 Task: Look for space in Yasenevo, Russia from 4th August, 2023 to 8th August, 2023 for 1 adult in price range Rs.10000 to Rs.15000. Place can be private room with 1  bedroom having 1 bed and 1 bathroom. Property type can be flatguest house, hotel. Amenities needed are: wifi. Booking option can be shelf check-in. Required host language is English.
Action: Mouse moved to (89, 149)
Screenshot: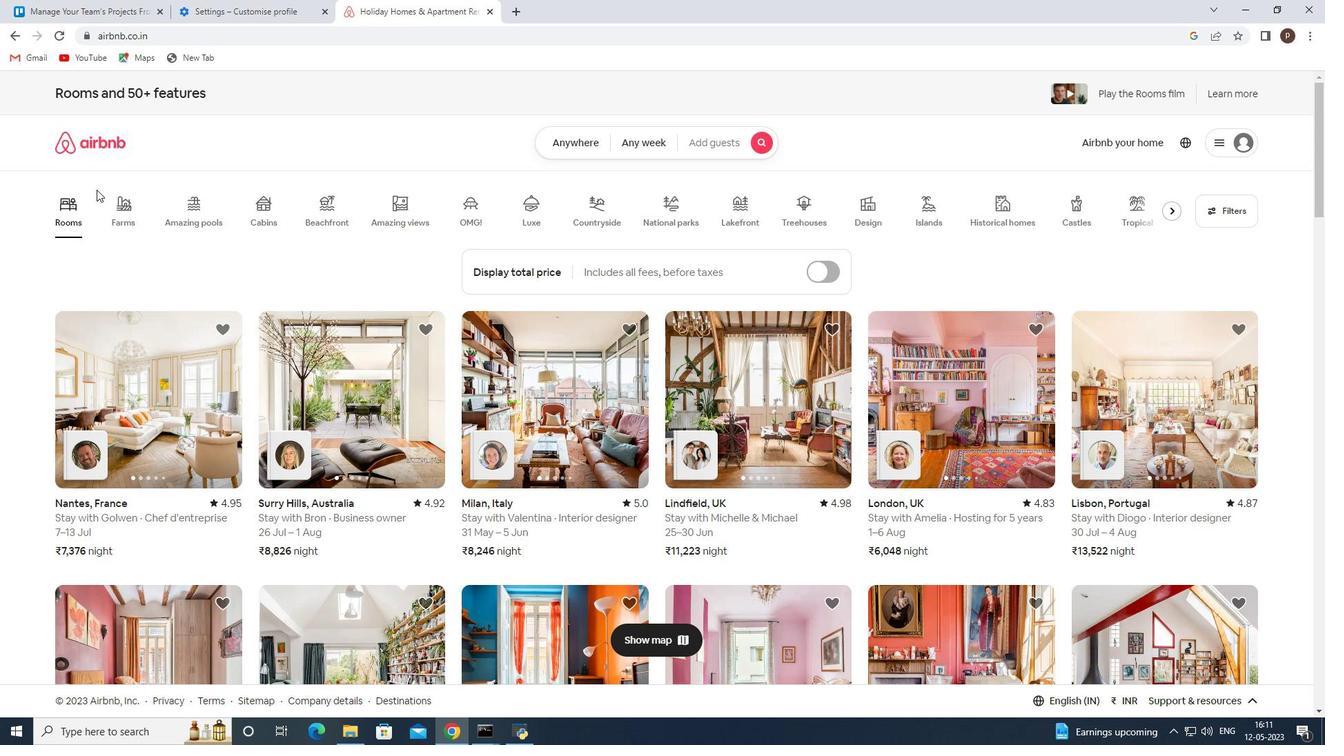 
Action: Mouse pressed left at (89, 149)
Screenshot: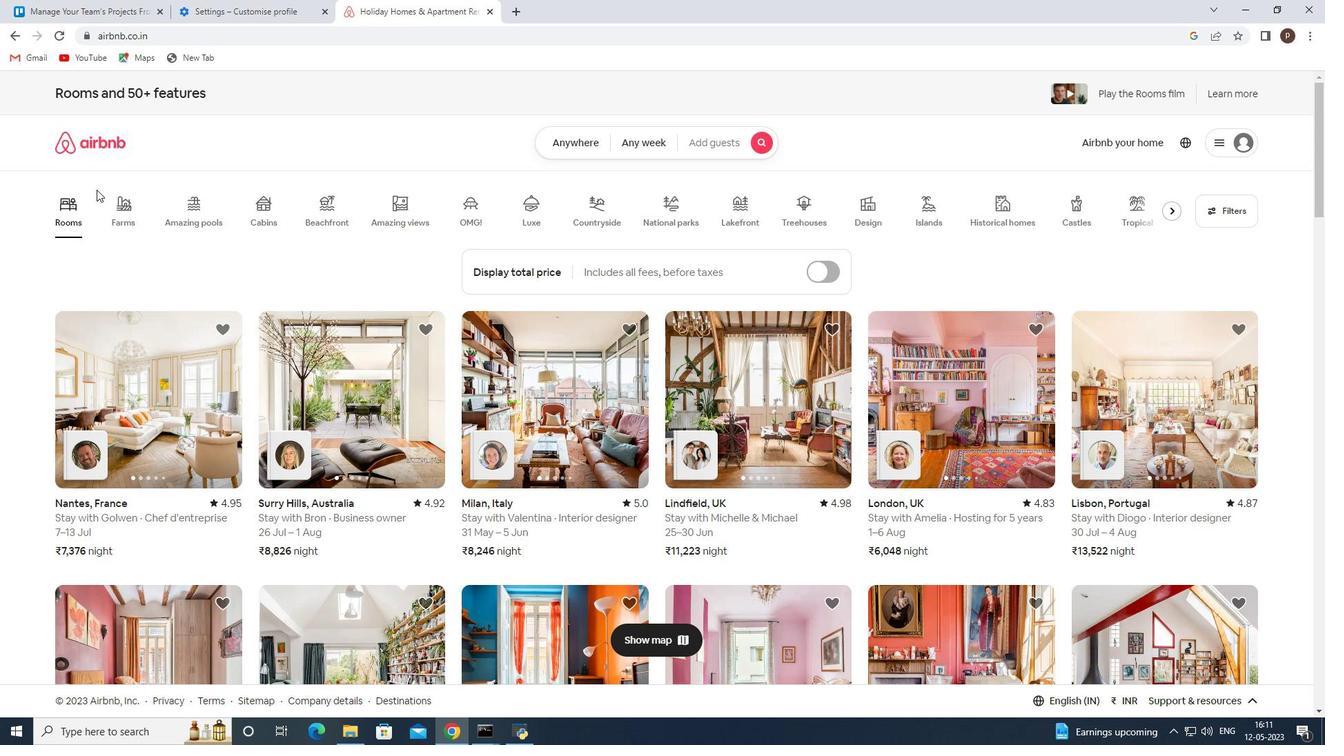 
Action: Mouse moved to (592, 140)
Screenshot: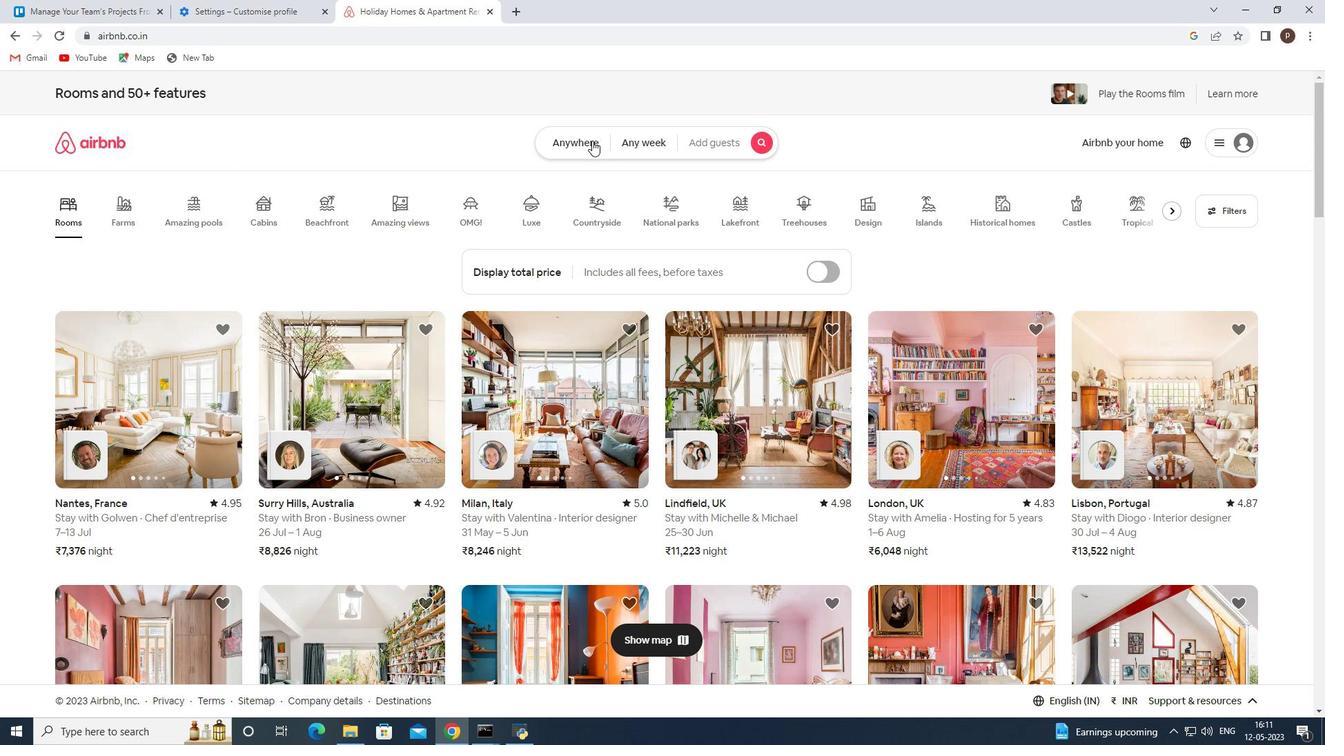 
Action: Mouse pressed left at (592, 140)
Screenshot: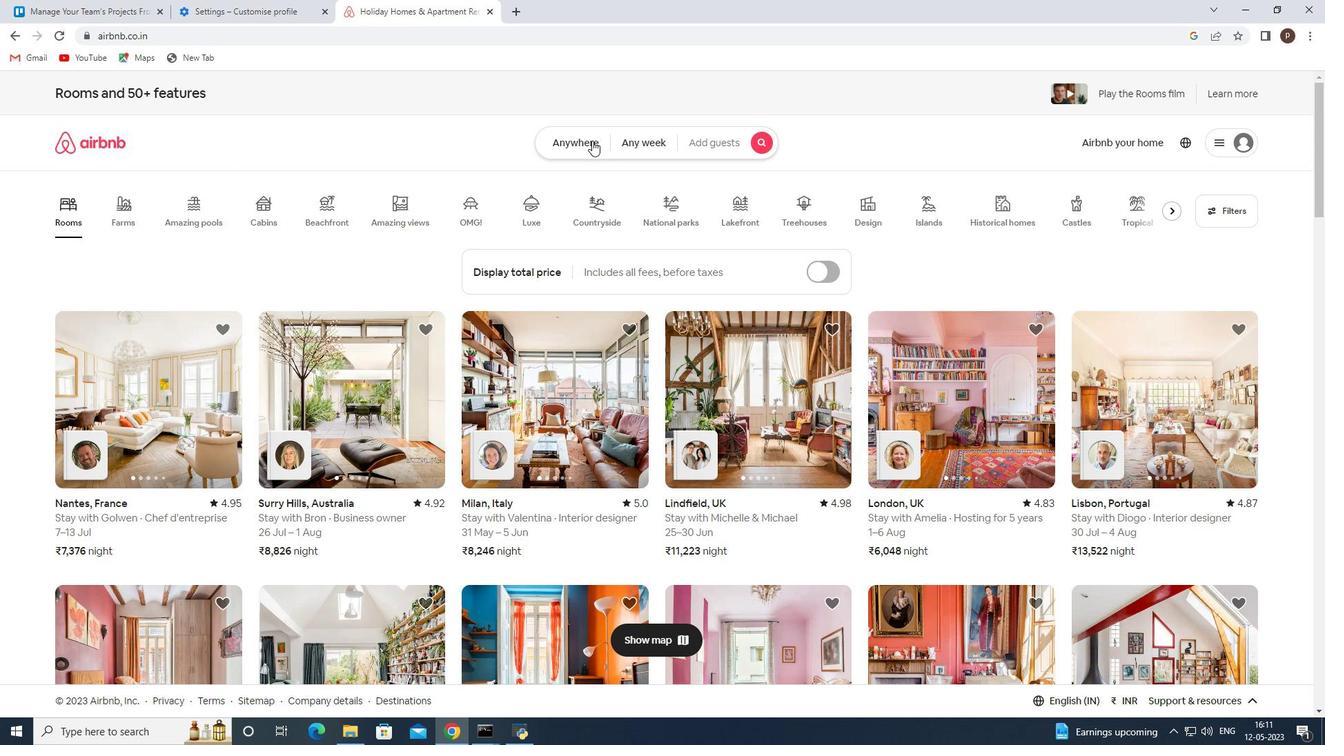 
Action: Mouse moved to (401, 198)
Screenshot: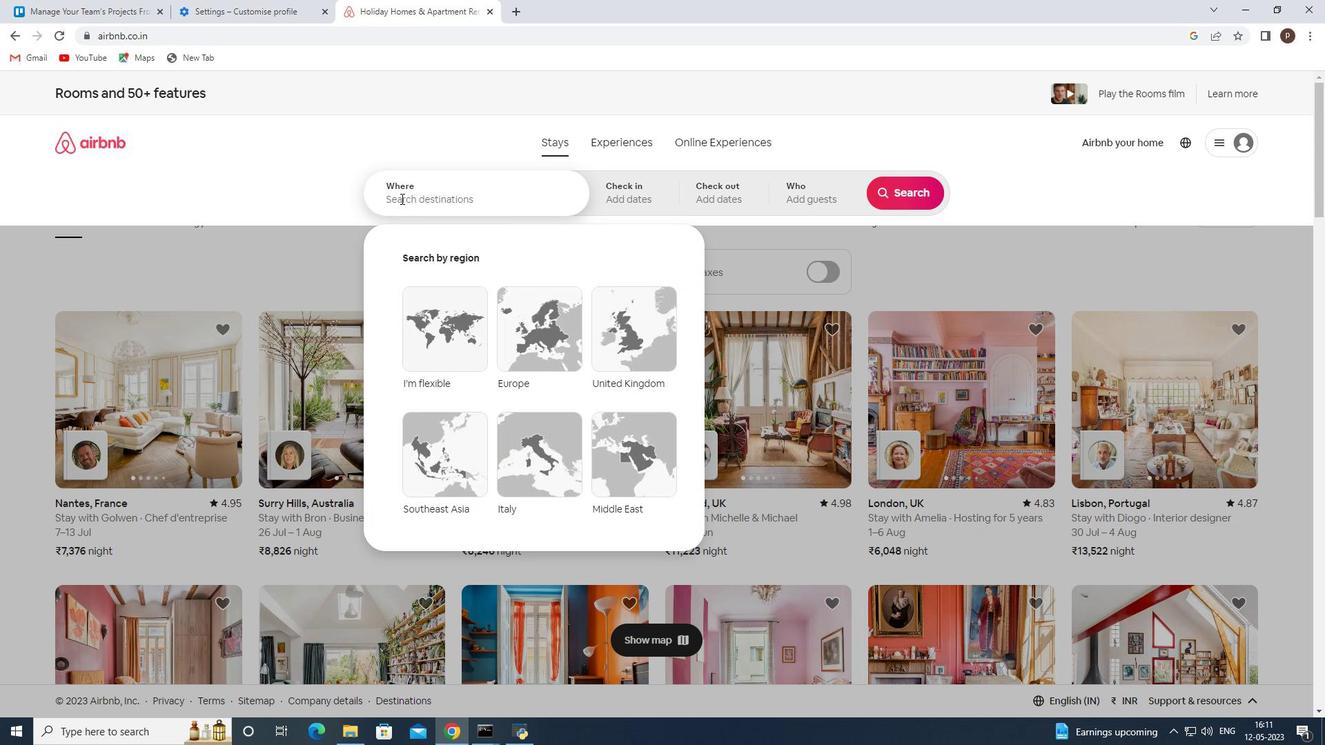 
Action: Mouse pressed left at (401, 198)
Screenshot: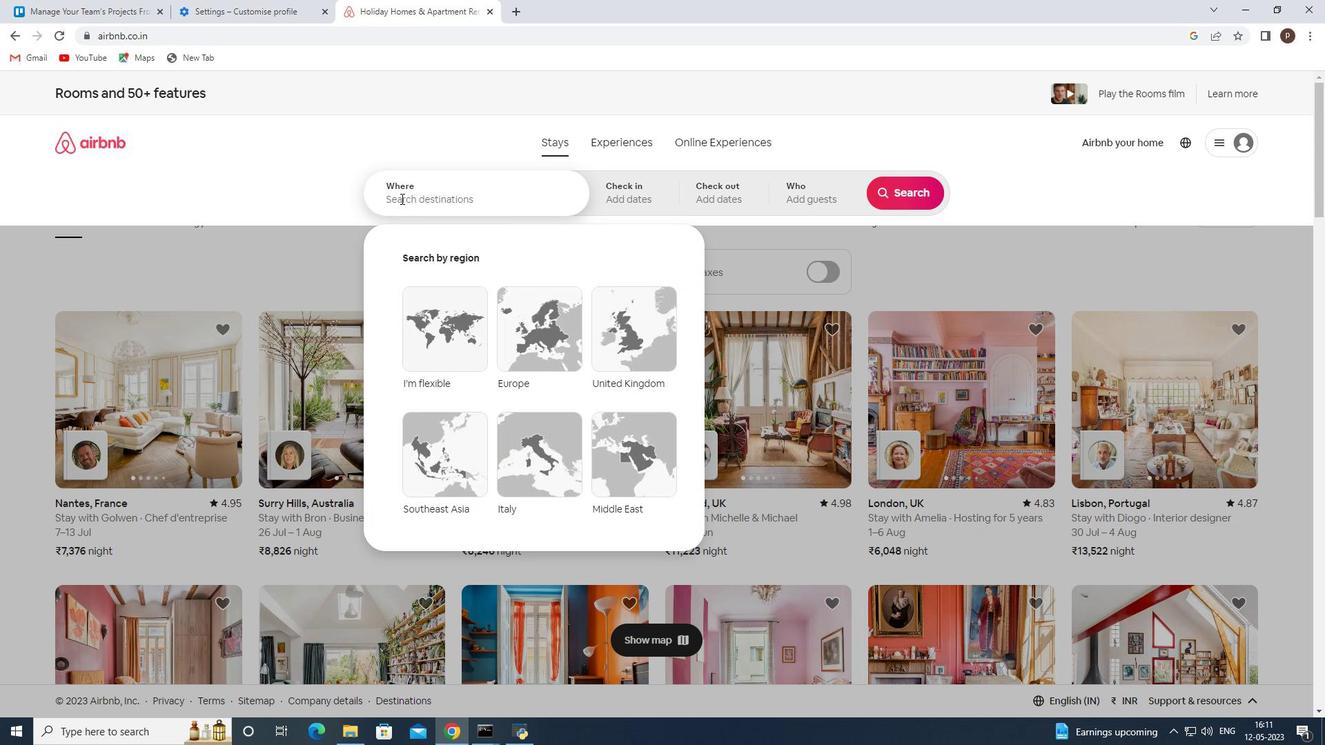 
Action: Key pressed <Key.caps_lock>Y<Key.caps_lock>asenevo,<Key.space><Key.caps_lock>R<Key.caps_lock>ussia<Key.space><Key.enter>
Screenshot: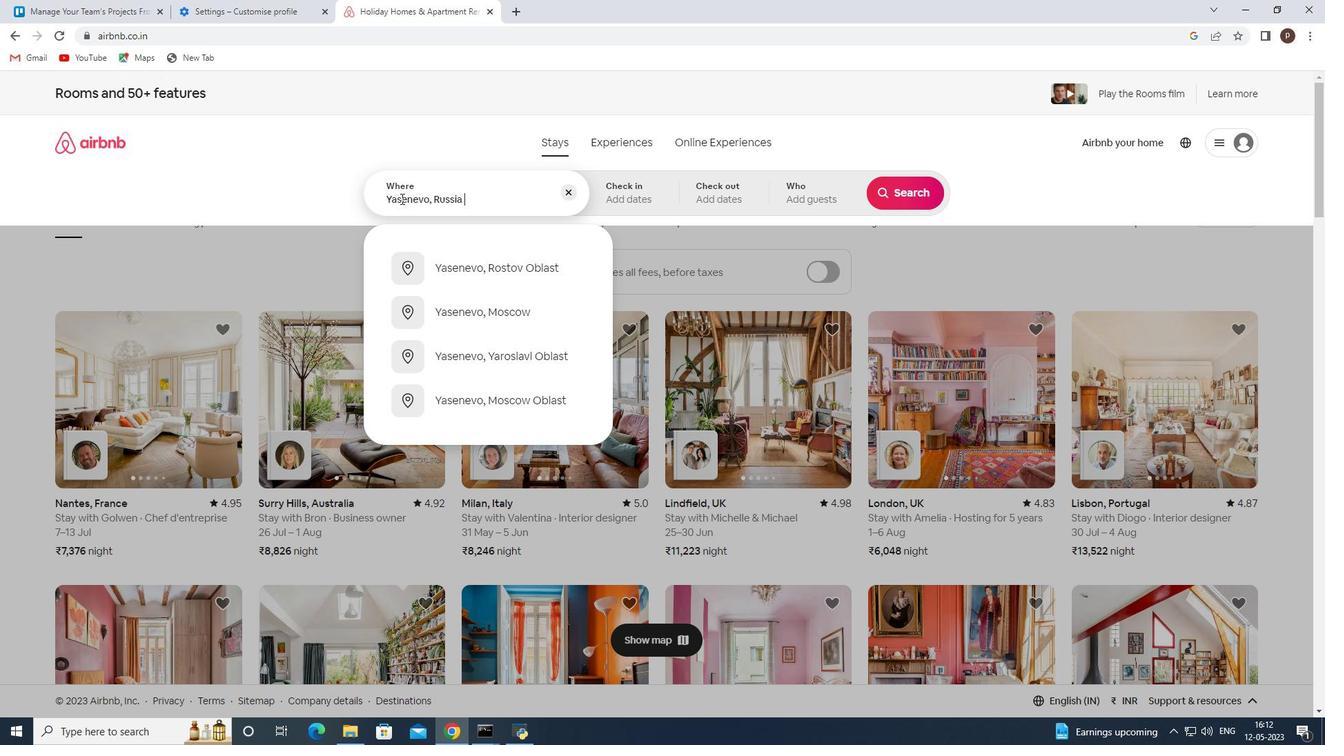 
Action: Mouse moved to (902, 295)
Screenshot: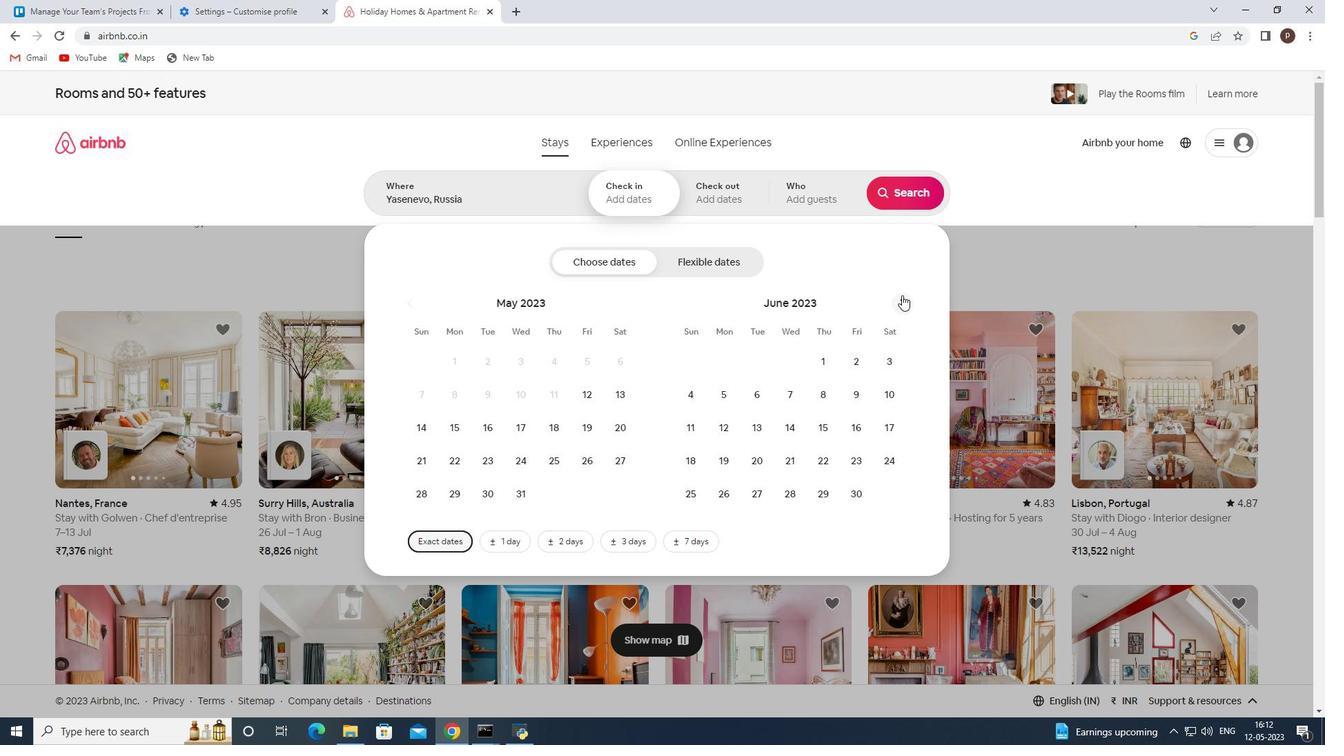 
Action: Mouse pressed left at (902, 295)
Screenshot: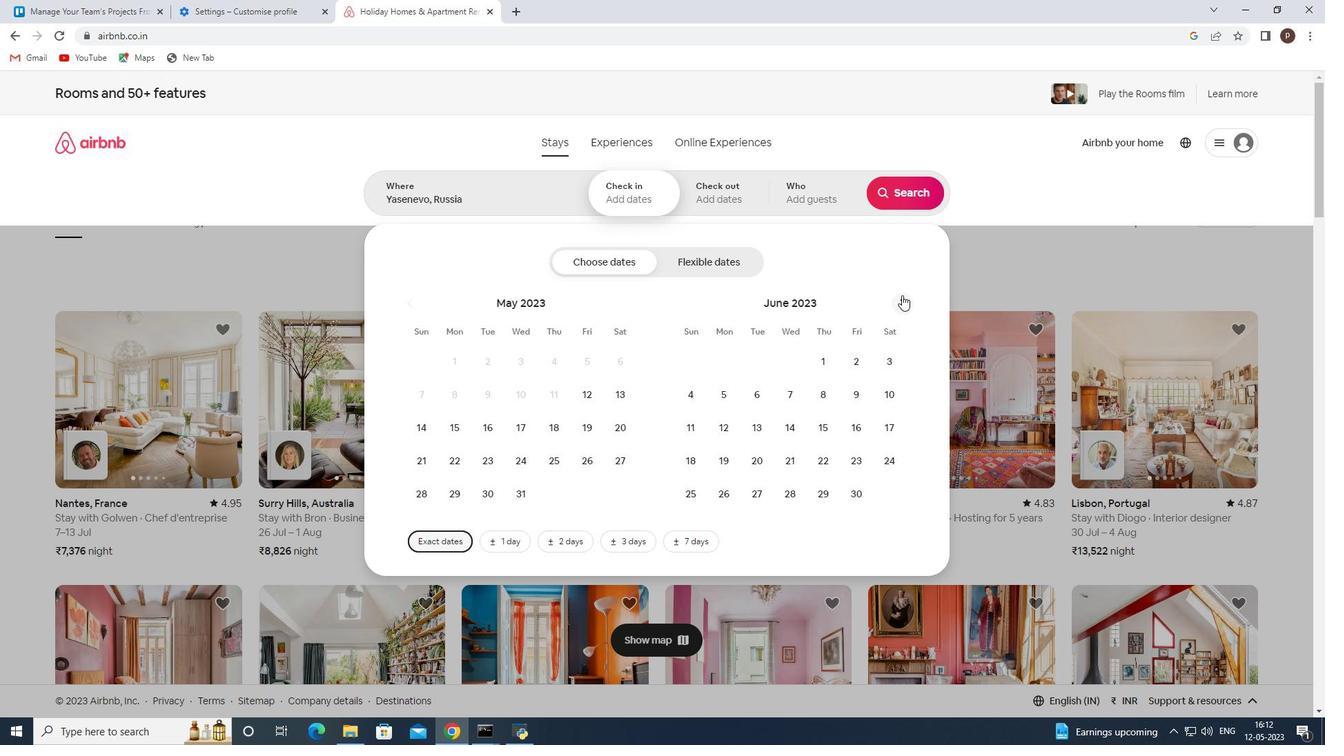 
Action: Mouse pressed left at (902, 295)
Screenshot: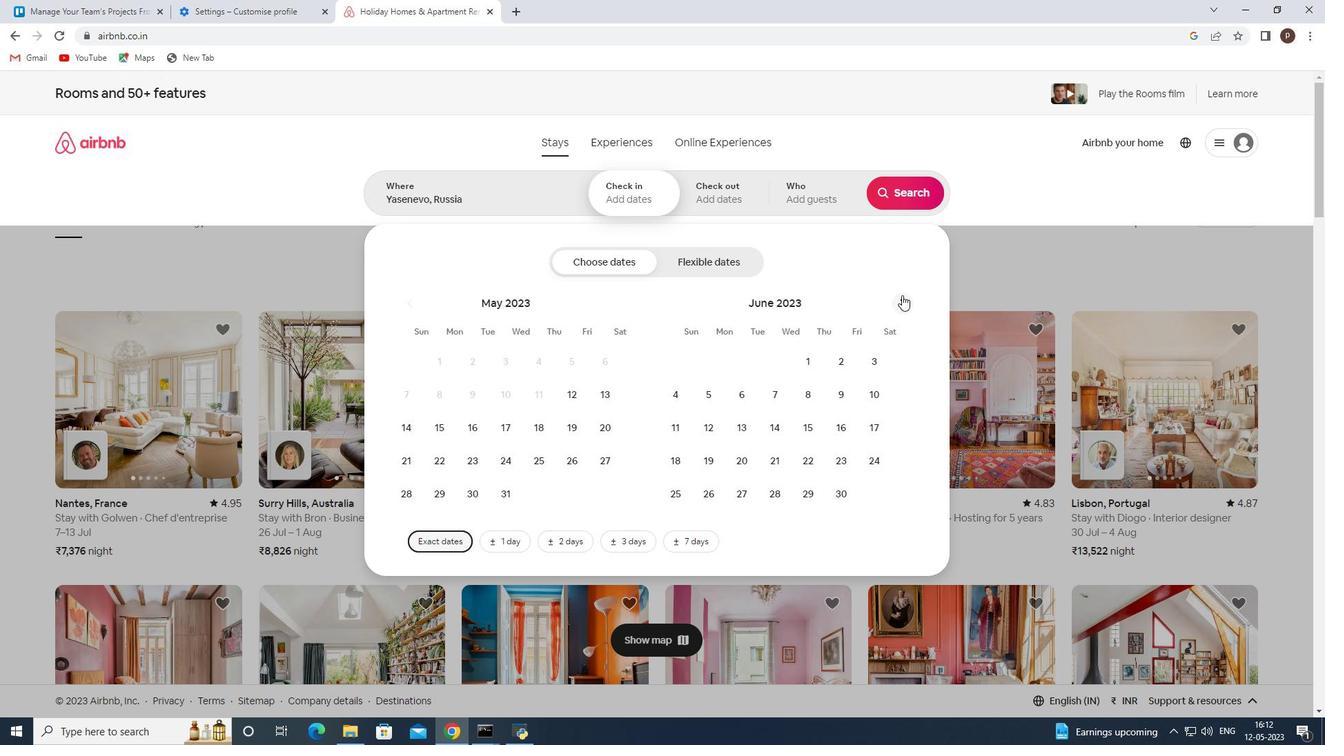
Action: Mouse pressed left at (902, 295)
Screenshot: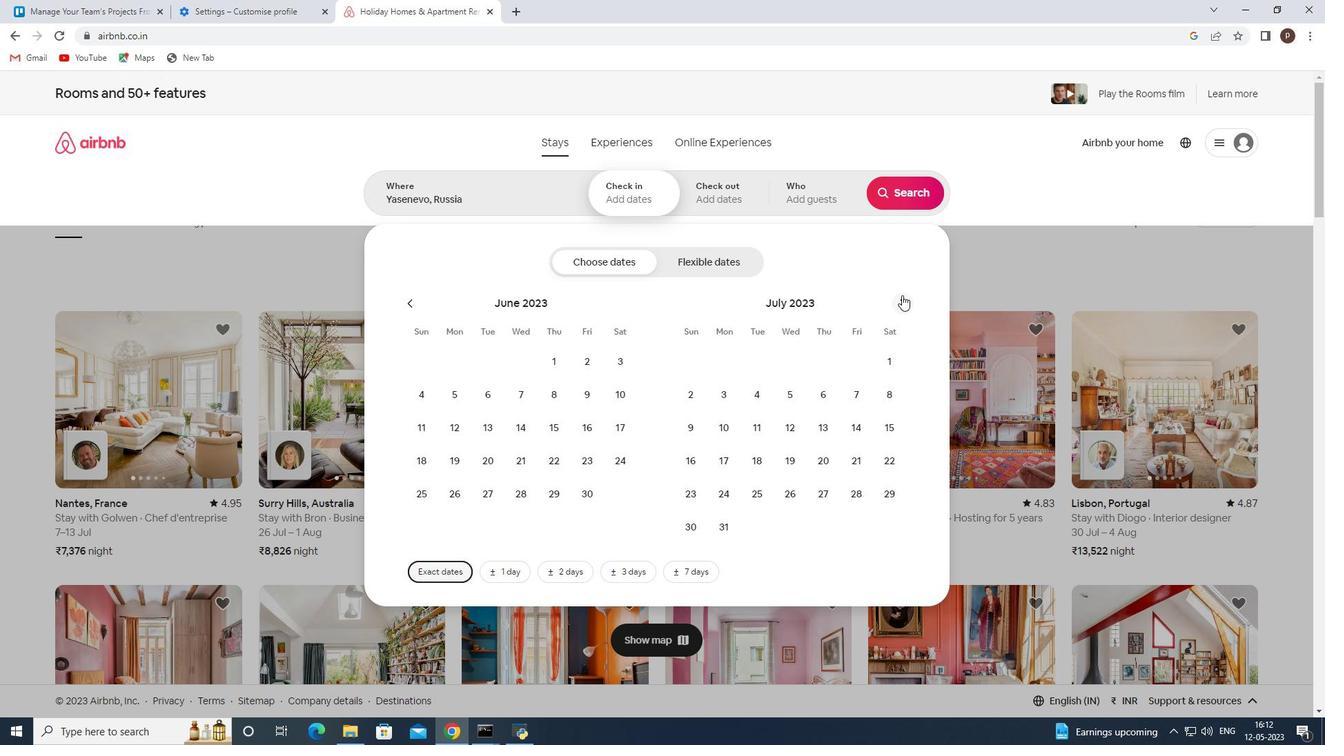 
Action: Mouse moved to (864, 360)
Screenshot: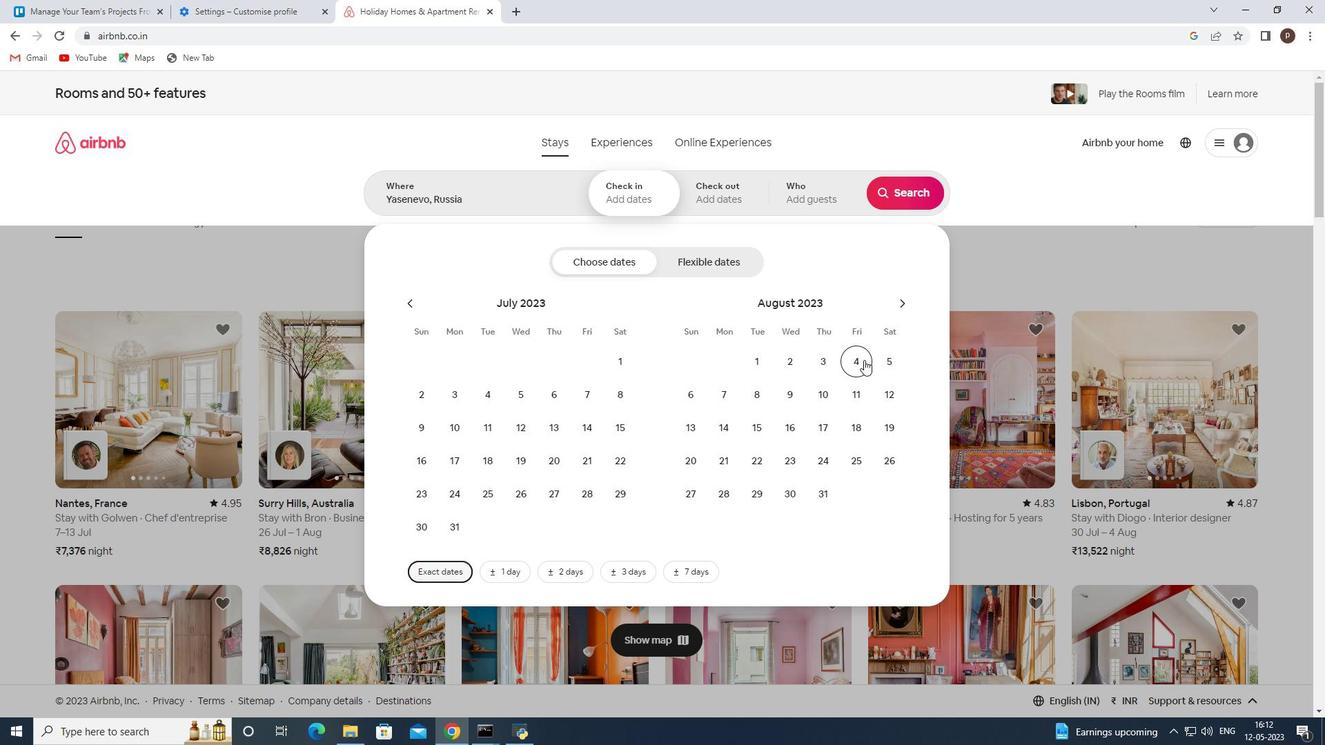 
Action: Mouse pressed left at (864, 360)
Screenshot: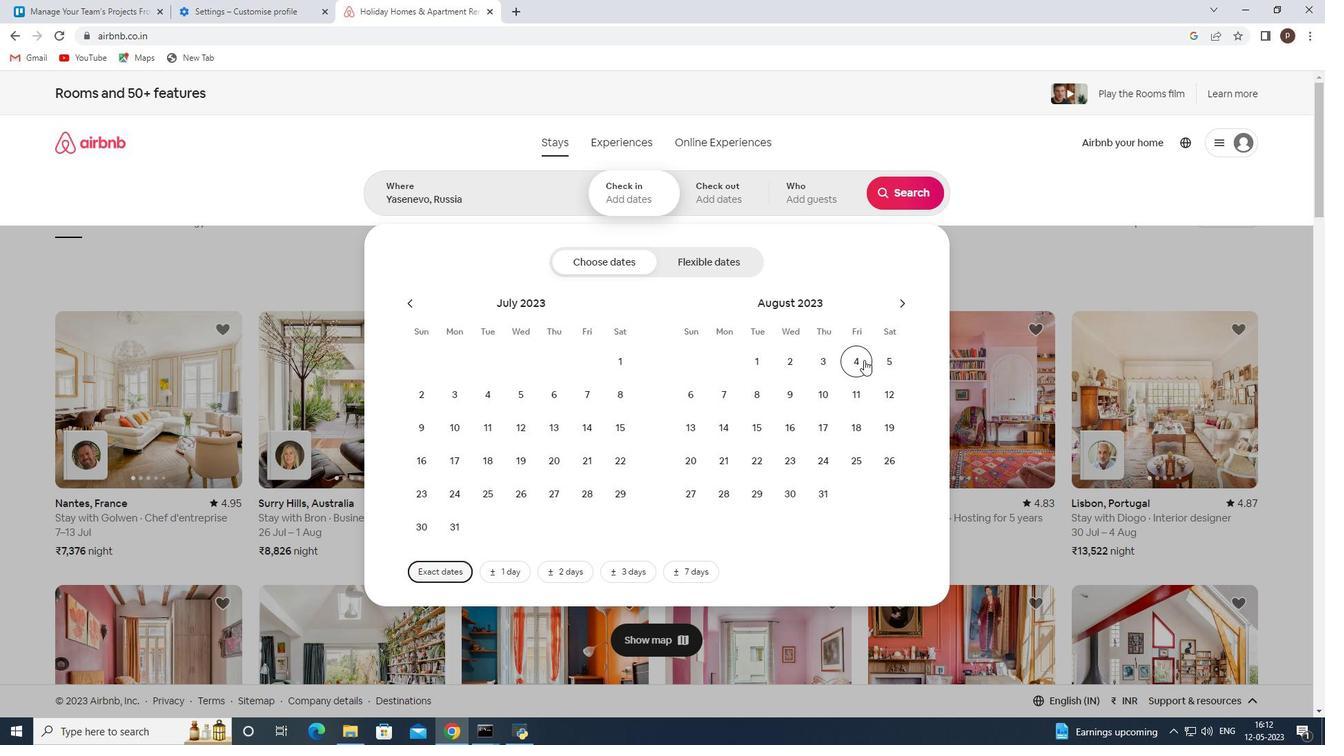 
Action: Mouse moved to (759, 392)
Screenshot: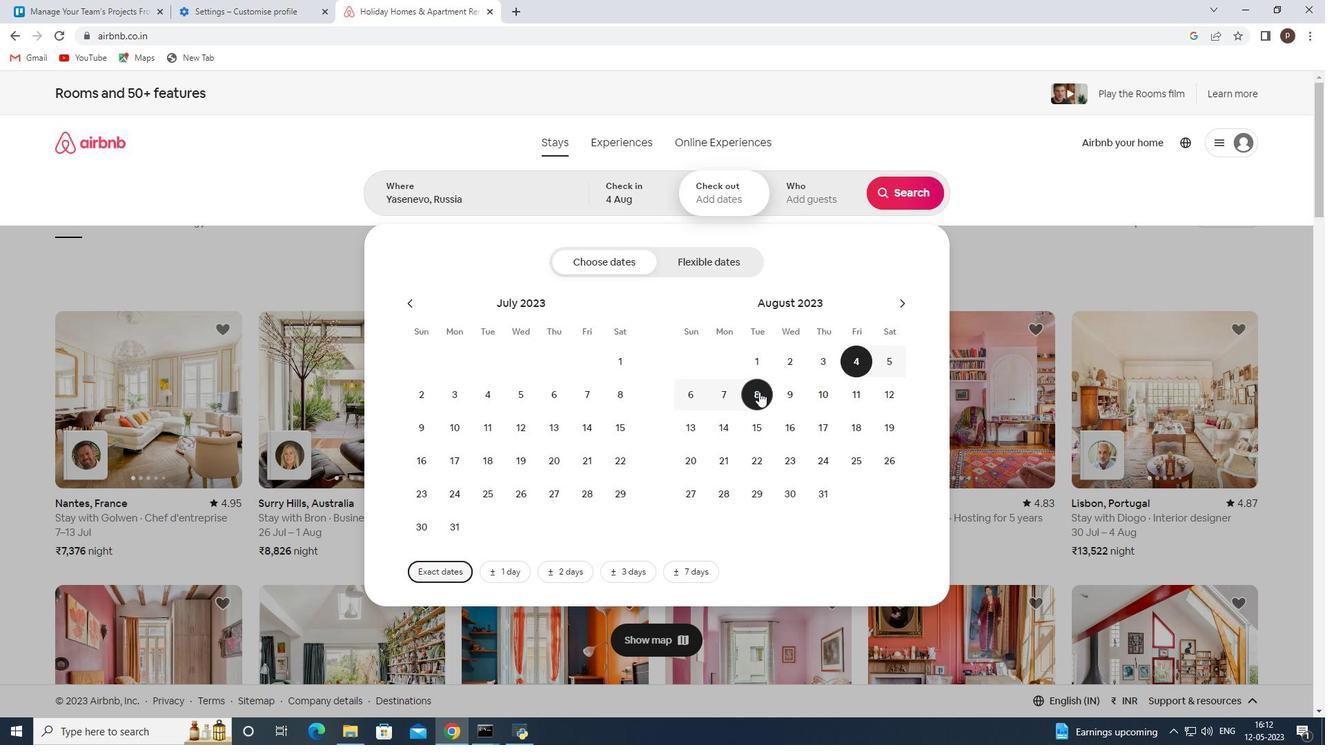 
Action: Mouse pressed left at (759, 392)
Screenshot: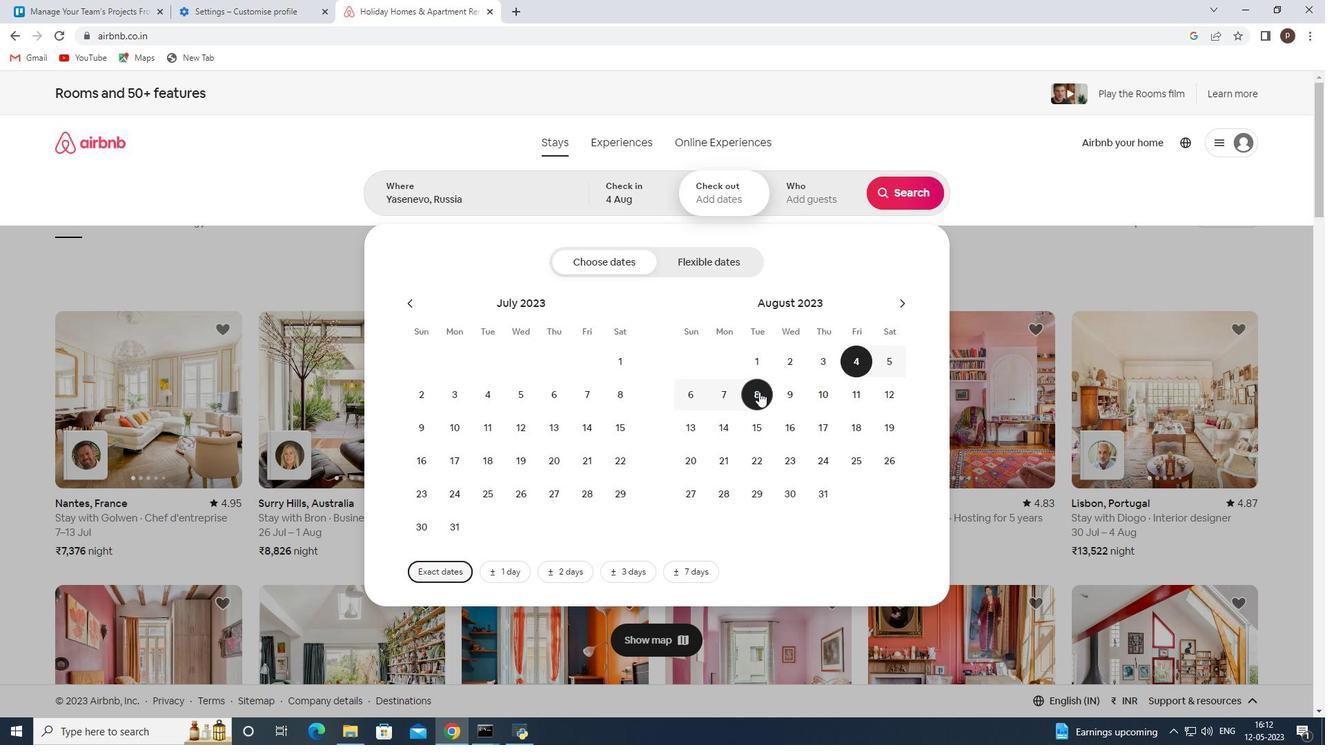 
Action: Mouse moved to (807, 194)
Screenshot: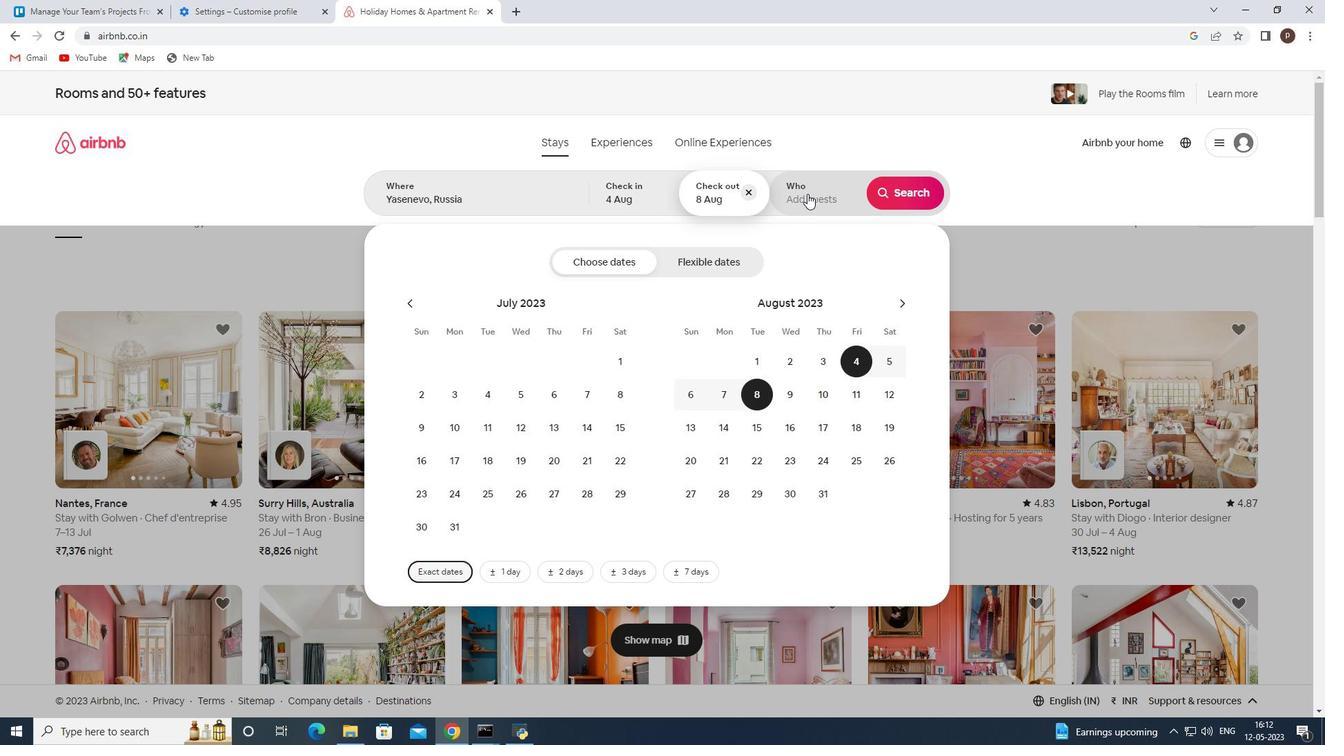 
Action: Mouse pressed left at (807, 194)
Screenshot: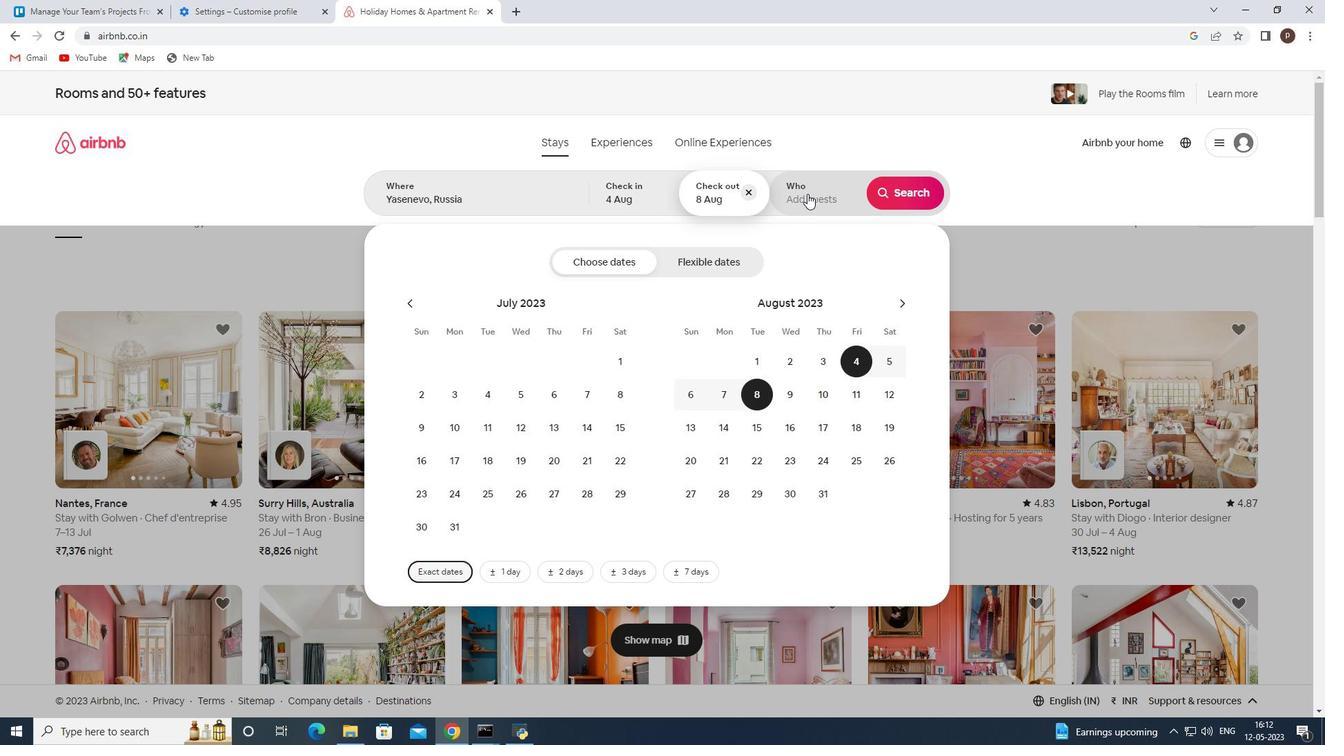 
Action: Mouse moved to (907, 261)
Screenshot: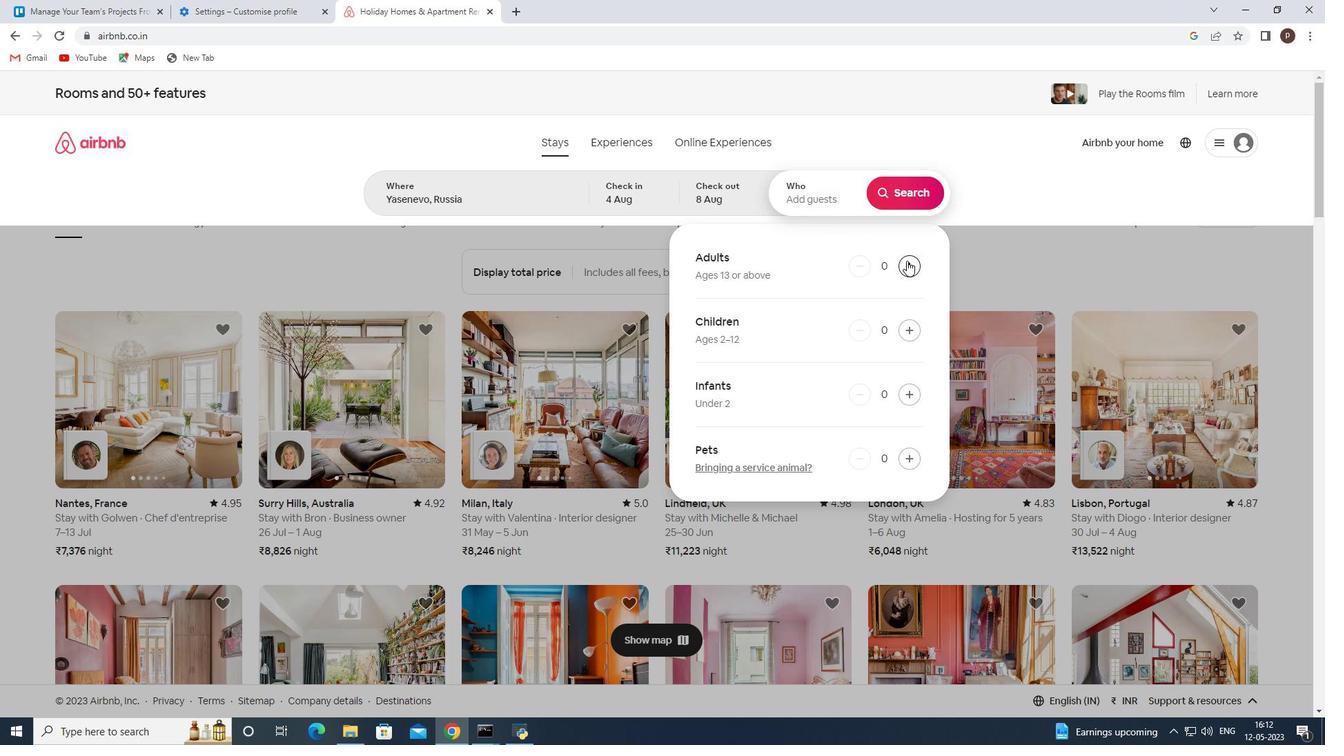 
Action: Mouse pressed left at (907, 261)
Screenshot: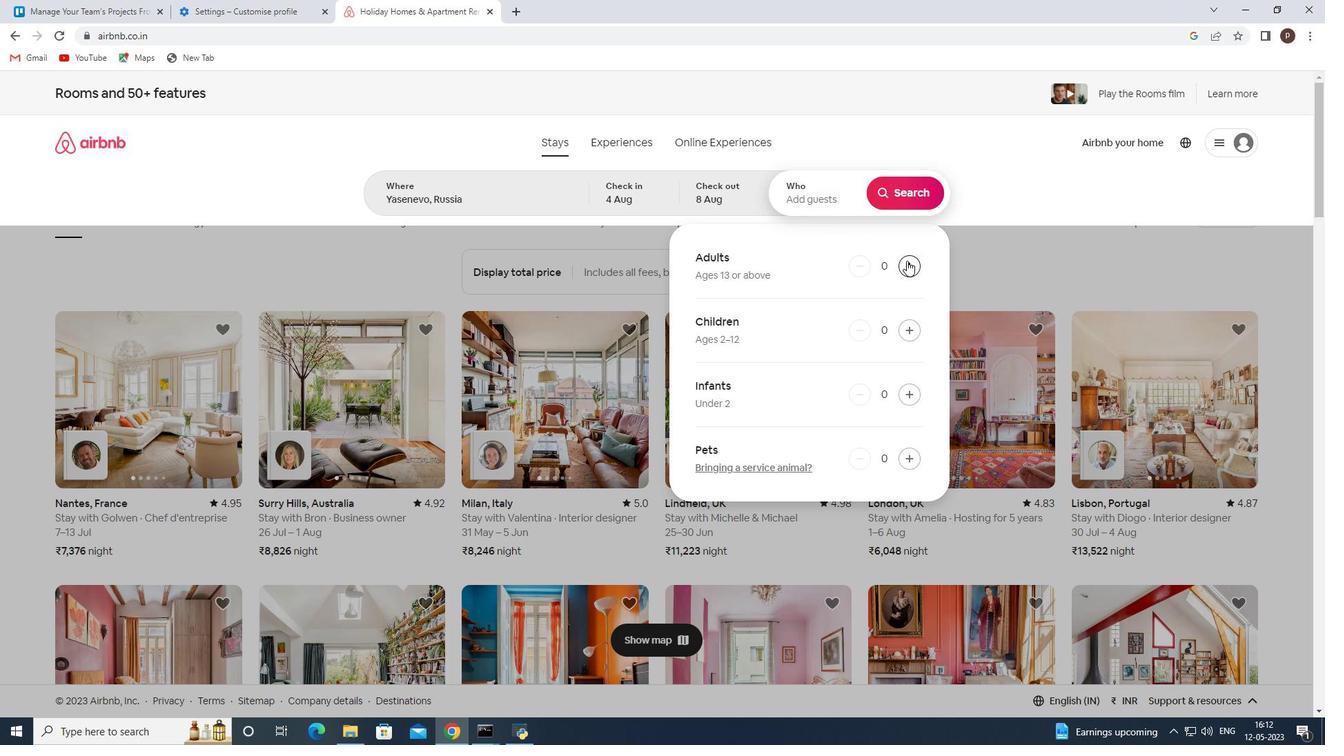 
Action: Mouse moved to (903, 186)
Screenshot: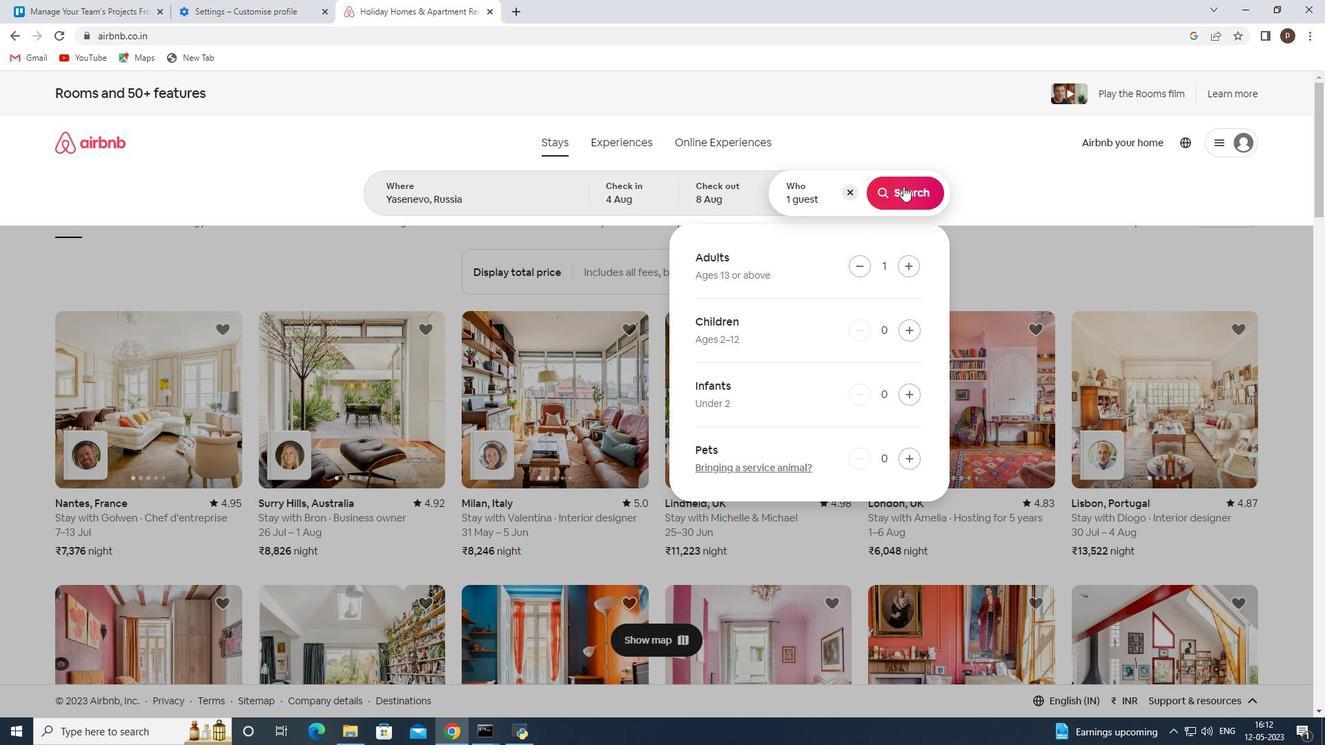 
Action: Mouse pressed left at (903, 186)
Screenshot: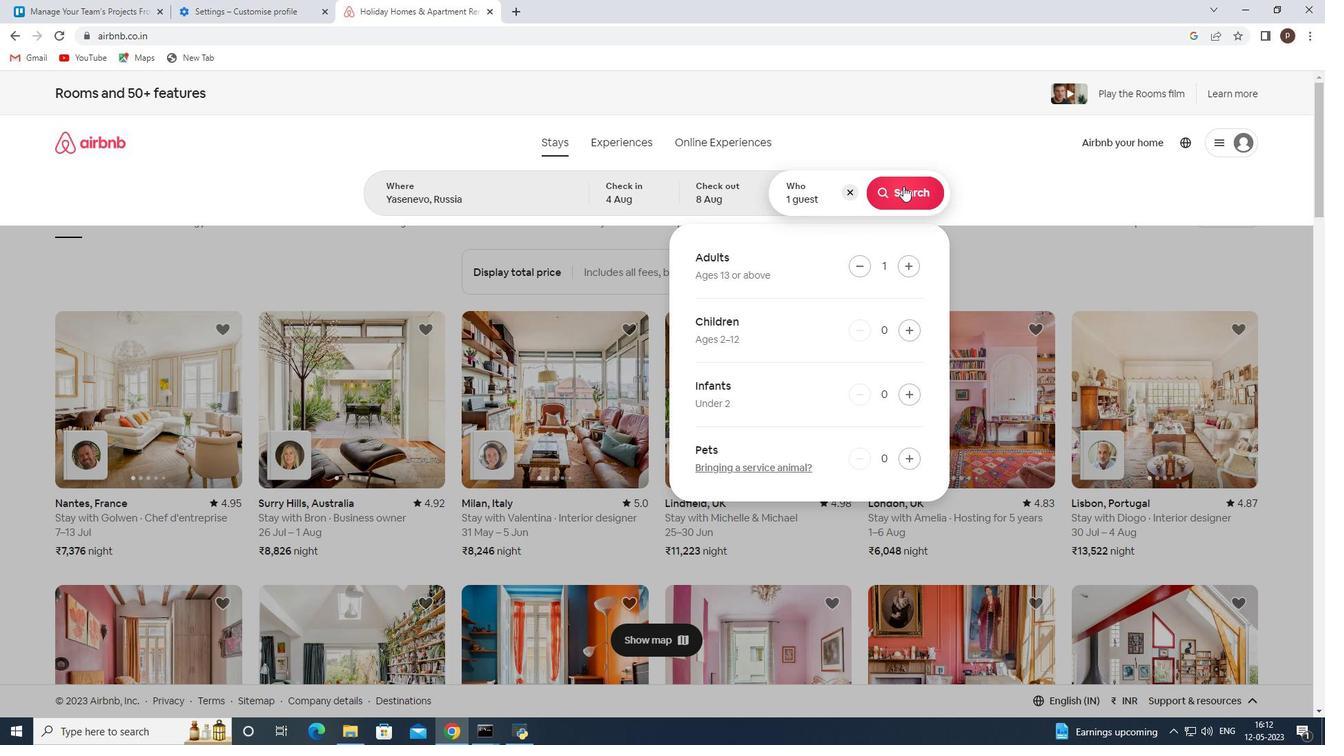 
Action: Mouse moved to (1242, 151)
Screenshot: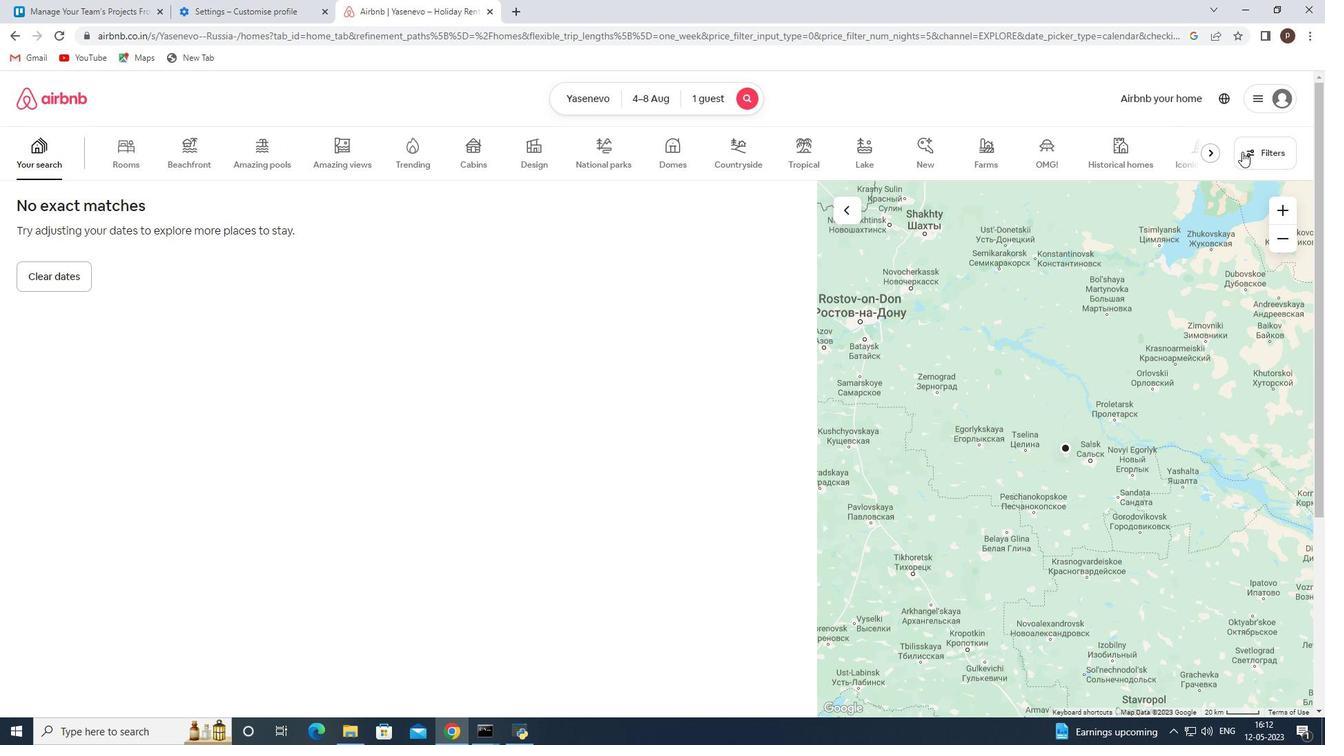 
Action: Mouse pressed left at (1242, 151)
Screenshot: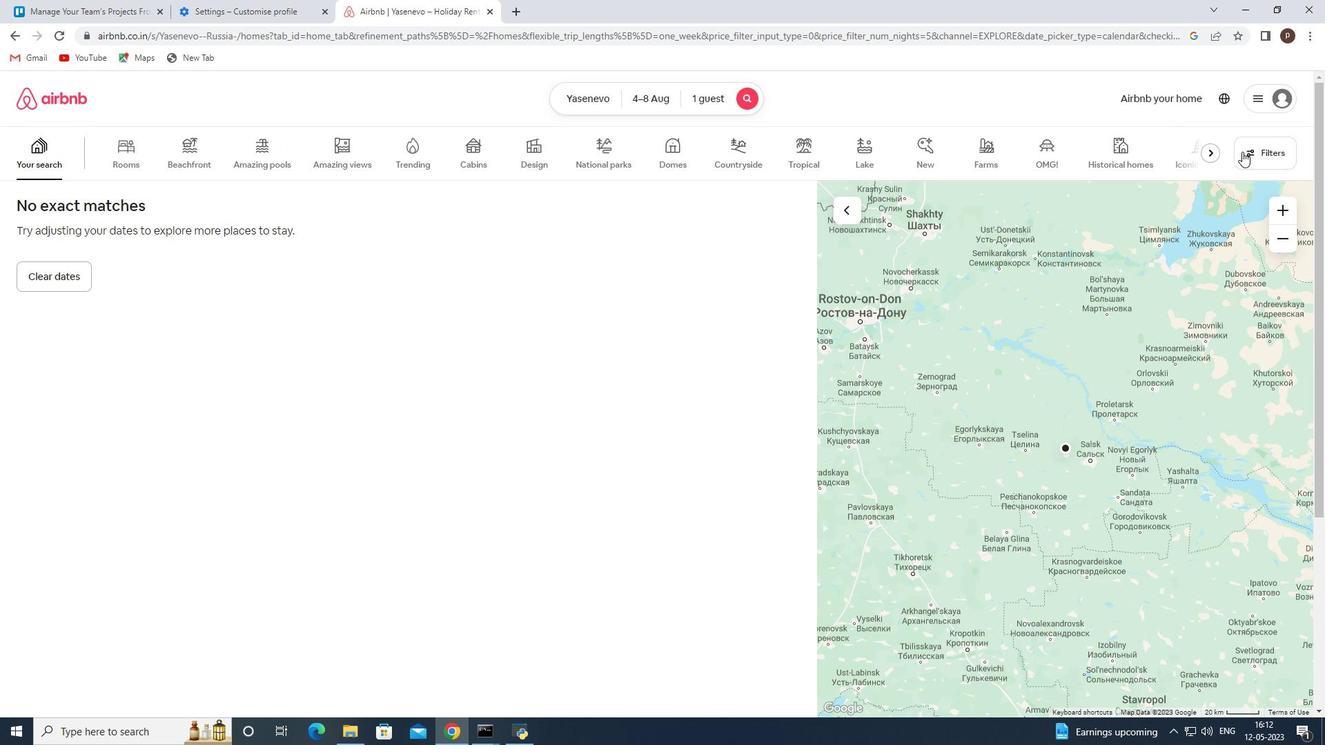 
Action: Mouse moved to (456, 493)
Screenshot: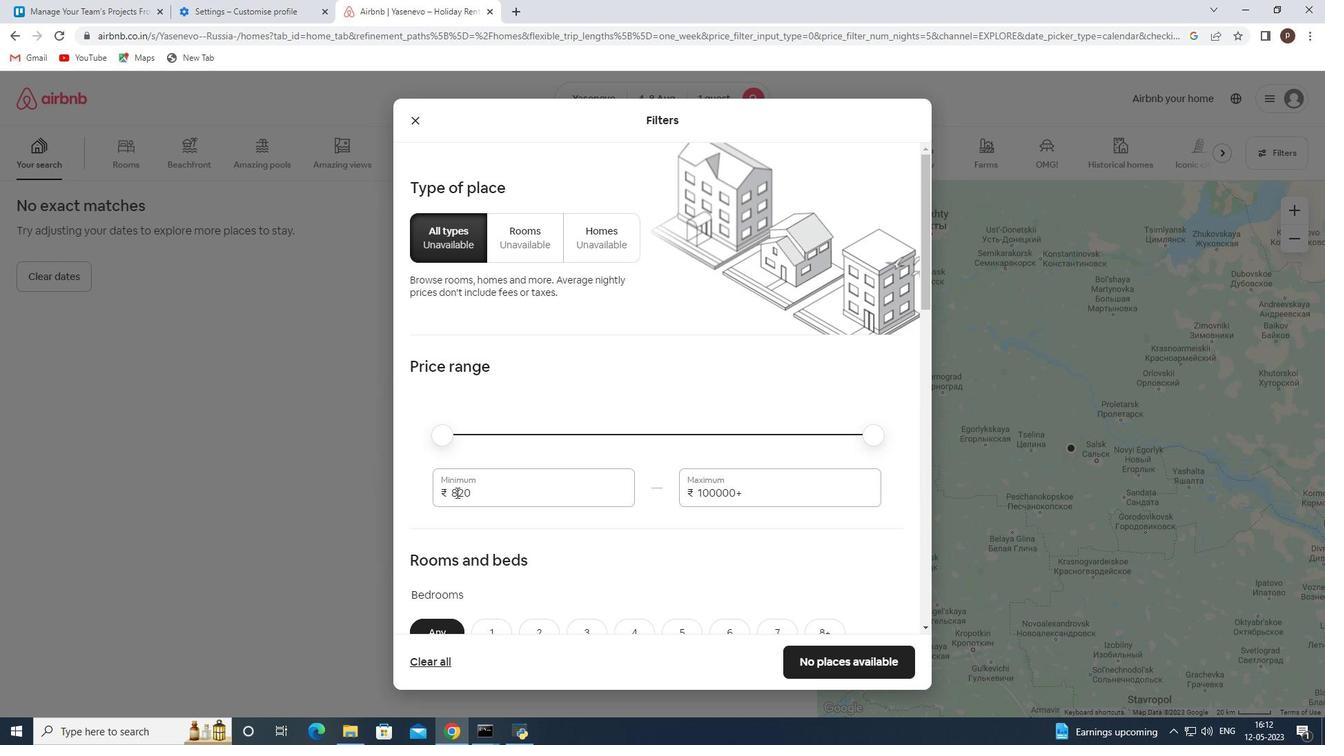 
Action: Mouse pressed left at (456, 493)
Screenshot: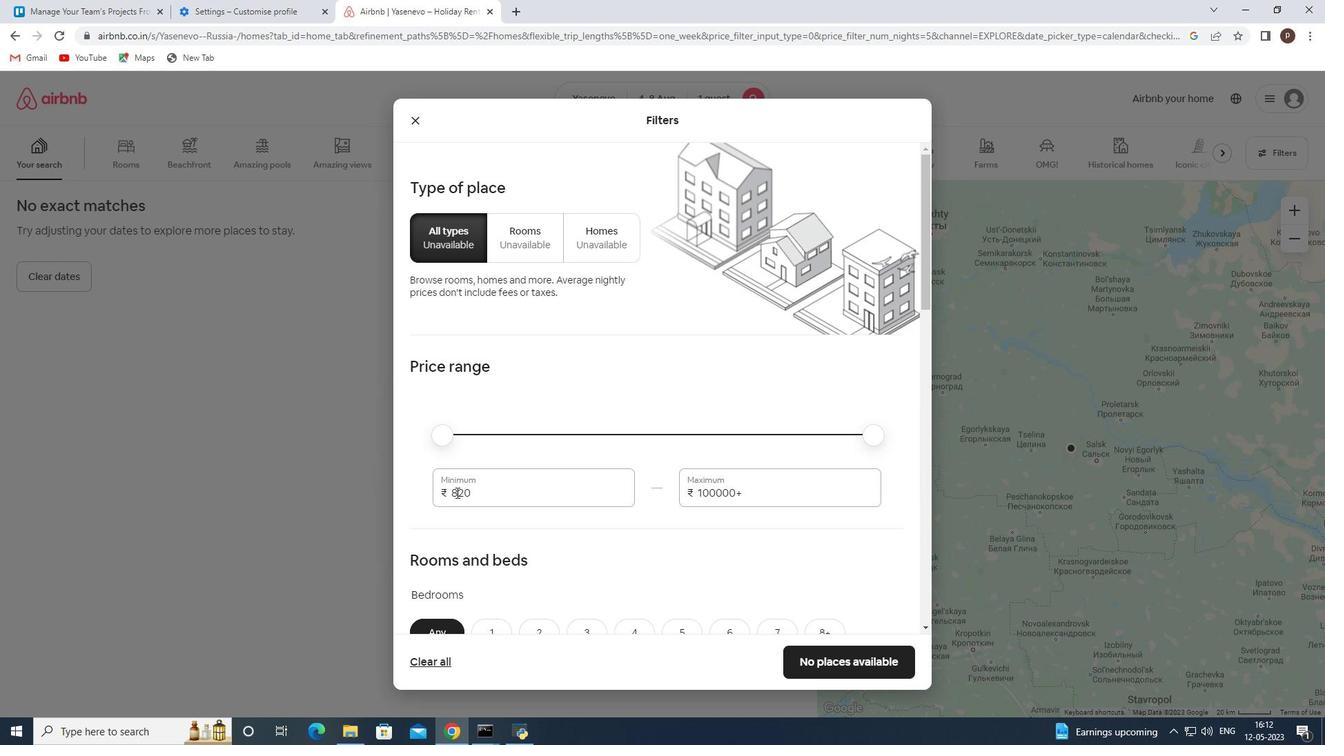 
Action: Mouse pressed left at (456, 493)
Screenshot: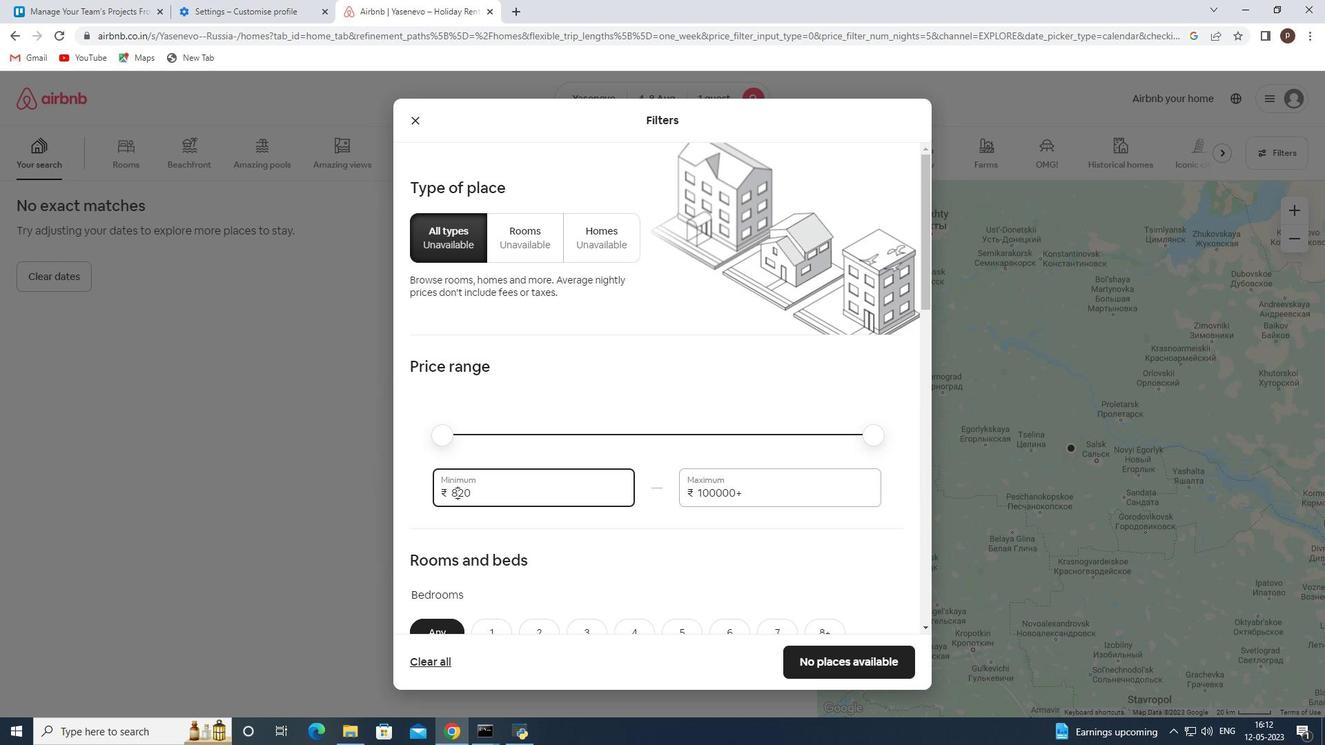 
Action: Key pressed 10000<Key.tab>15000
Screenshot: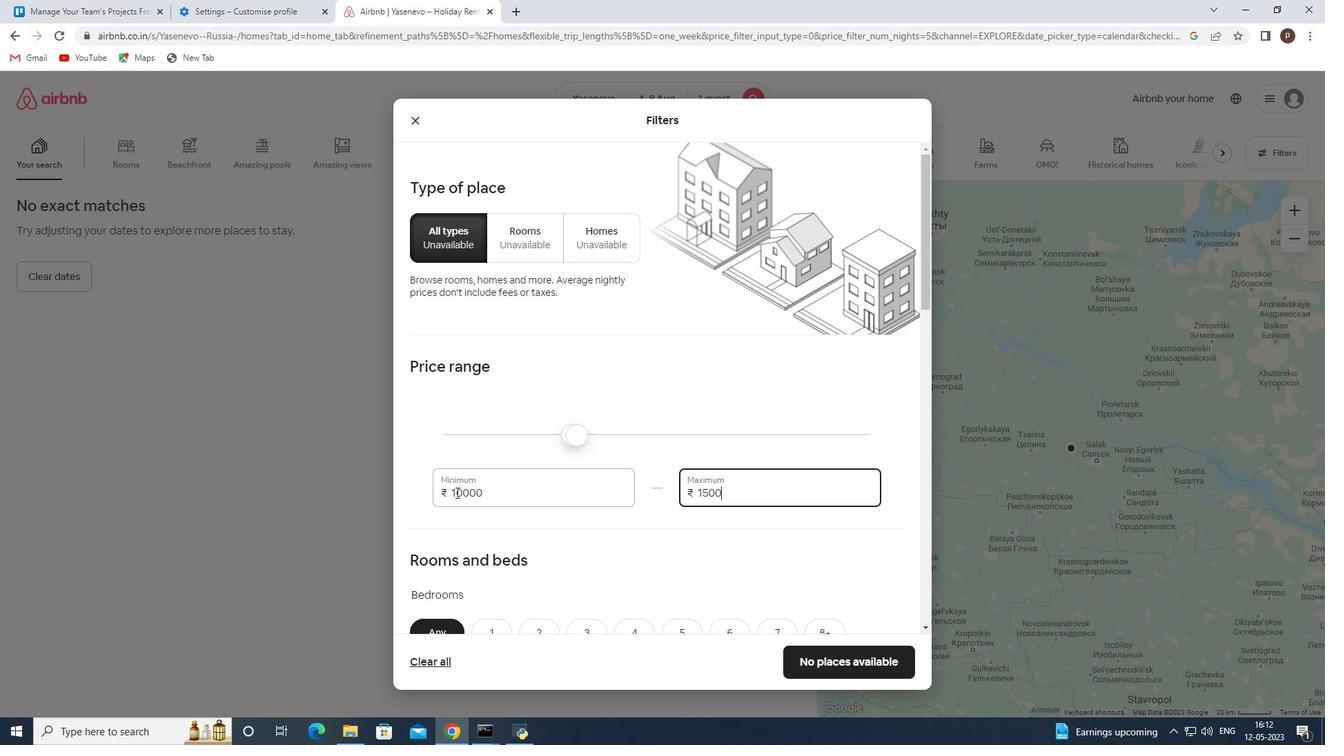 
Action: Mouse moved to (500, 513)
Screenshot: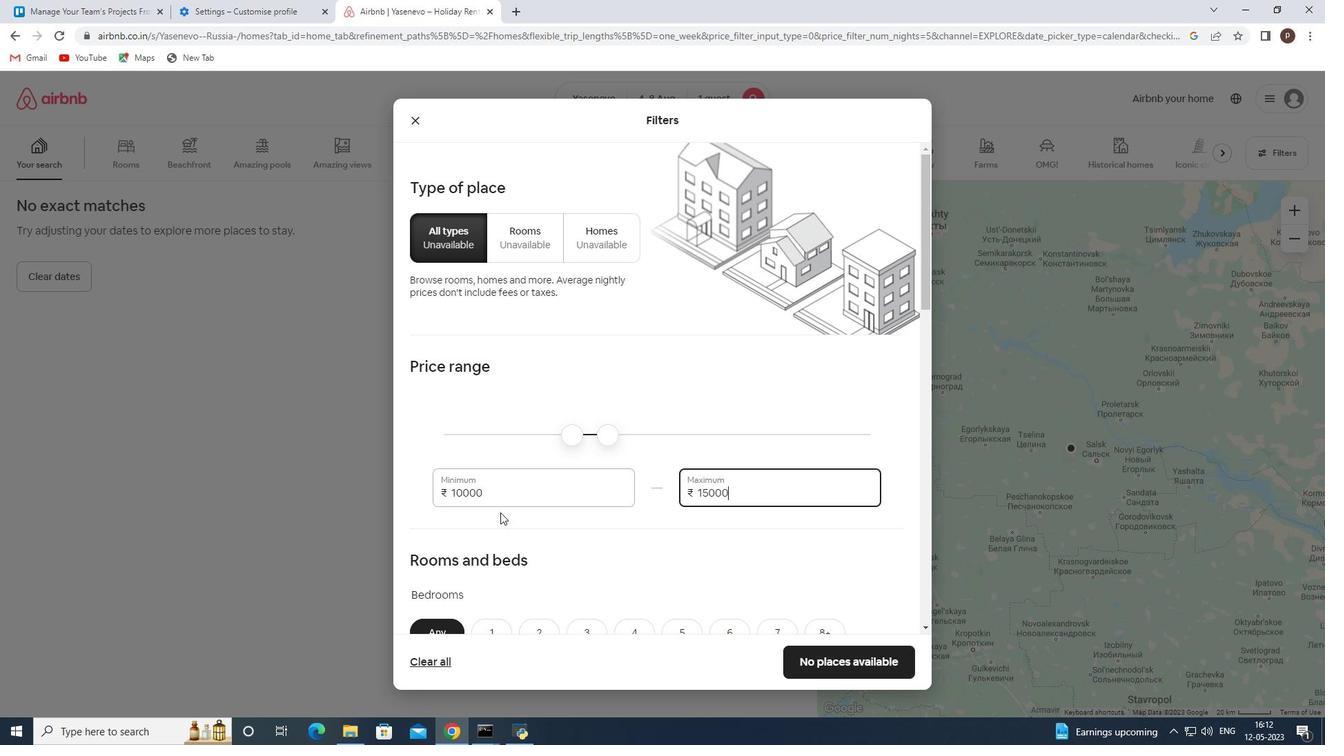 
Action: Mouse scrolled (500, 512) with delta (0, 0)
Screenshot: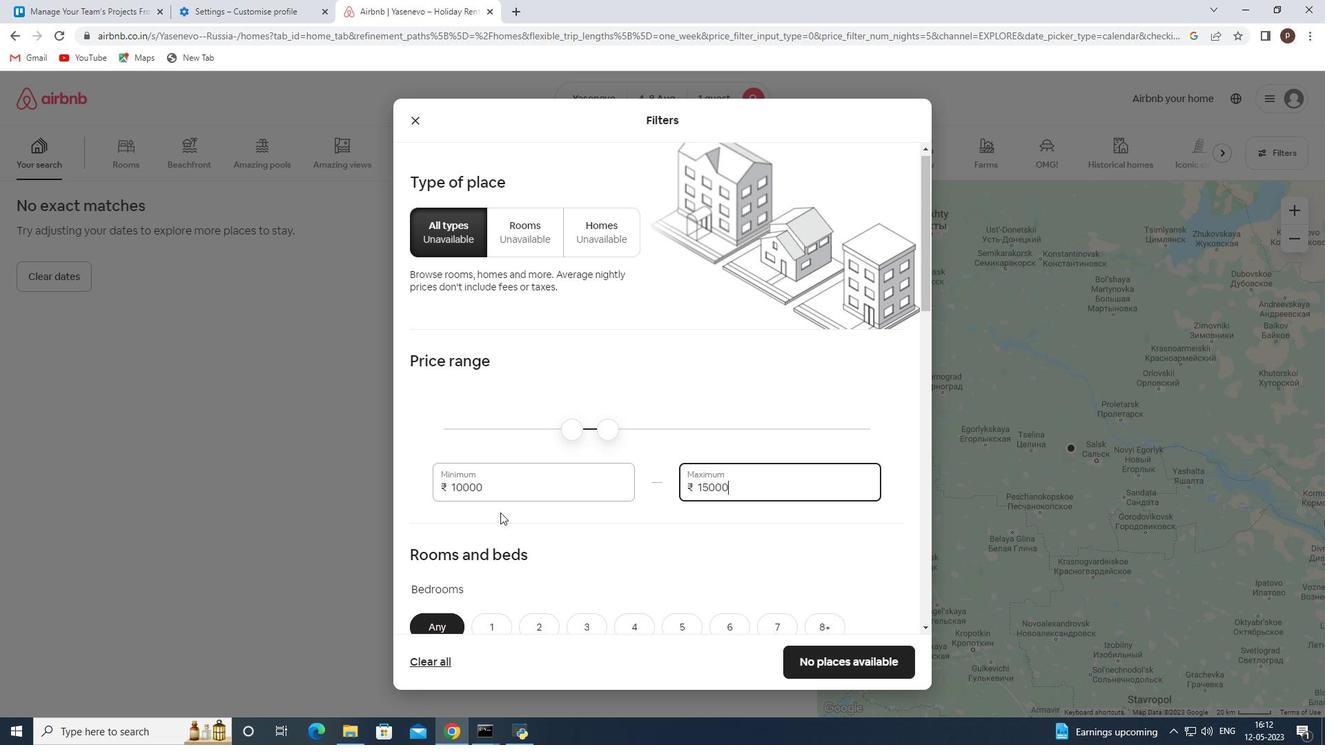 
Action: Mouse scrolled (500, 512) with delta (0, 0)
Screenshot: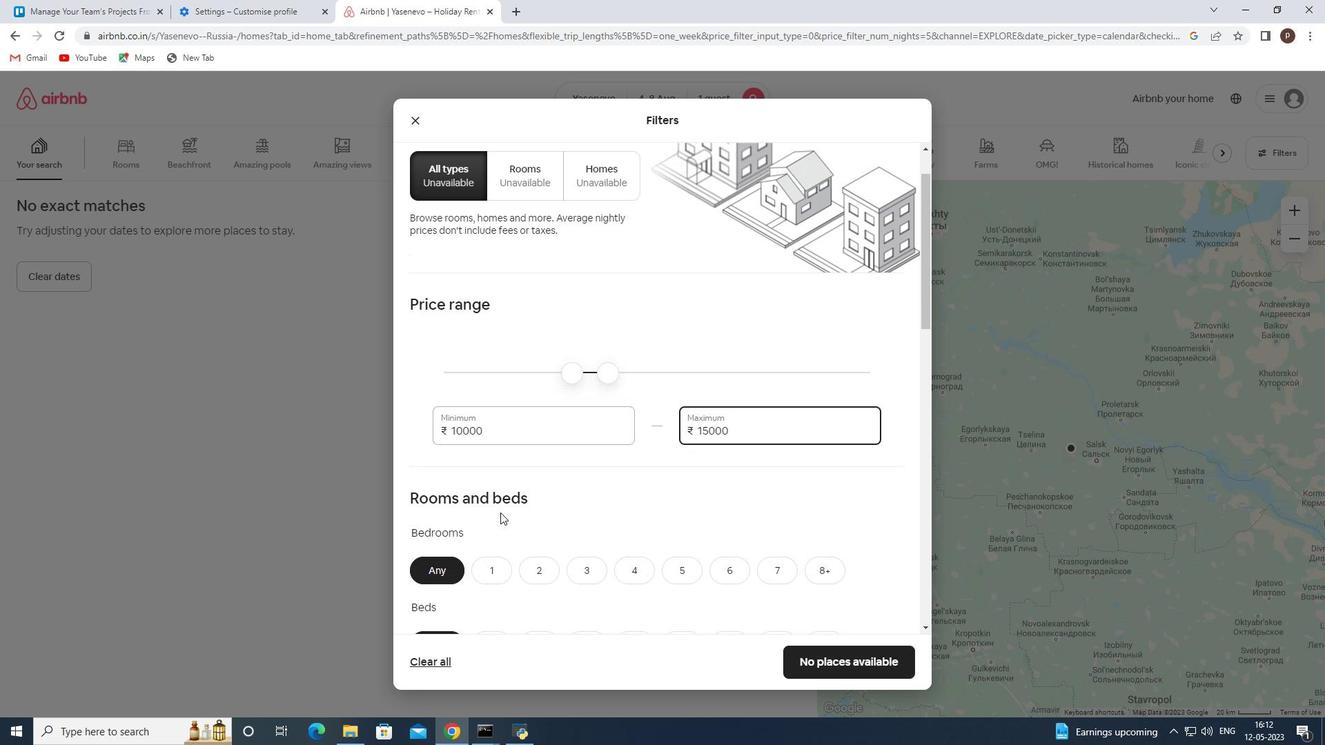 
Action: Mouse moved to (501, 481)
Screenshot: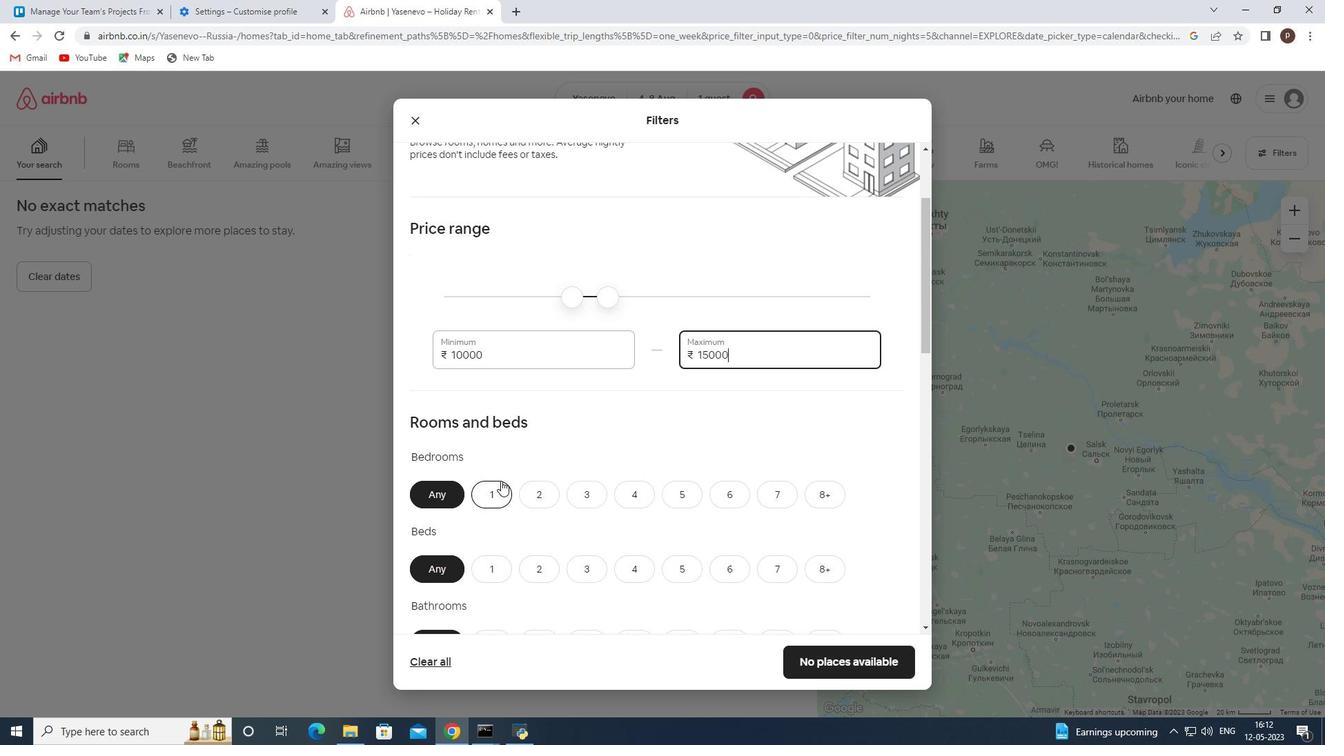 
Action: Mouse pressed left at (501, 481)
Screenshot: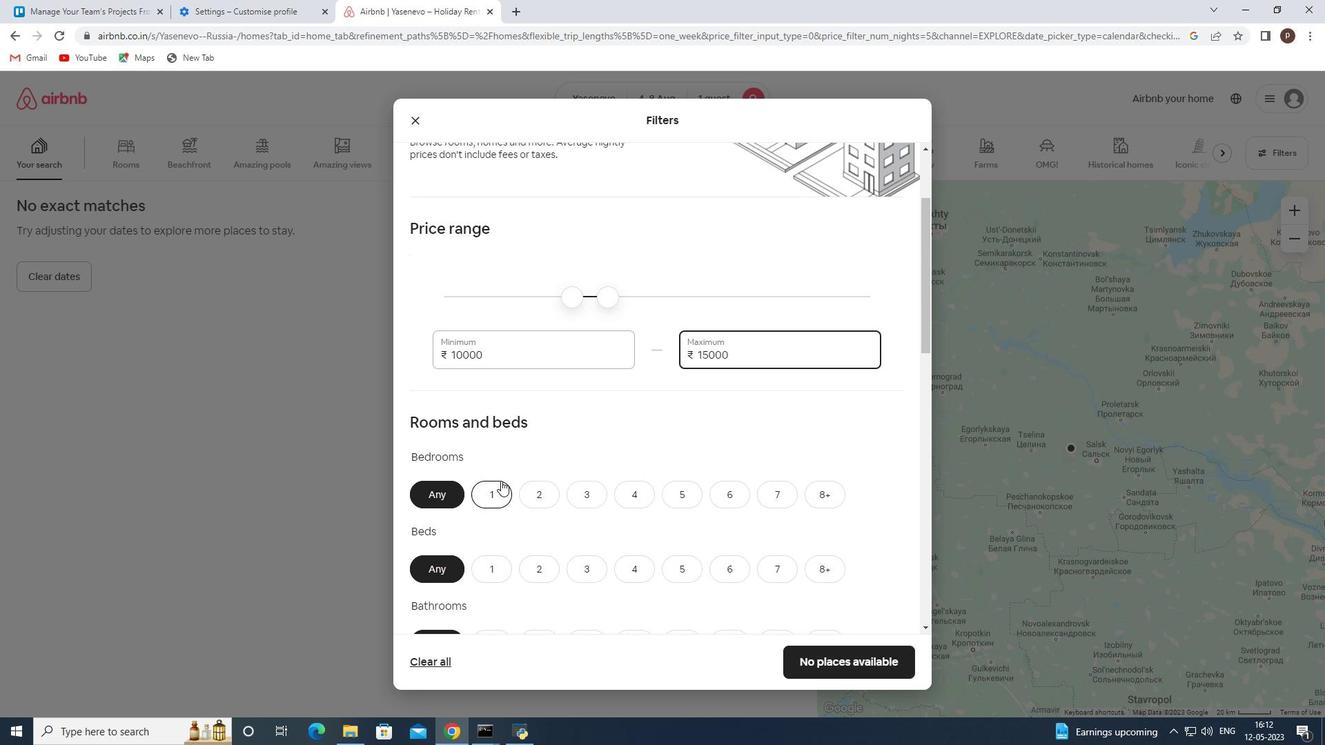 
Action: Mouse scrolled (501, 480) with delta (0, 0)
Screenshot: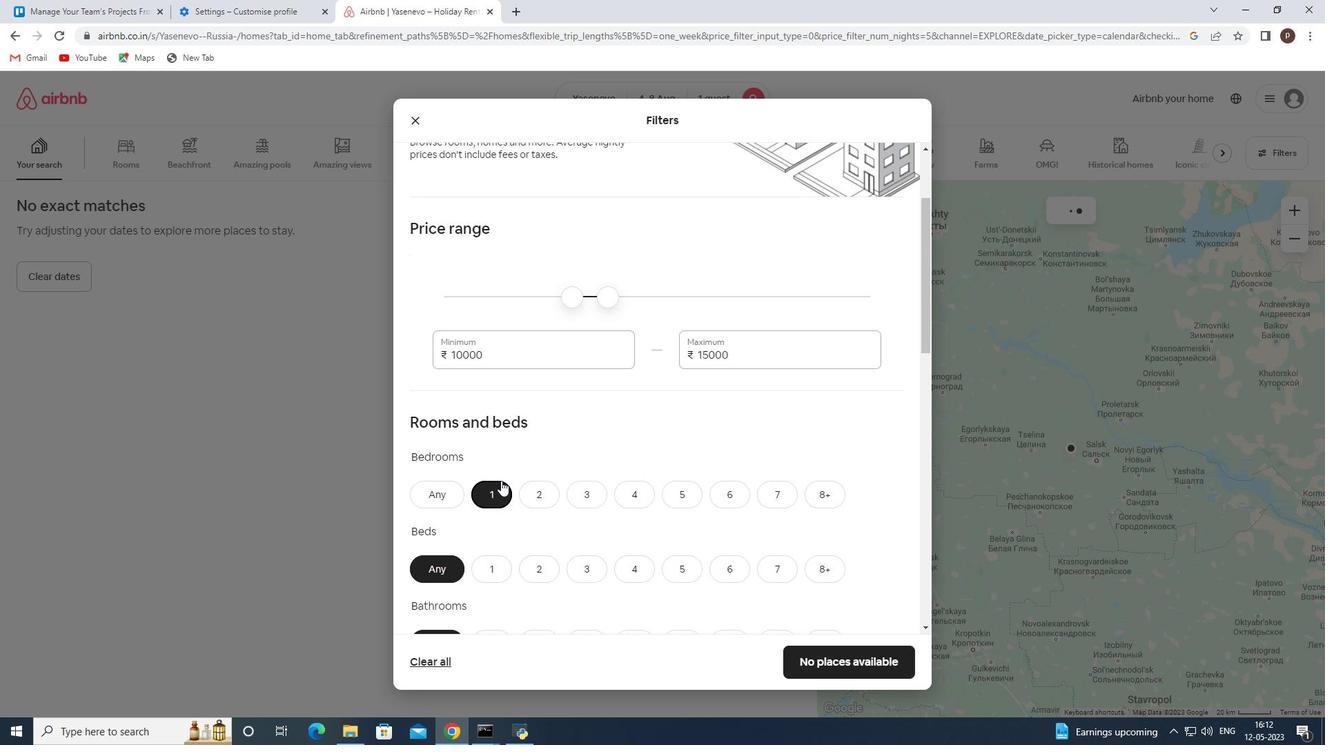 
Action: Mouse moved to (490, 489)
Screenshot: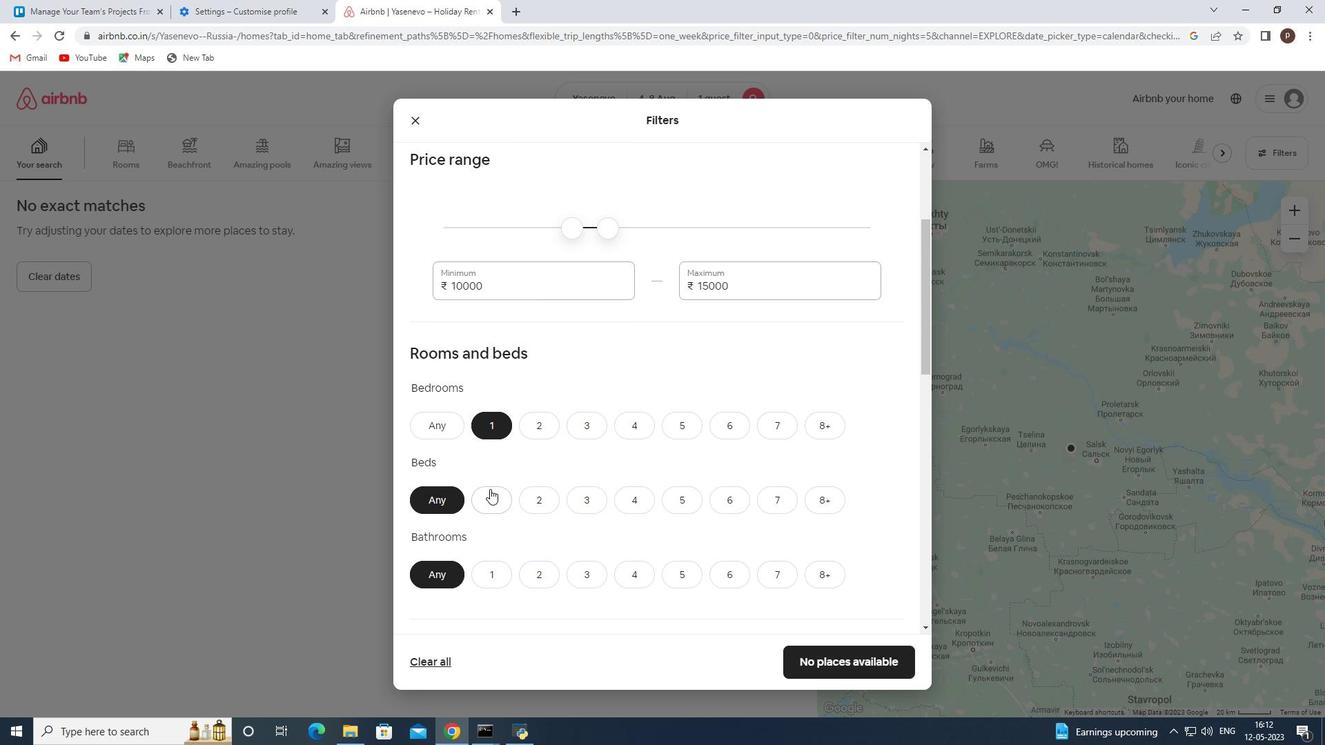 
Action: Mouse pressed left at (490, 489)
Screenshot: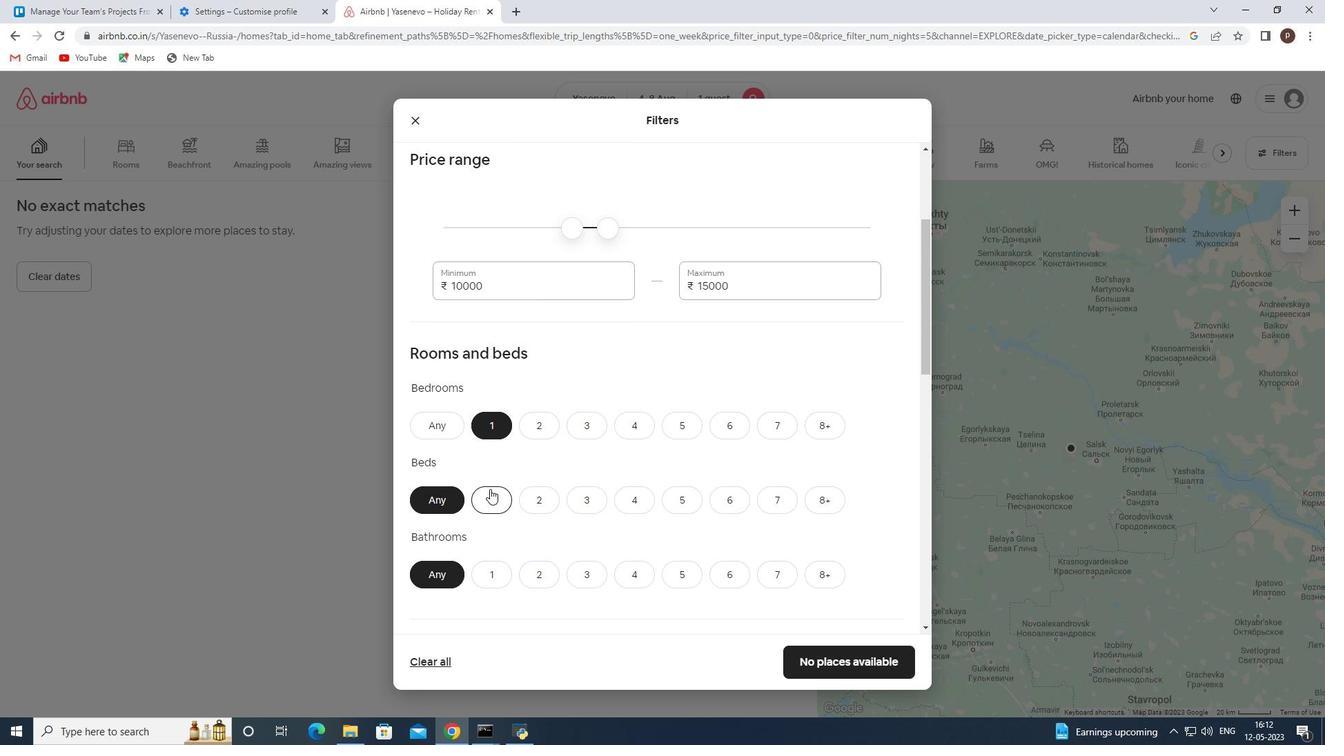
Action: Mouse moved to (486, 569)
Screenshot: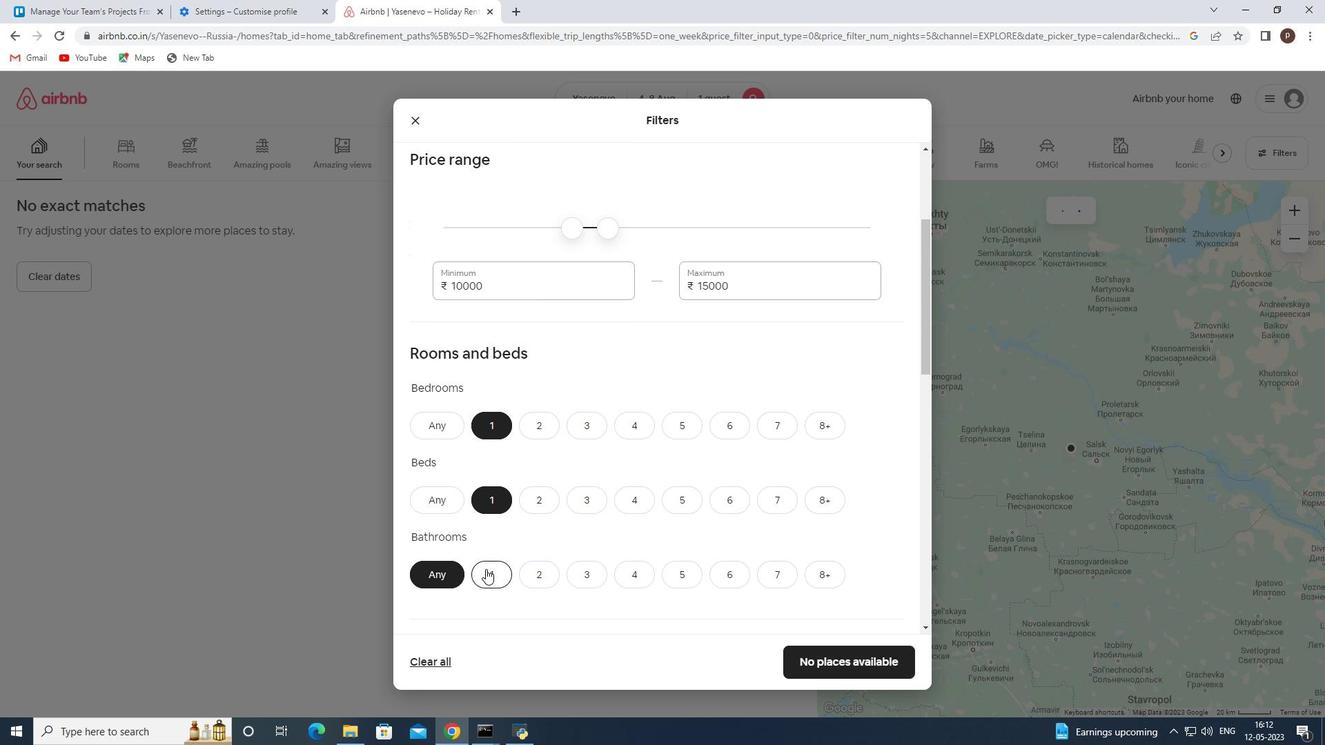 
Action: Mouse pressed left at (486, 569)
Screenshot: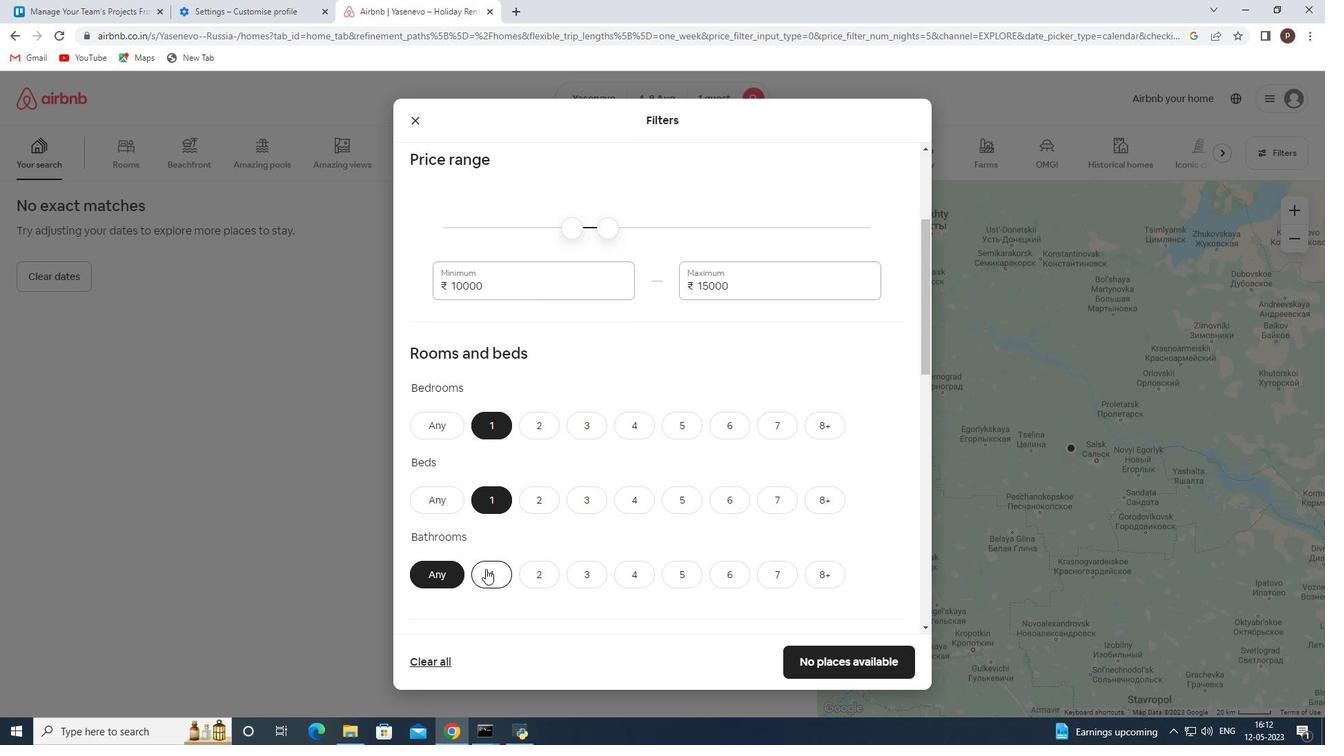 
Action: Mouse moved to (490, 564)
Screenshot: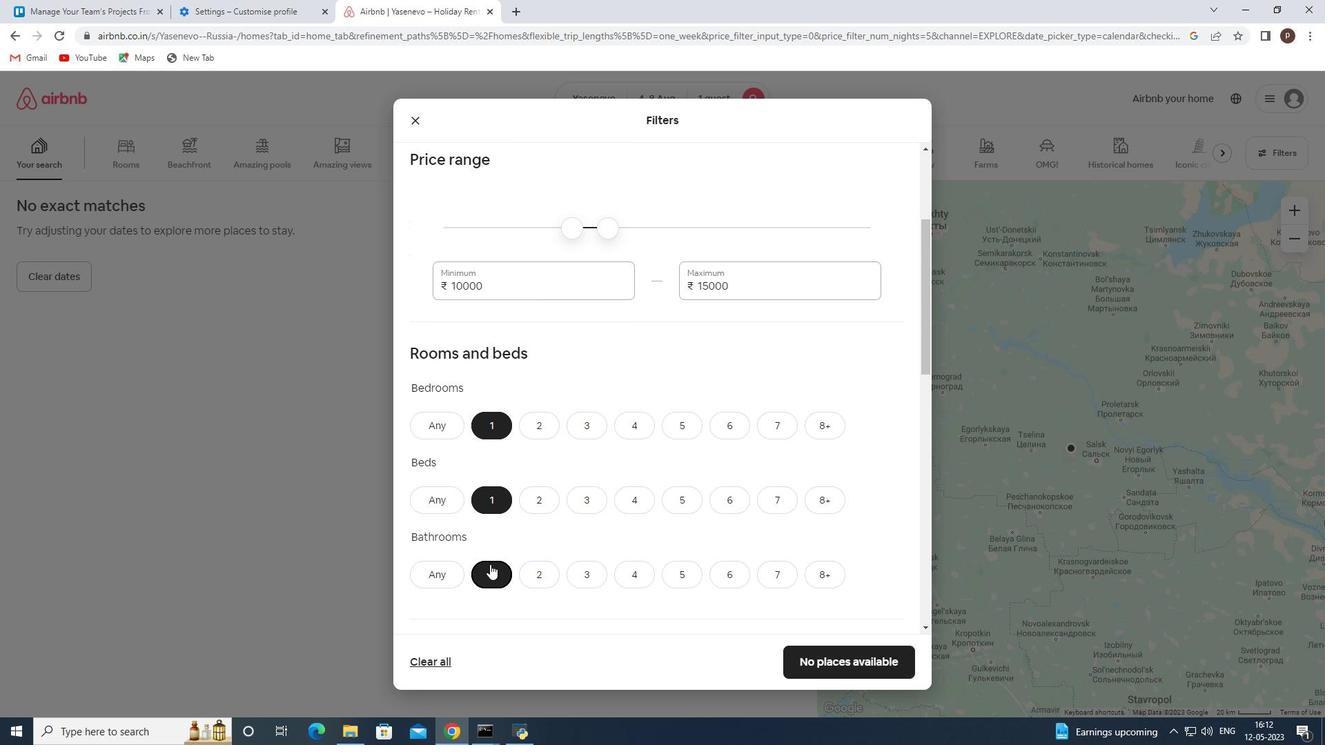 
Action: Mouse scrolled (490, 564) with delta (0, 0)
Screenshot: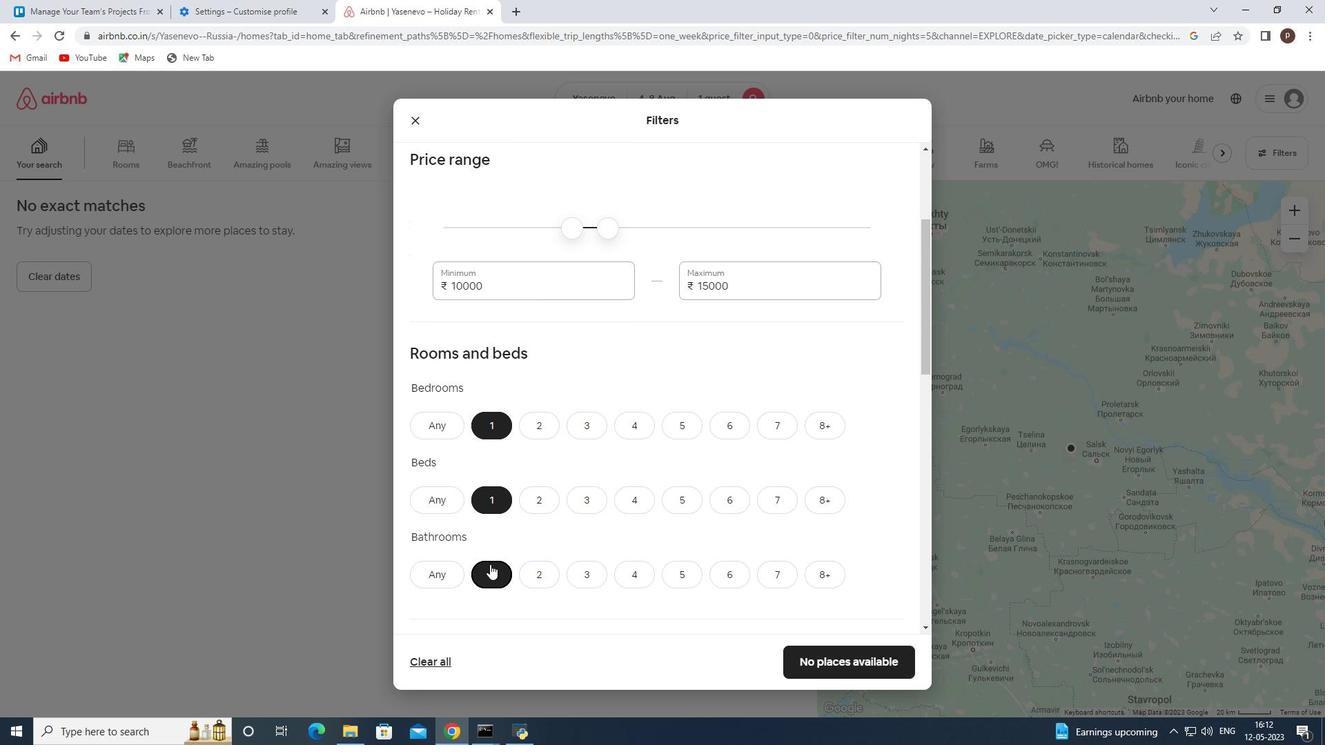 
Action: Mouse scrolled (490, 564) with delta (0, 0)
Screenshot: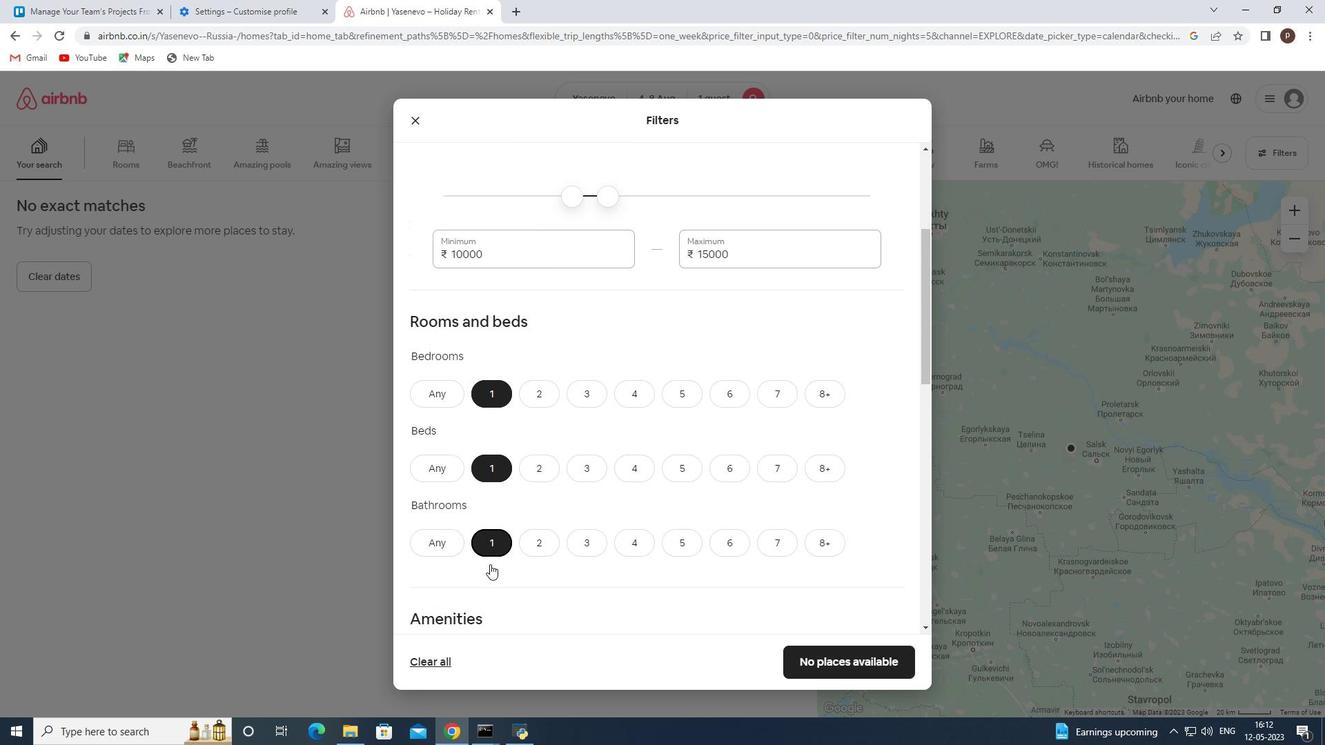 
Action: Mouse scrolled (490, 564) with delta (0, 0)
Screenshot: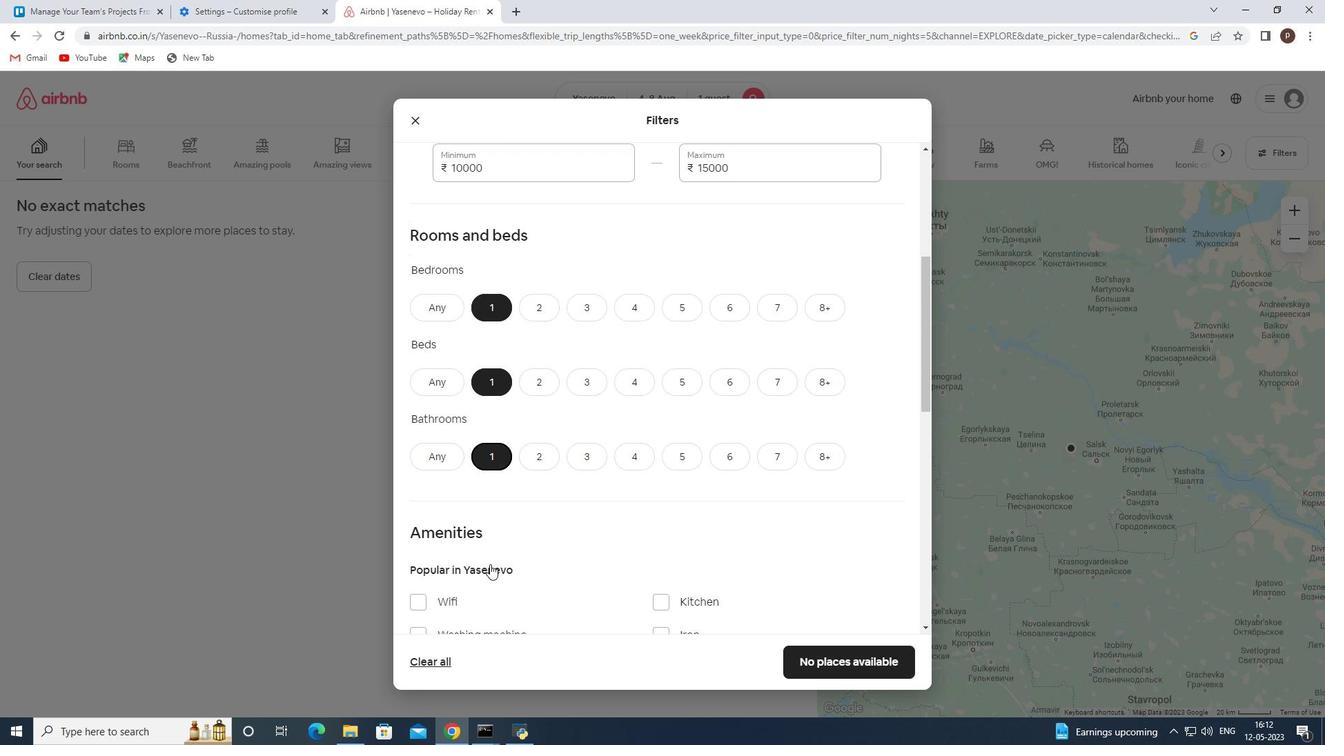 
Action: Mouse moved to (421, 517)
Screenshot: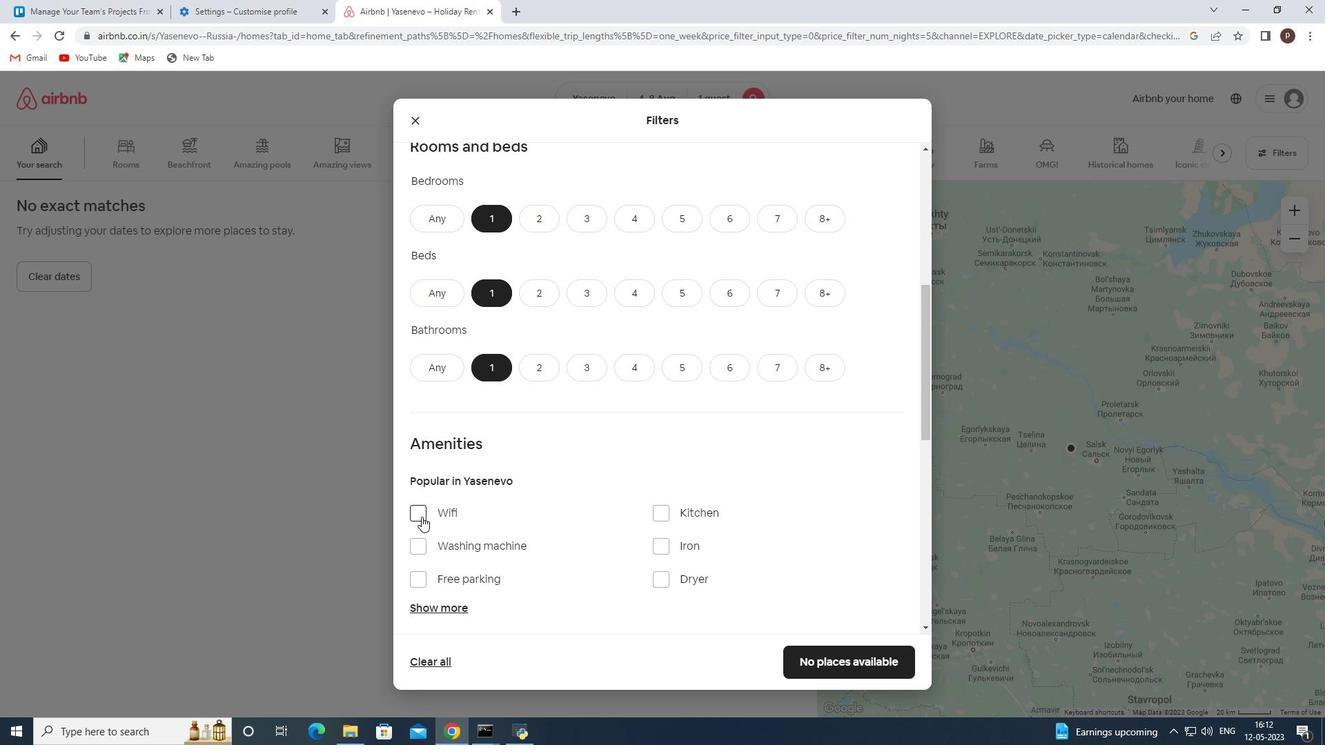 
Action: Mouse pressed left at (421, 517)
Screenshot: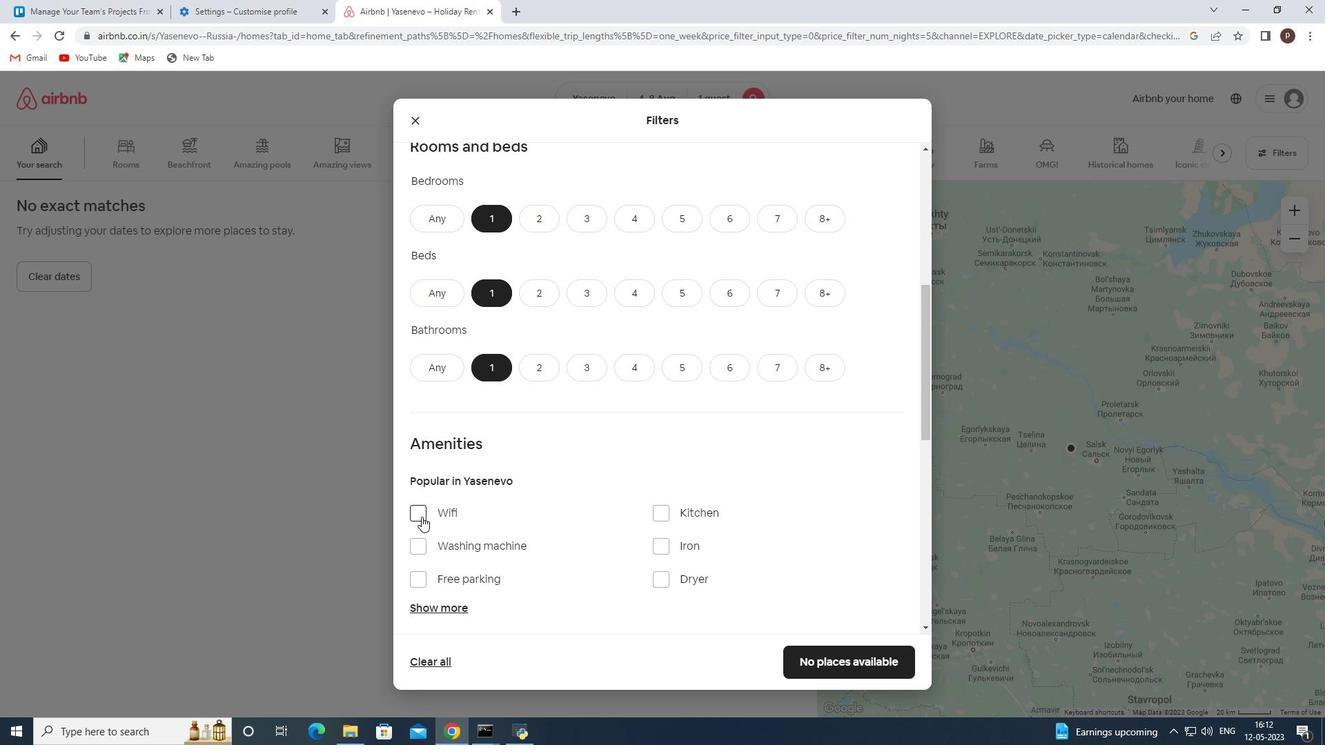 
Action: Mouse moved to (497, 521)
Screenshot: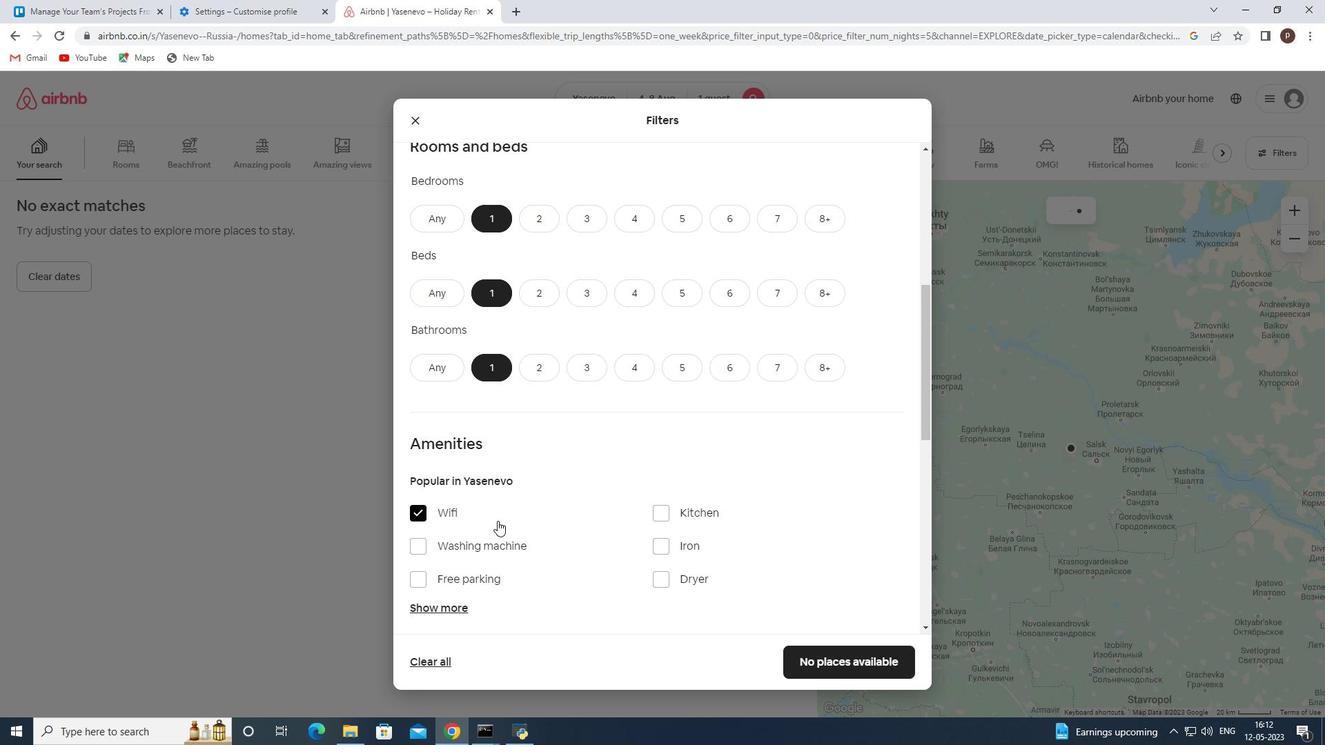 
Action: Mouse scrolled (497, 520) with delta (0, 0)
Screenshot: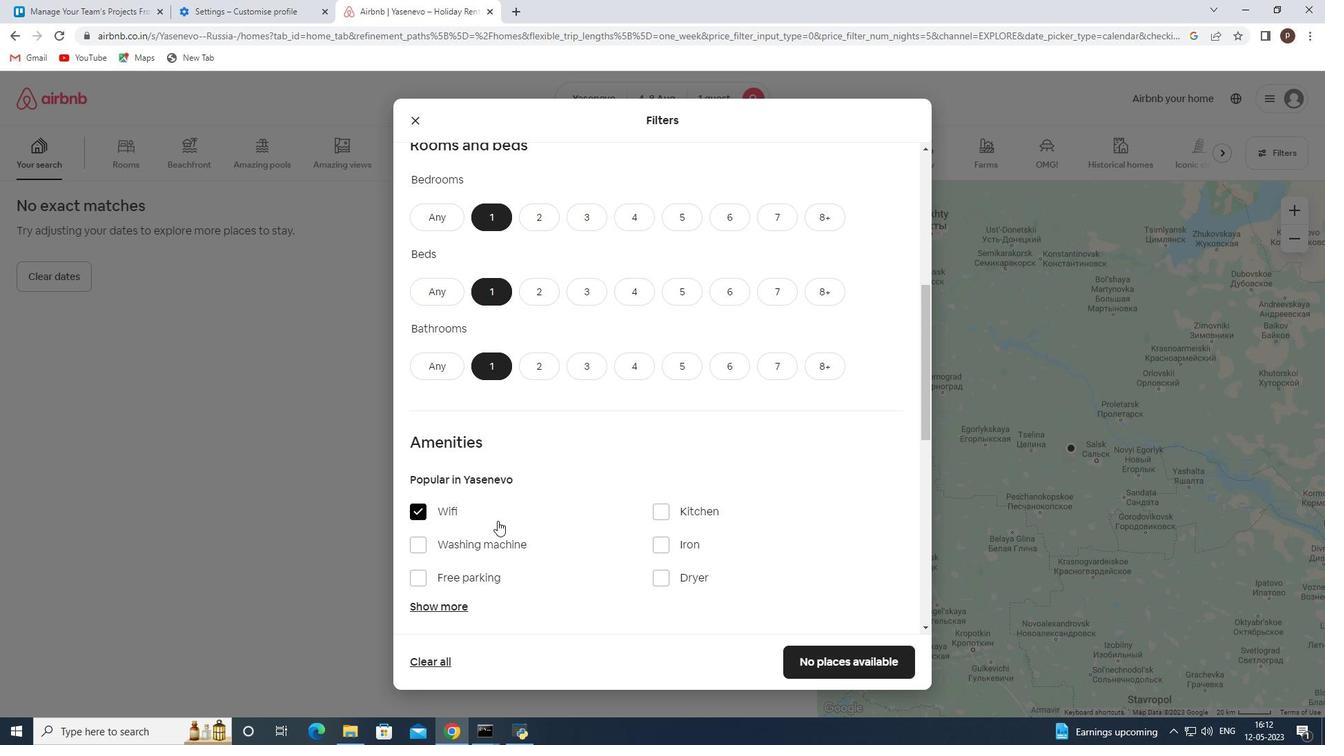
Action: Mouse scrolled (497, 520) with delta (0, 0)
Screenshot: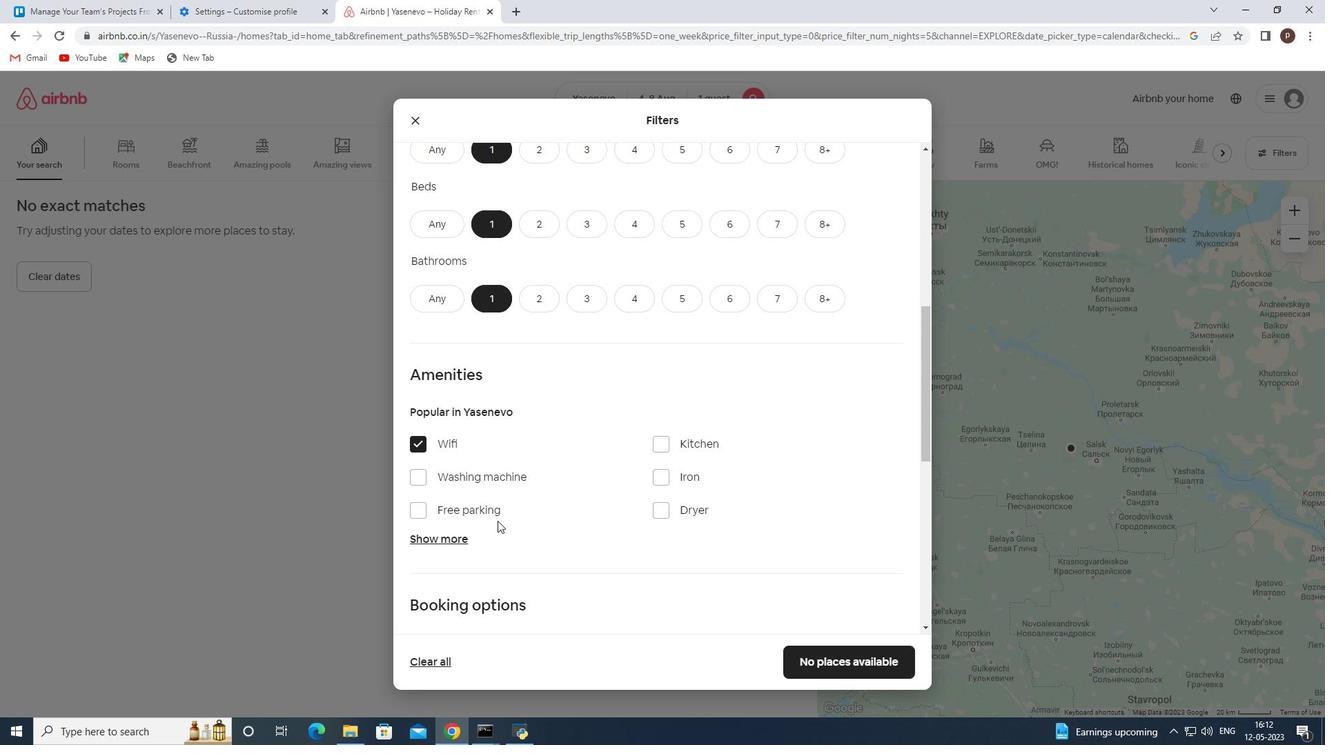 
Action: Mouse moved to (519, 519)
Screenshot: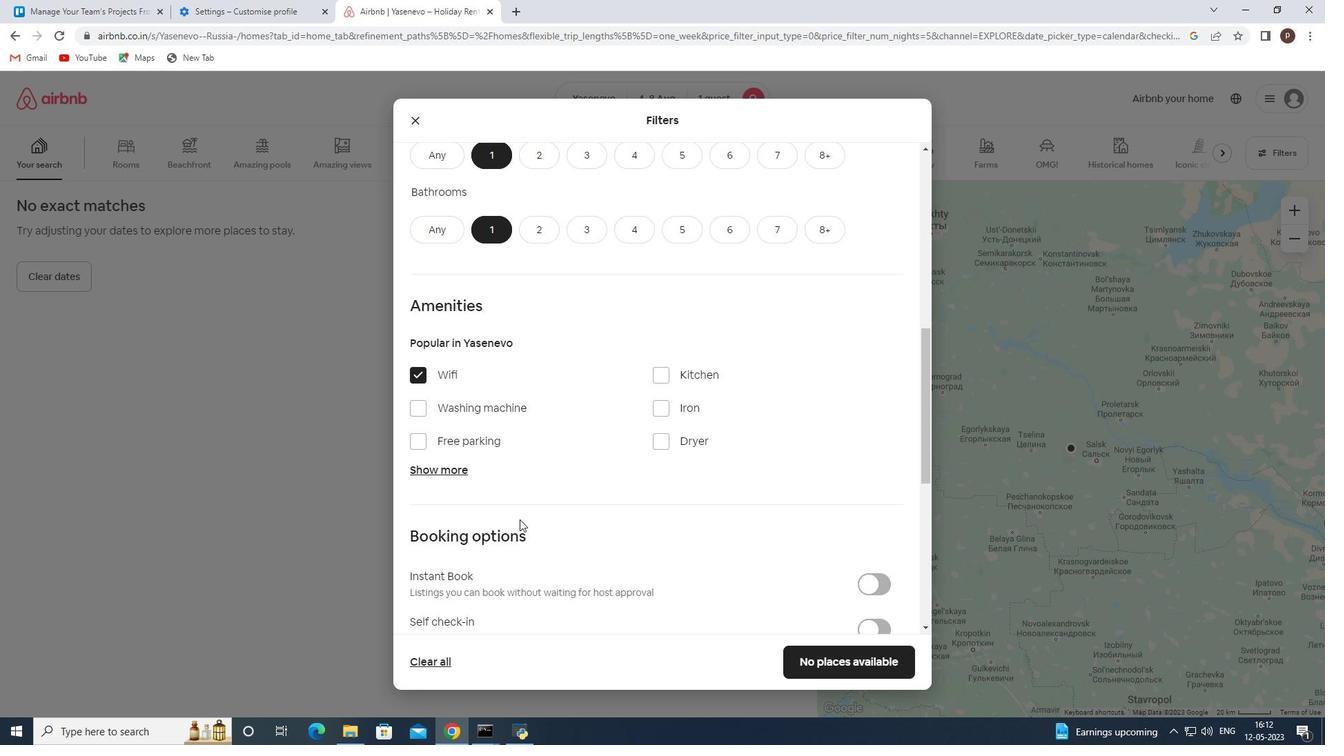 
Action: Mouse scrolled (519, 519) with delta (0, 0)
Screenshot: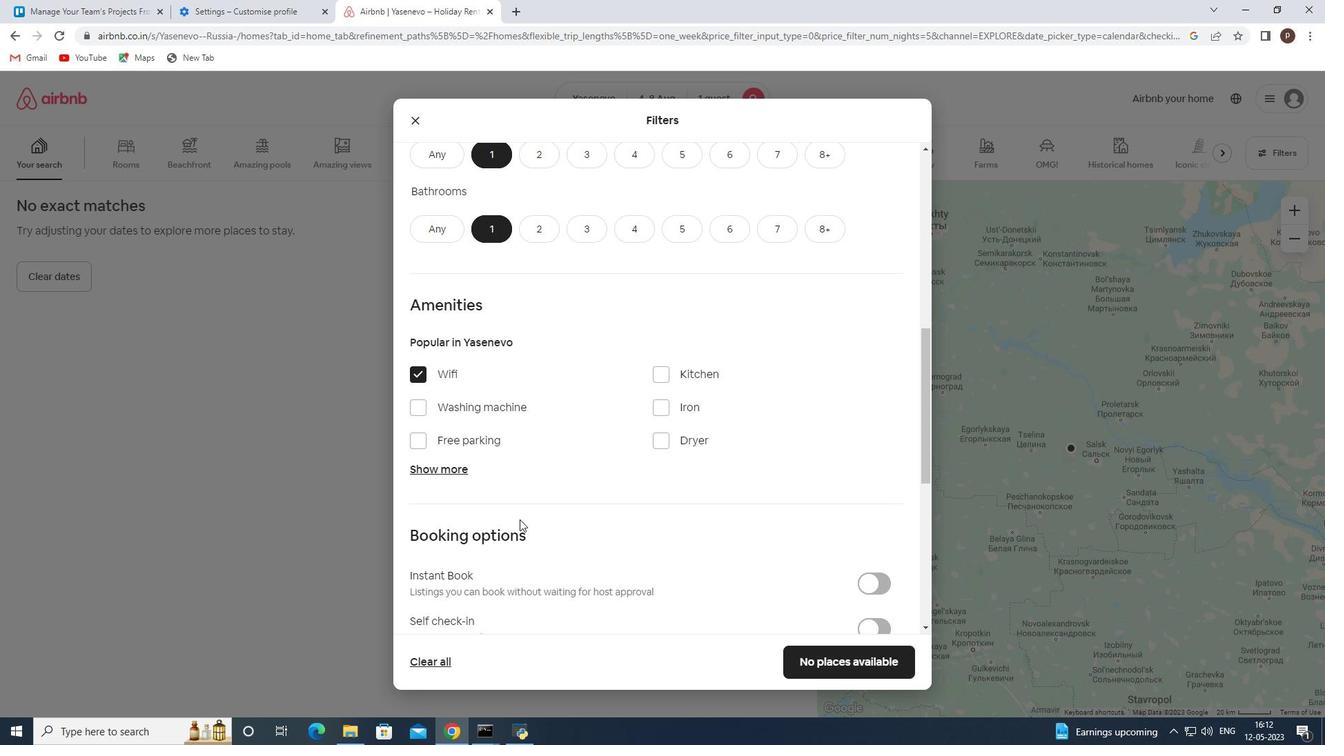 
Action: Mouse scrolled (519, 519) with delta (0, 0)
Screenshot: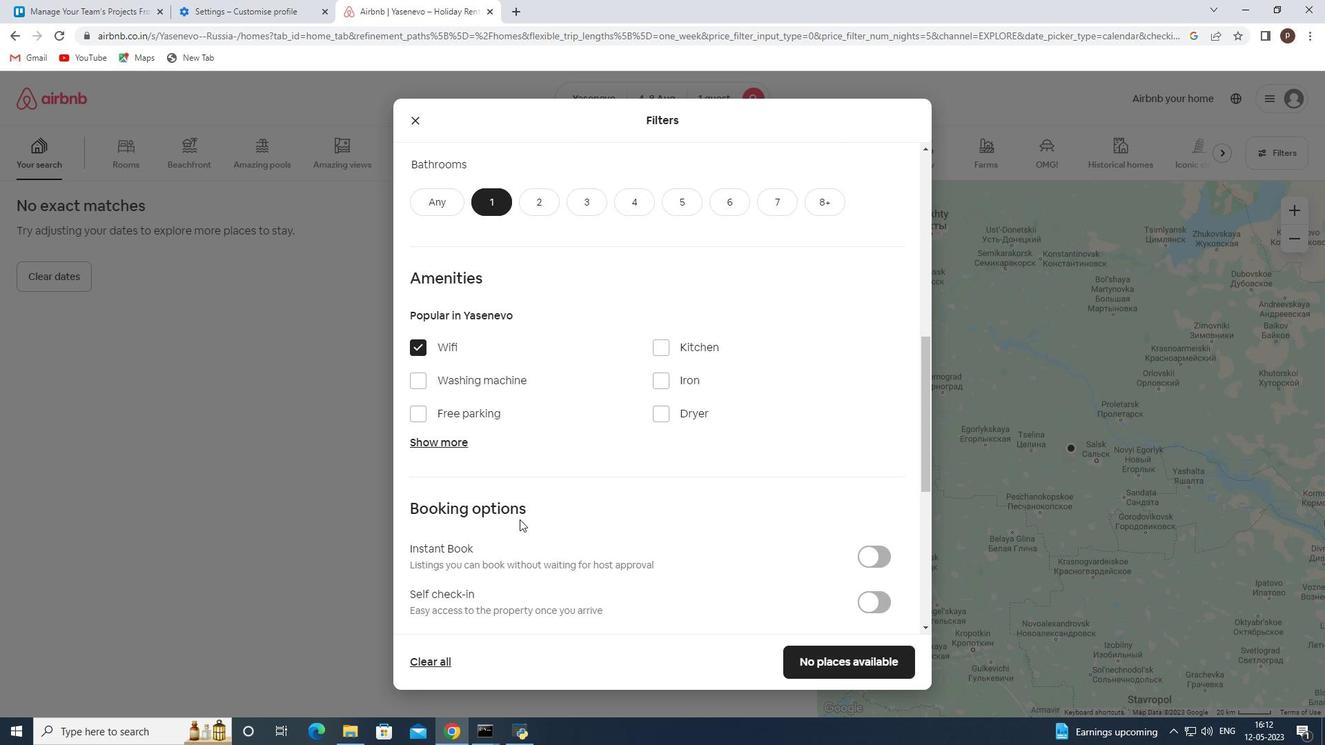 
Action: Mouse moved to (876, 488)
Screenshot: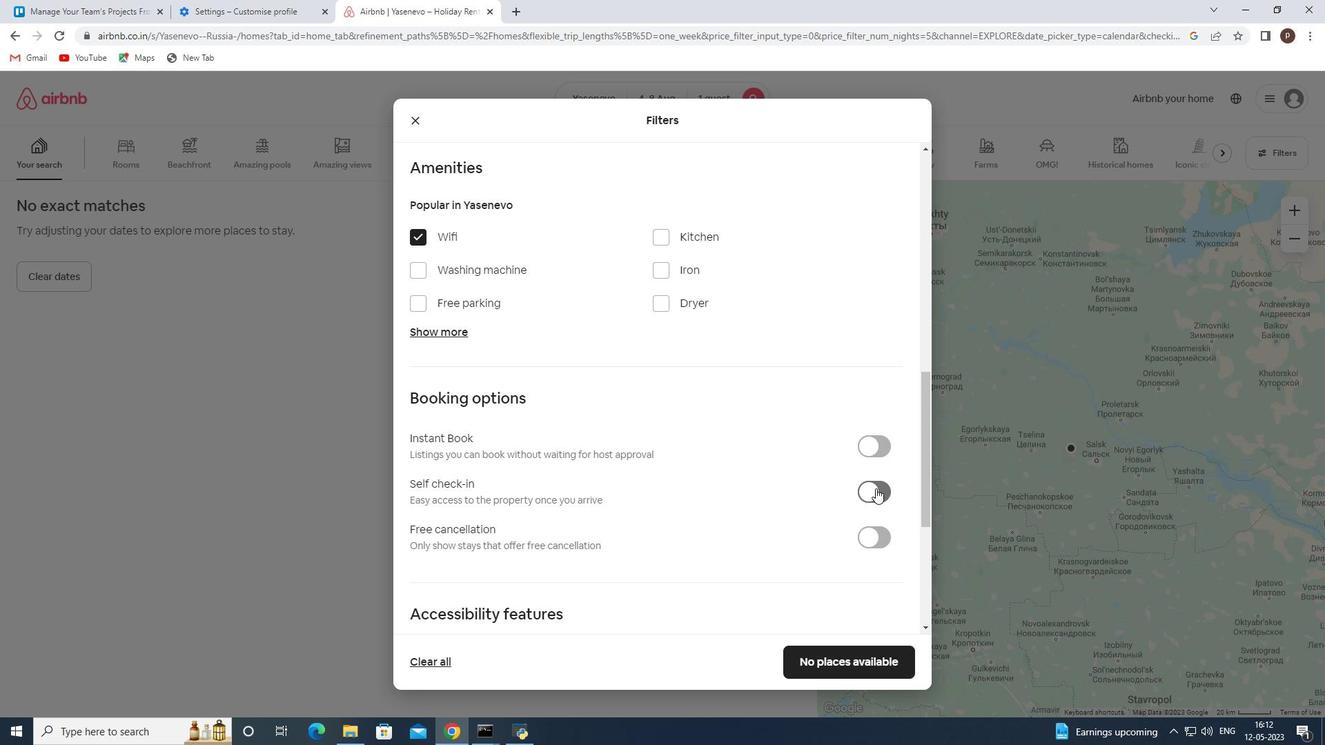 
Action: Mouse pressed left at (876, 488)
Screenshot: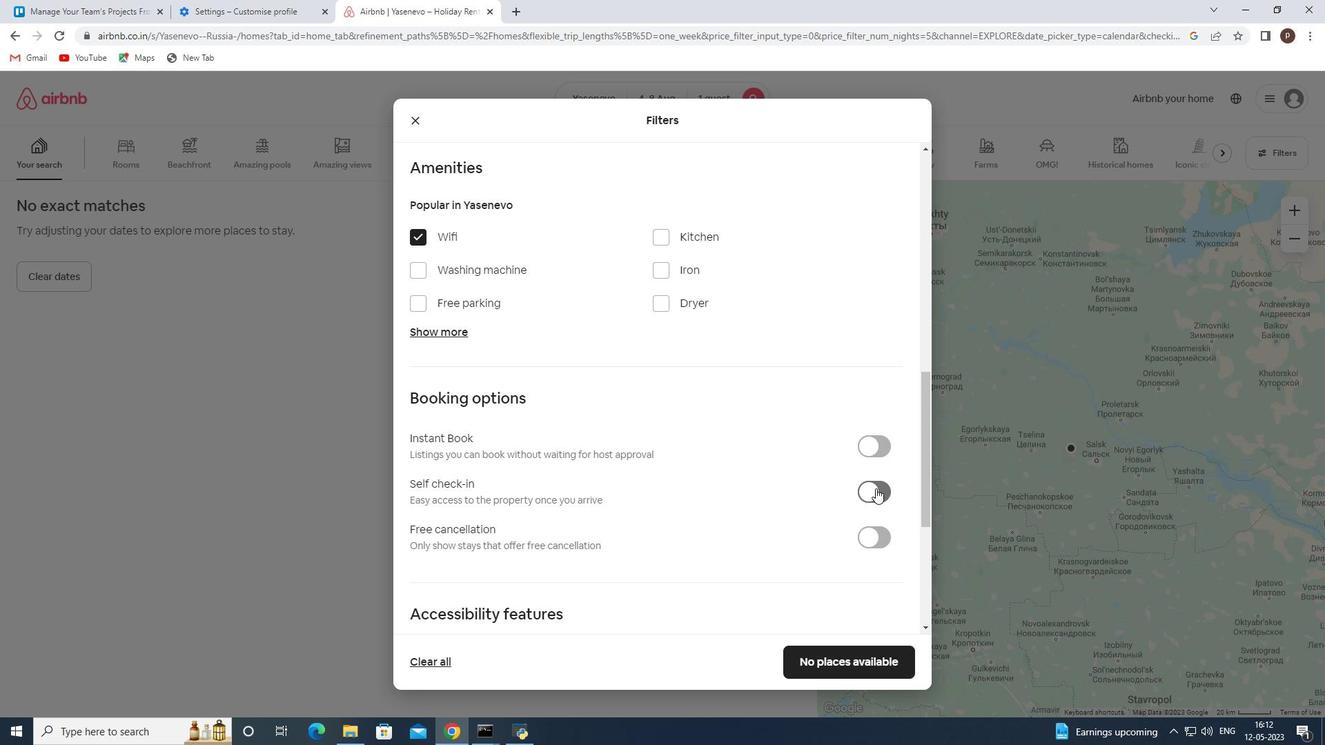 
Action: Mouse moved to (757, 495)
Screenshot: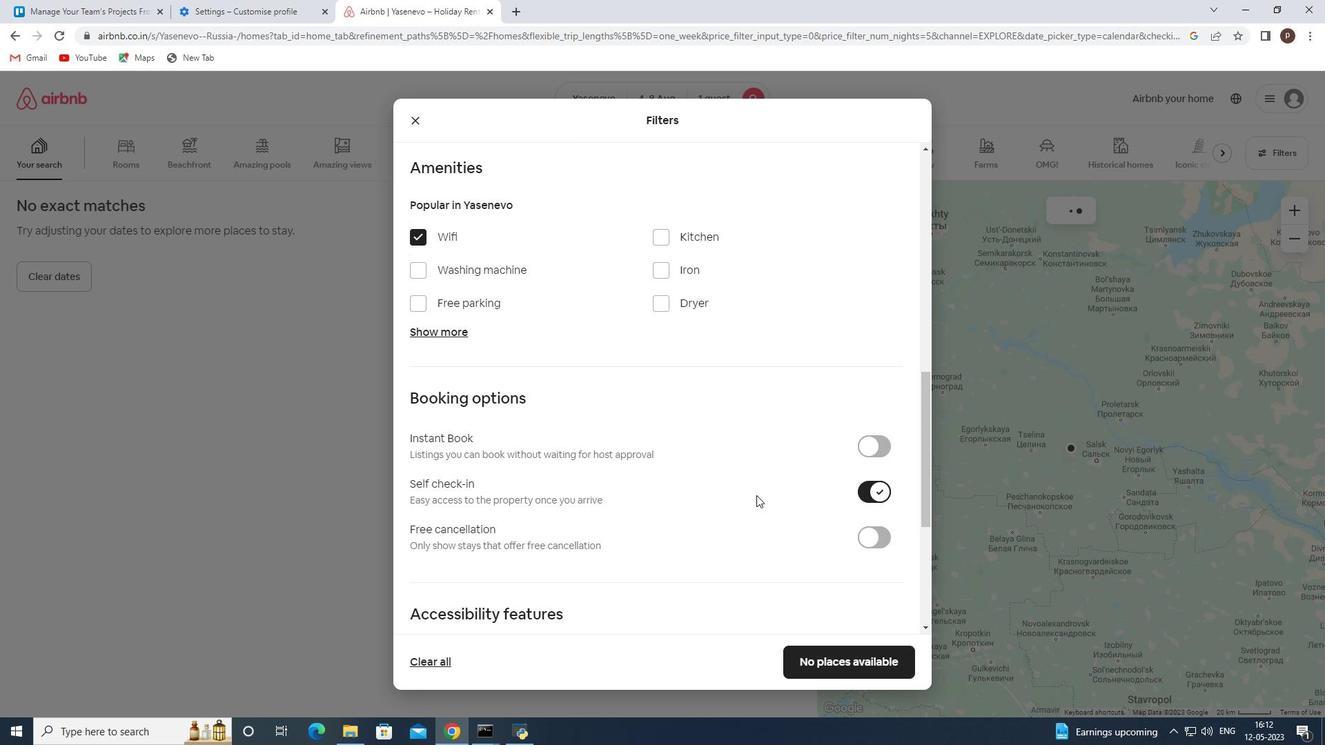 
Action: Mouse scrolled (757, 495) with delta (0, 0)
Screenshot: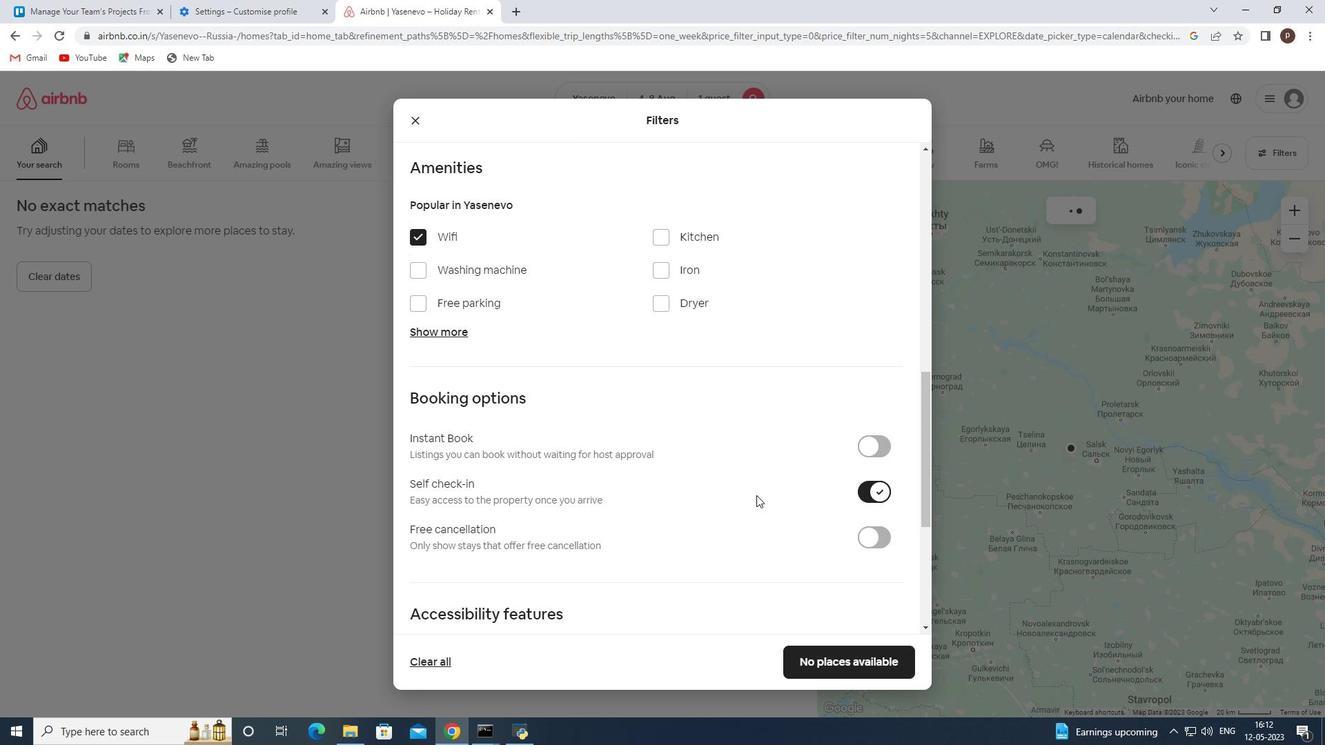 
Action: Mouse moved to (756, 496)
Screenshot: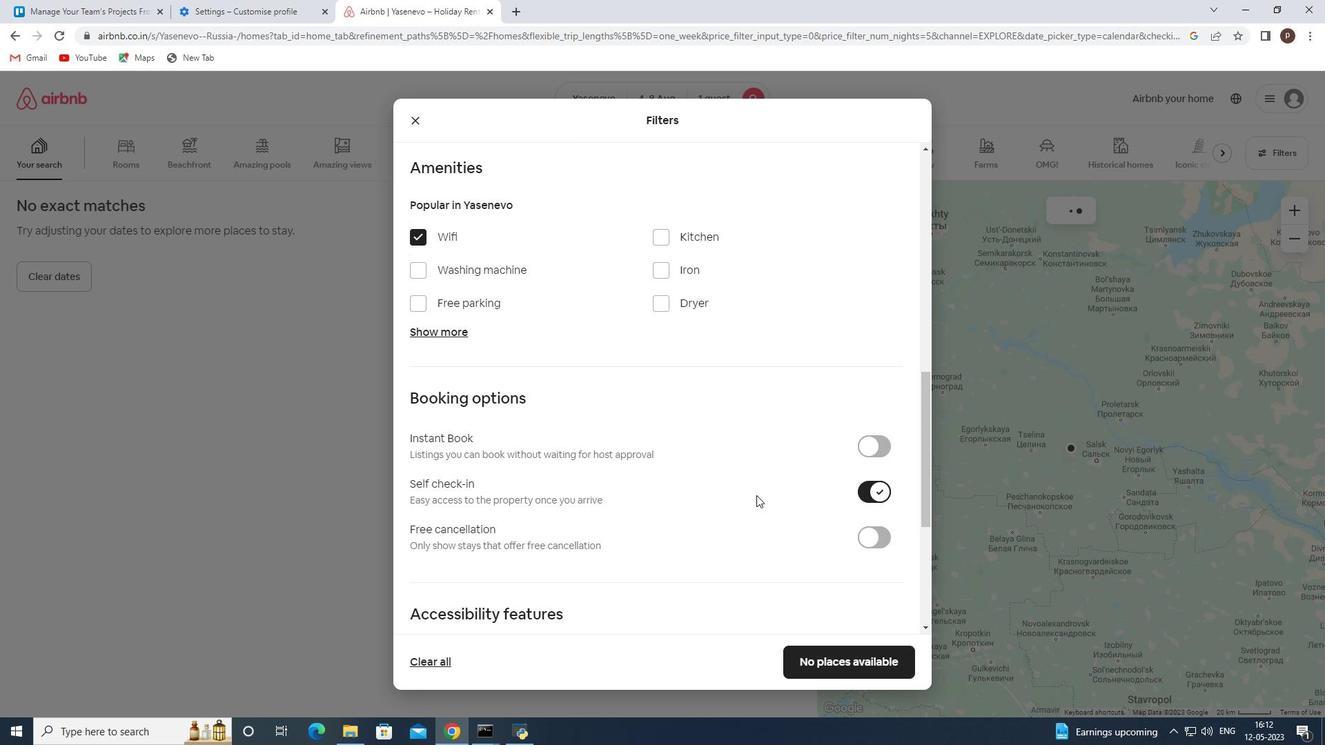 
Action: Mouse scrolled (756, 495) with delta (0, 0)
Screenshot: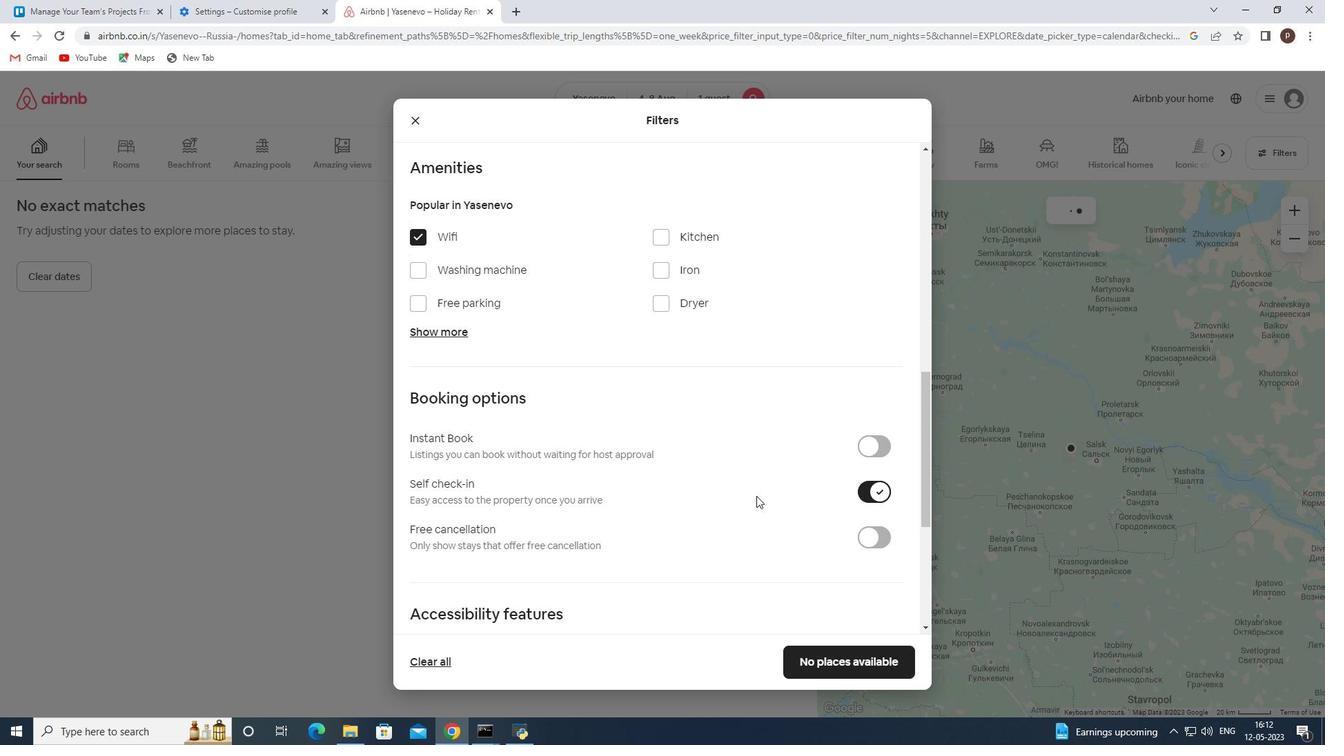 
Action: Mouse moved to (756, 496)
Screenshot: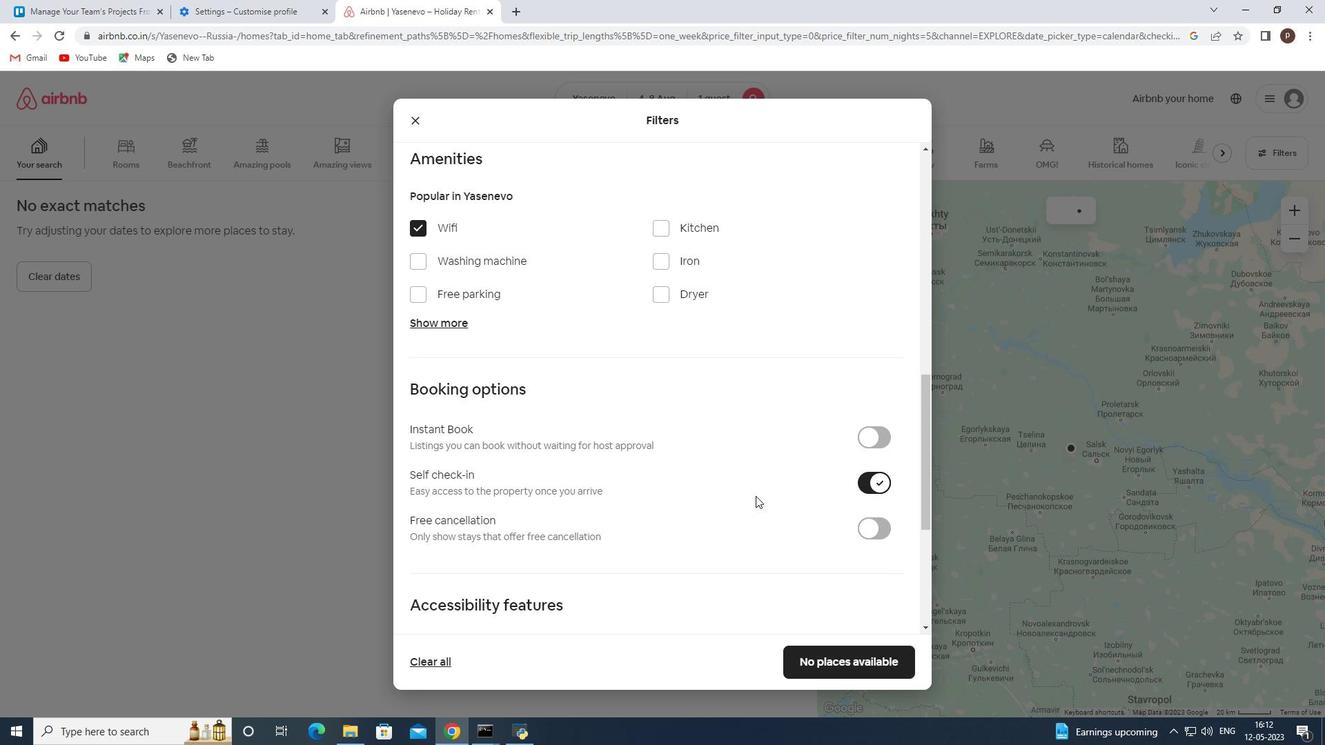 
Action: Mouse scrolled (756, 495) with delta (0, 0)
Screenshot: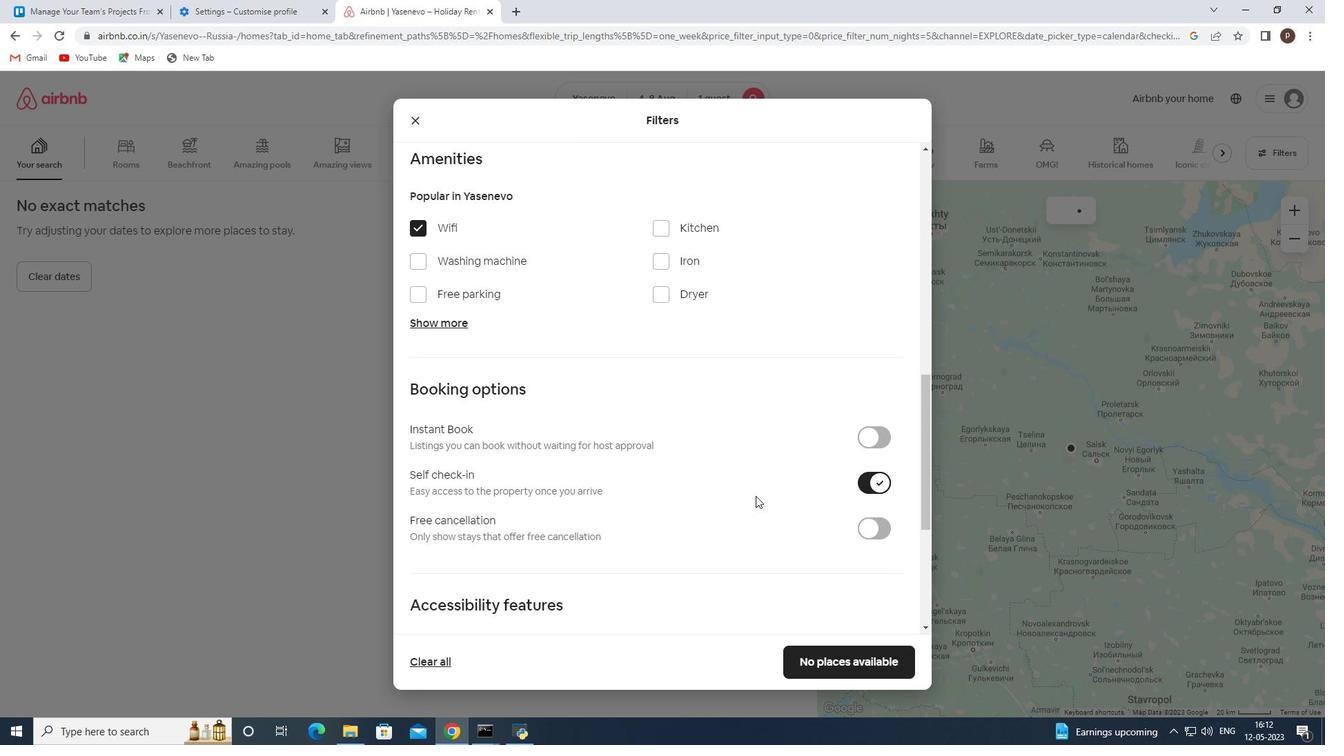 
Action: Mouse scrolled (756, 495) with delta (0, 0)
Screenshot: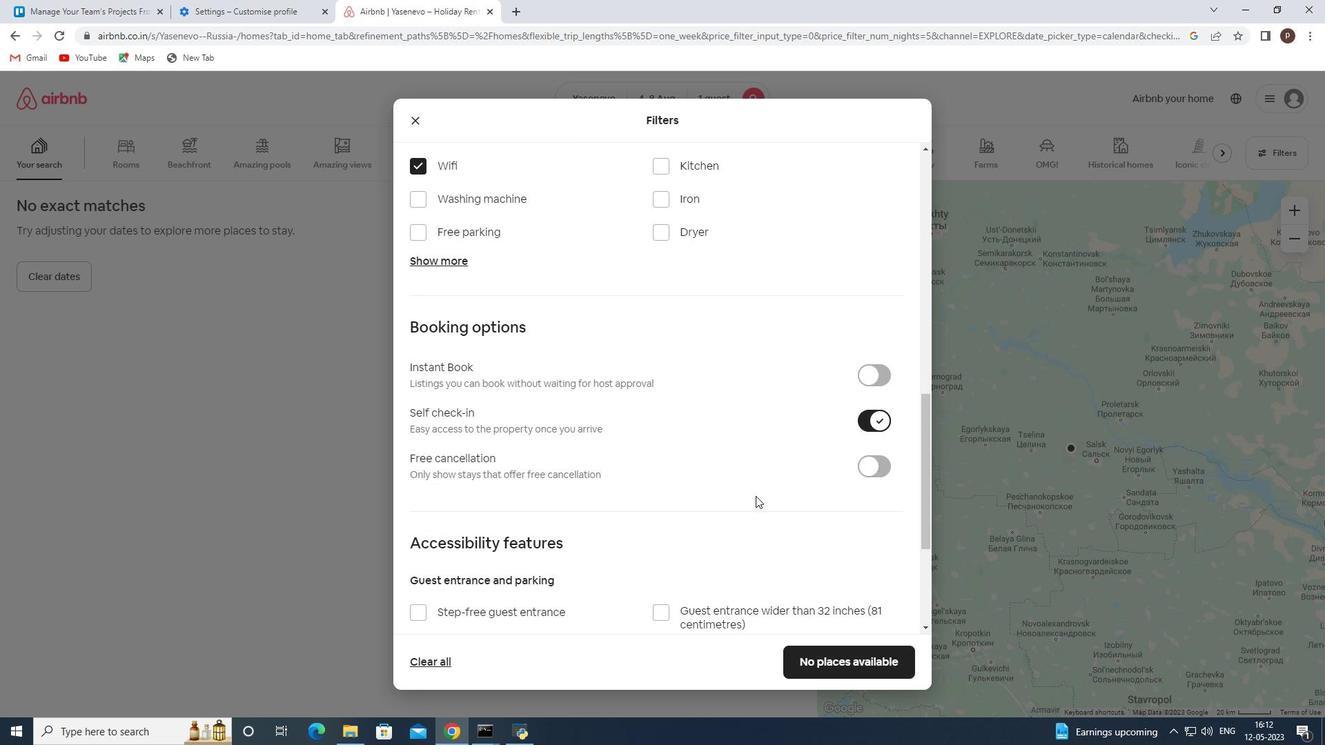 
Action: Mouse moved to (727, 495)
Screenshot: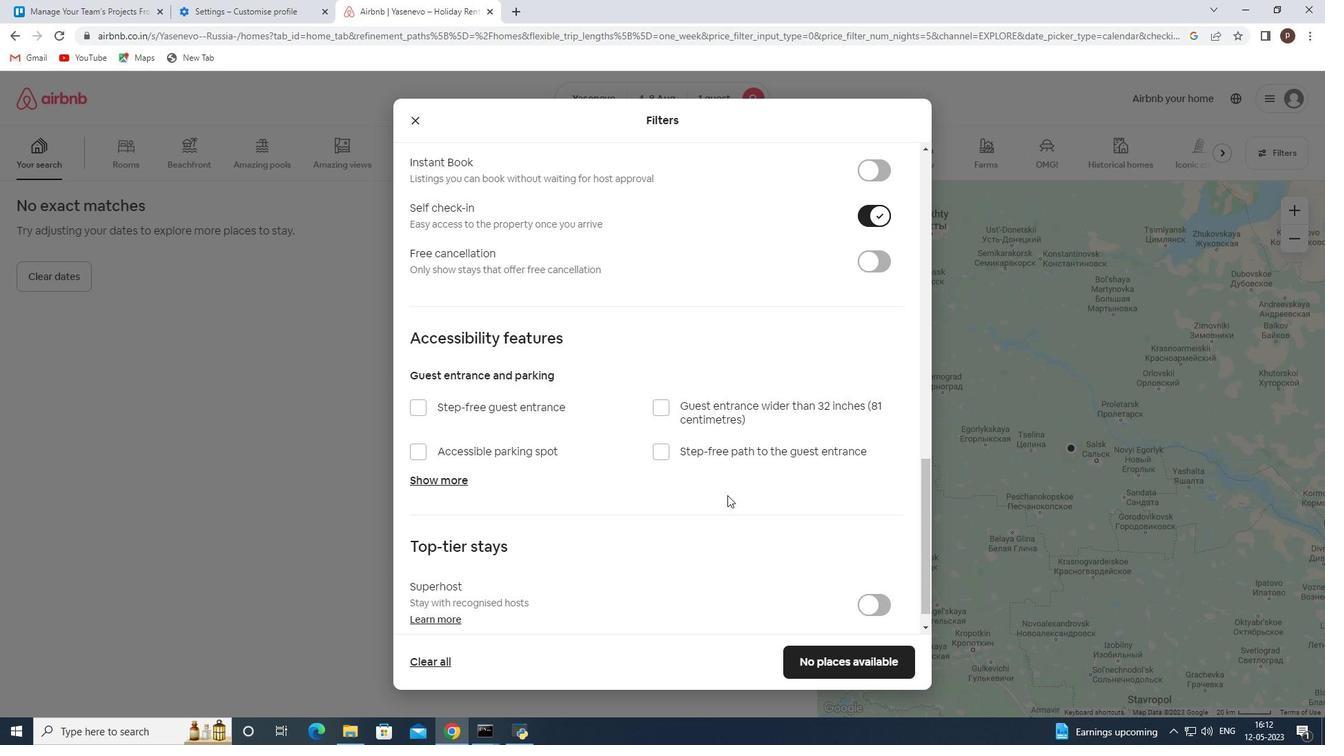 
Action: Mouse scrolled (727, 495) with delta (0, 0)
Screenshot: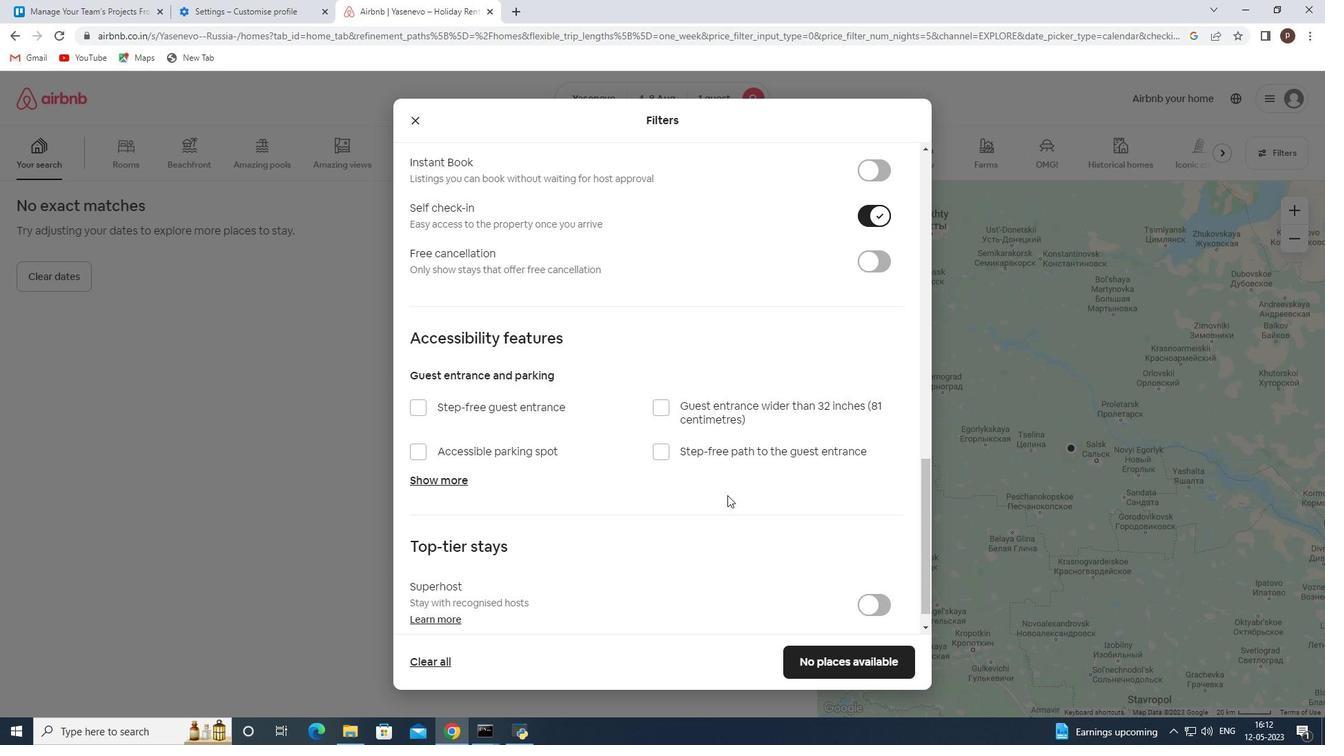 
Action: Mouse scrolled (727, 495) with delta (0, 0)
Screenshot: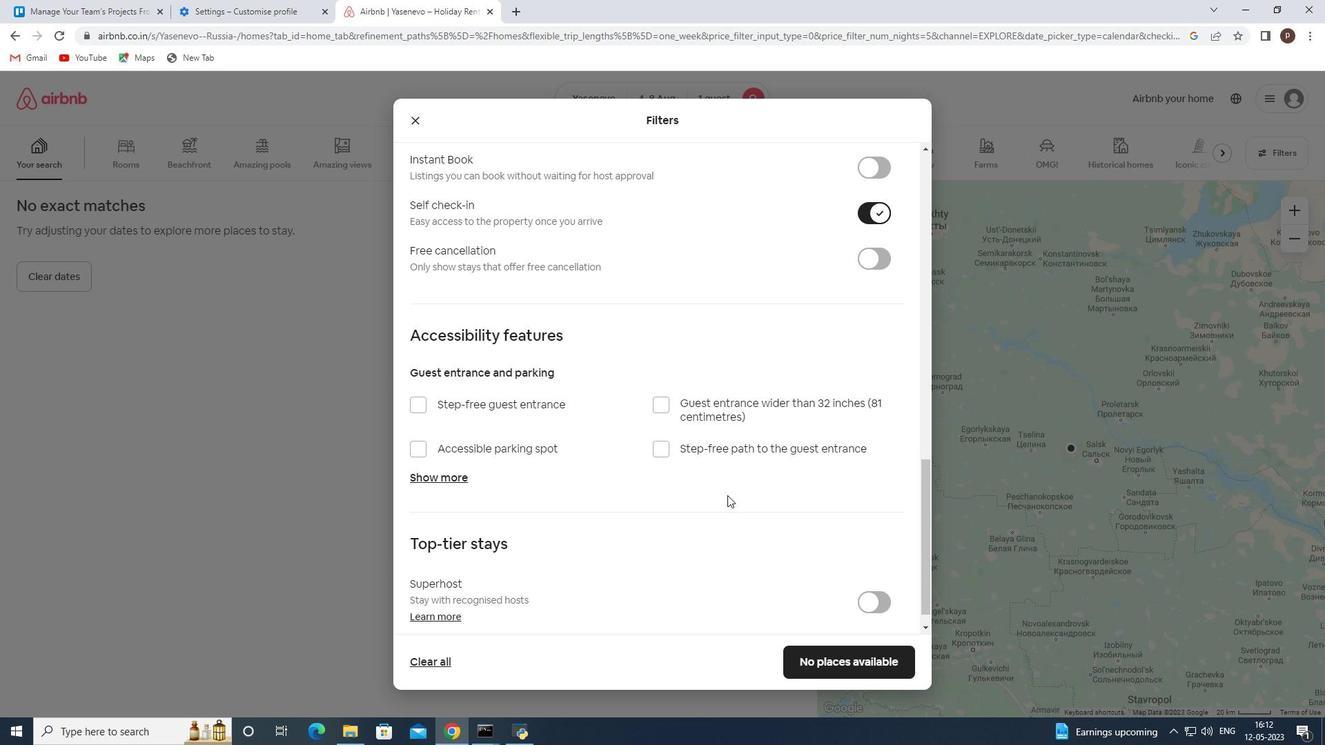 
Action: Mouse scrolled (727, 495) with delta (0, 0)
Screenshot: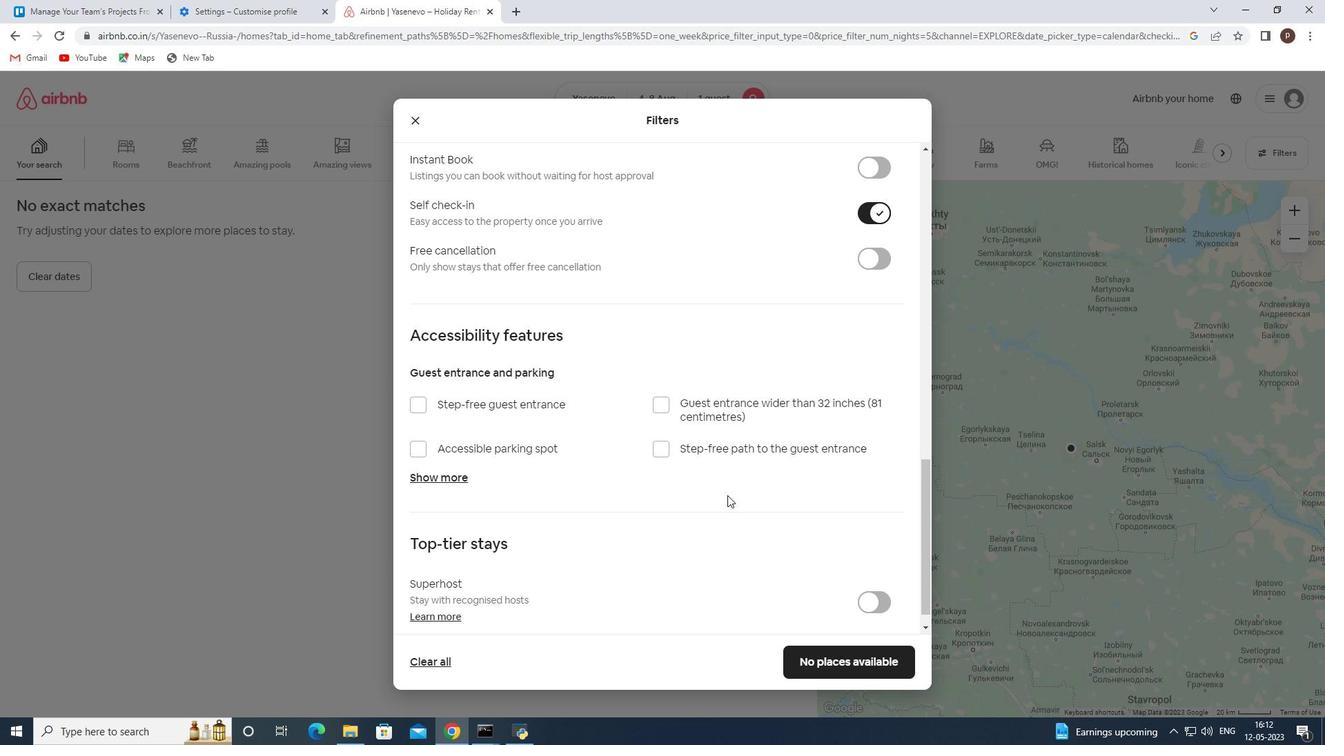 
Action: Mouse moved to (785, 595)
Screenshot: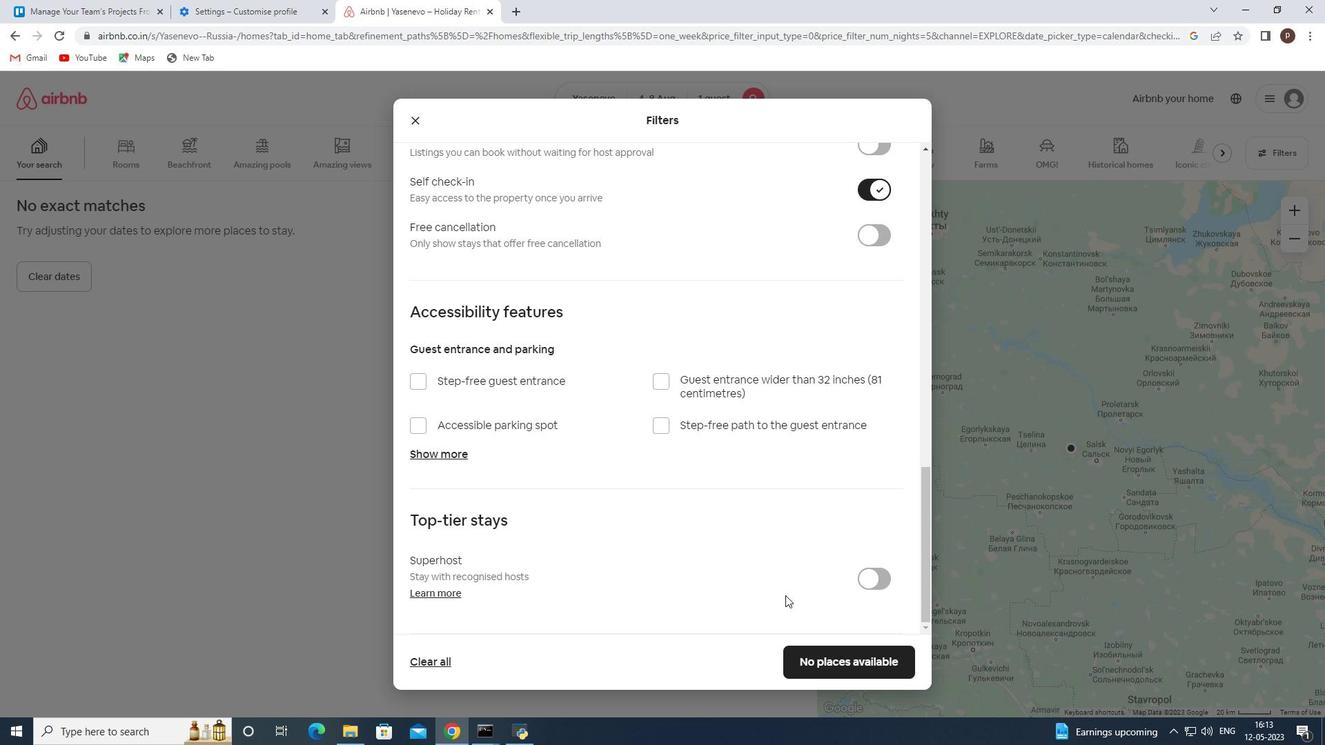 
Action: Mouse scrolled (785, 595) with delta (0, 0)
Screenshot: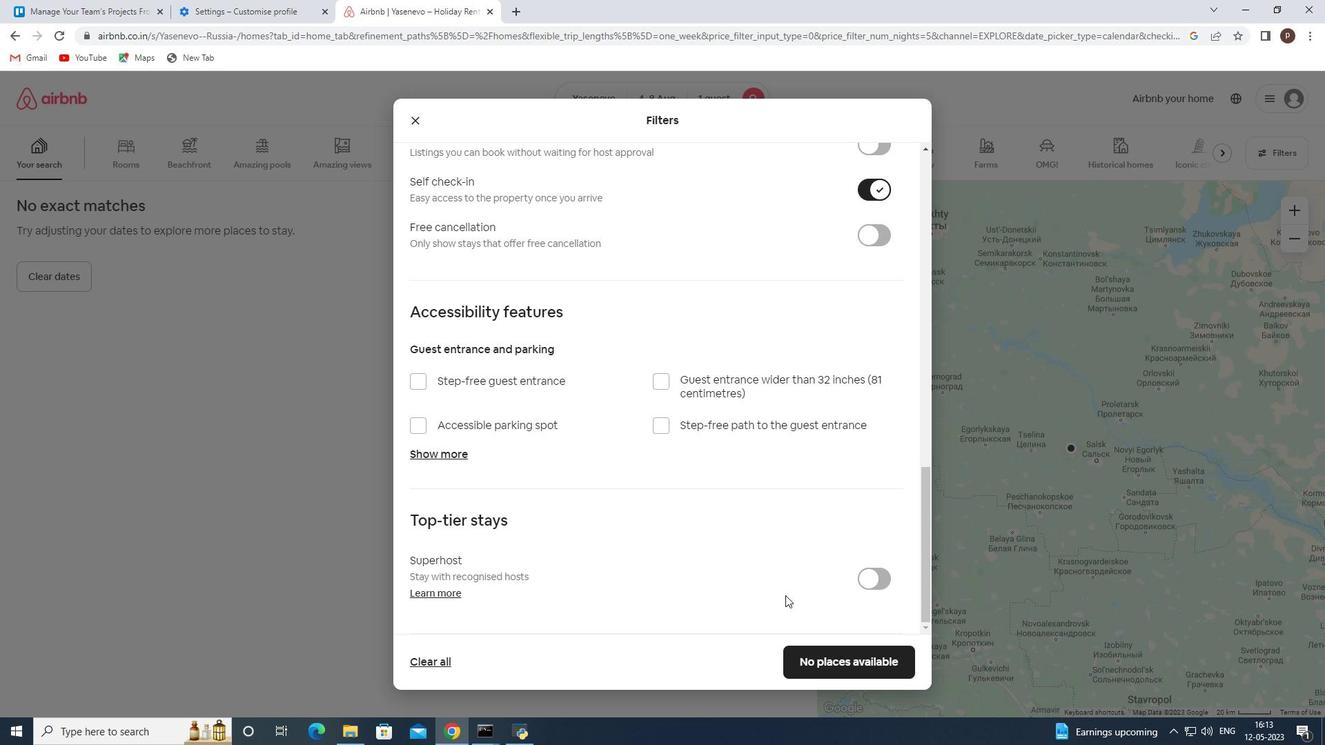 
Action: Mouse scrolled (785, 595) with delta (0, 0)
Screenshot: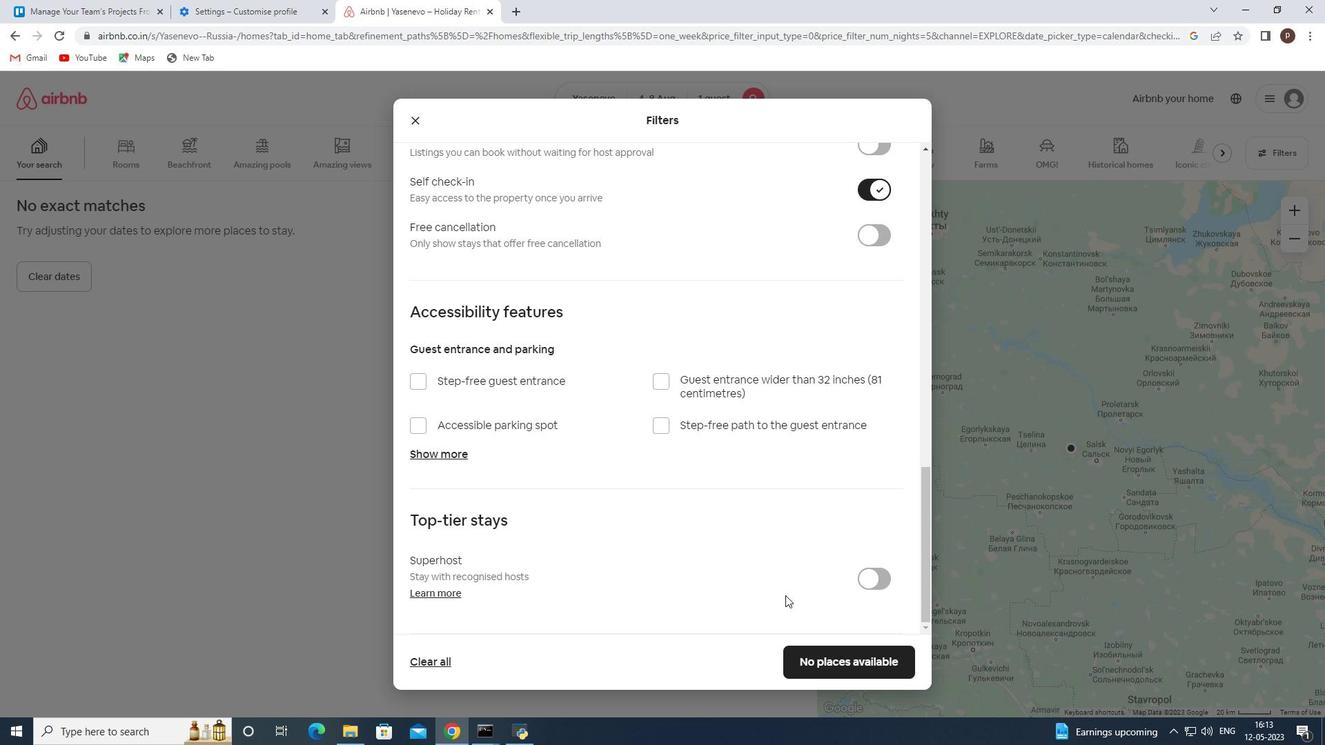 
Action: Mouse scrolled (785, 595) with delta (0, 0)
Screenshot: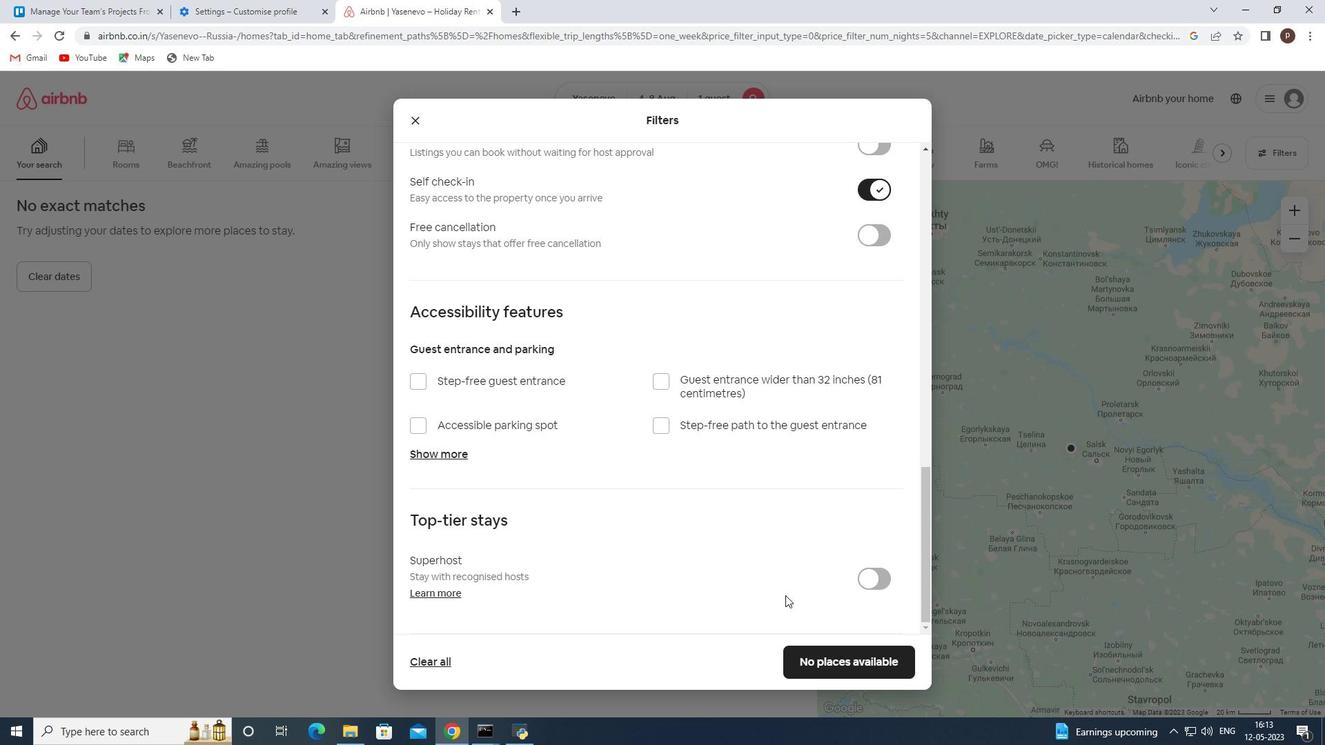 
Action: Mouse scrolled (785, 595) with delta (0, 0)
Screenshot: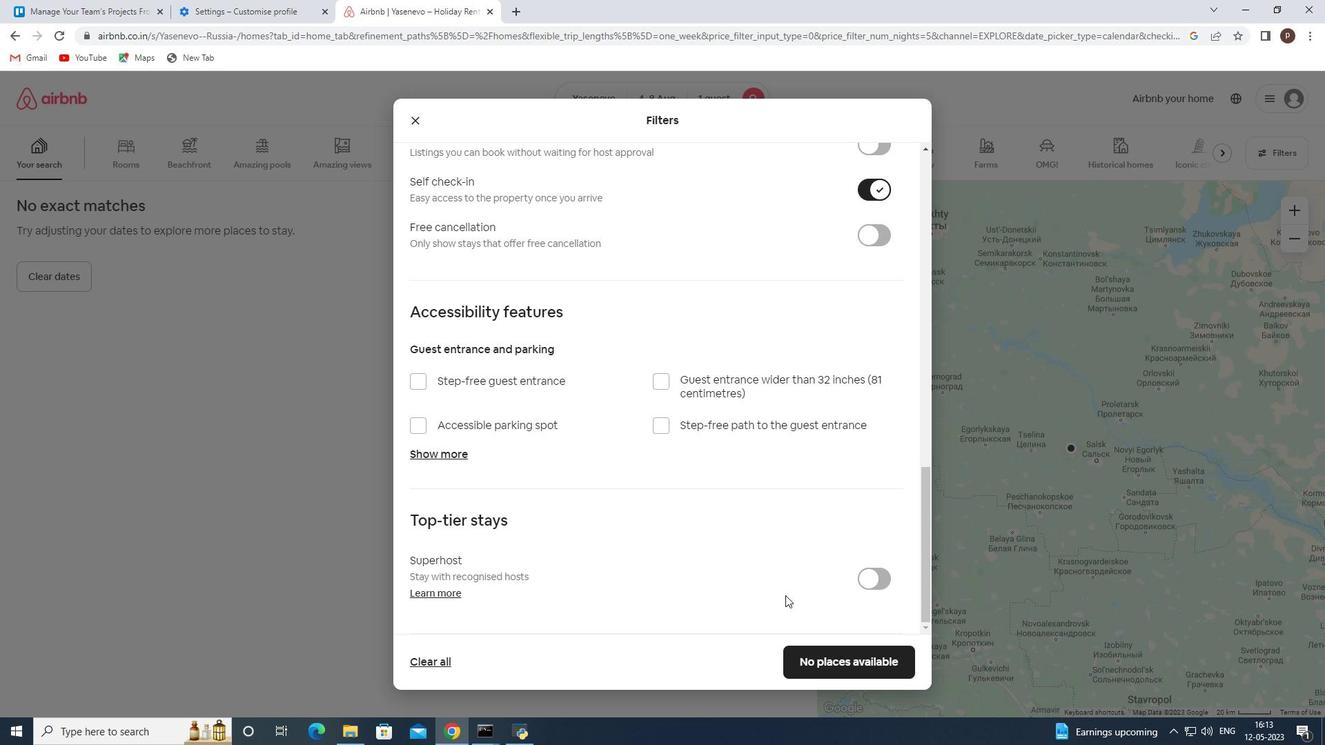 
Action: Mouse scrolled (785, 595) with delta (0, 0)
Screenshot: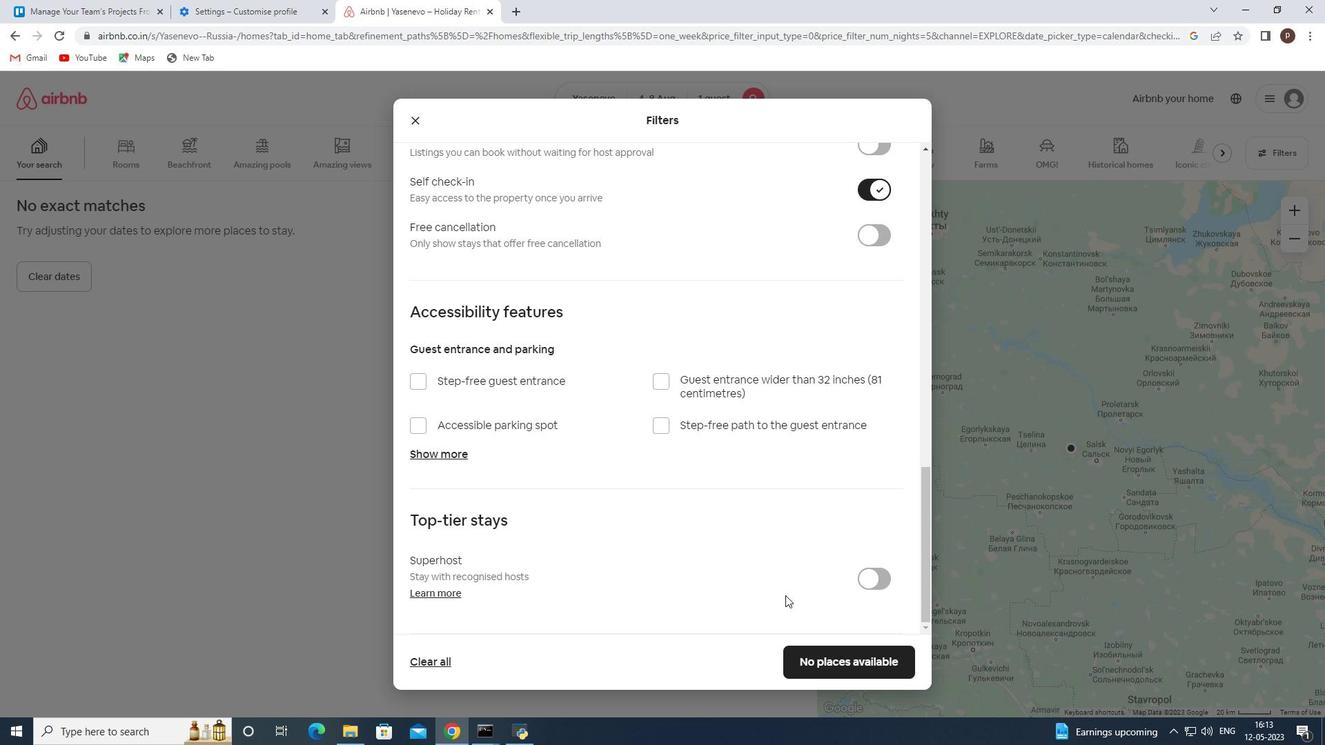 
Action: Mouse scrolled (785, 595) with delta (0, 0)
Screenshot: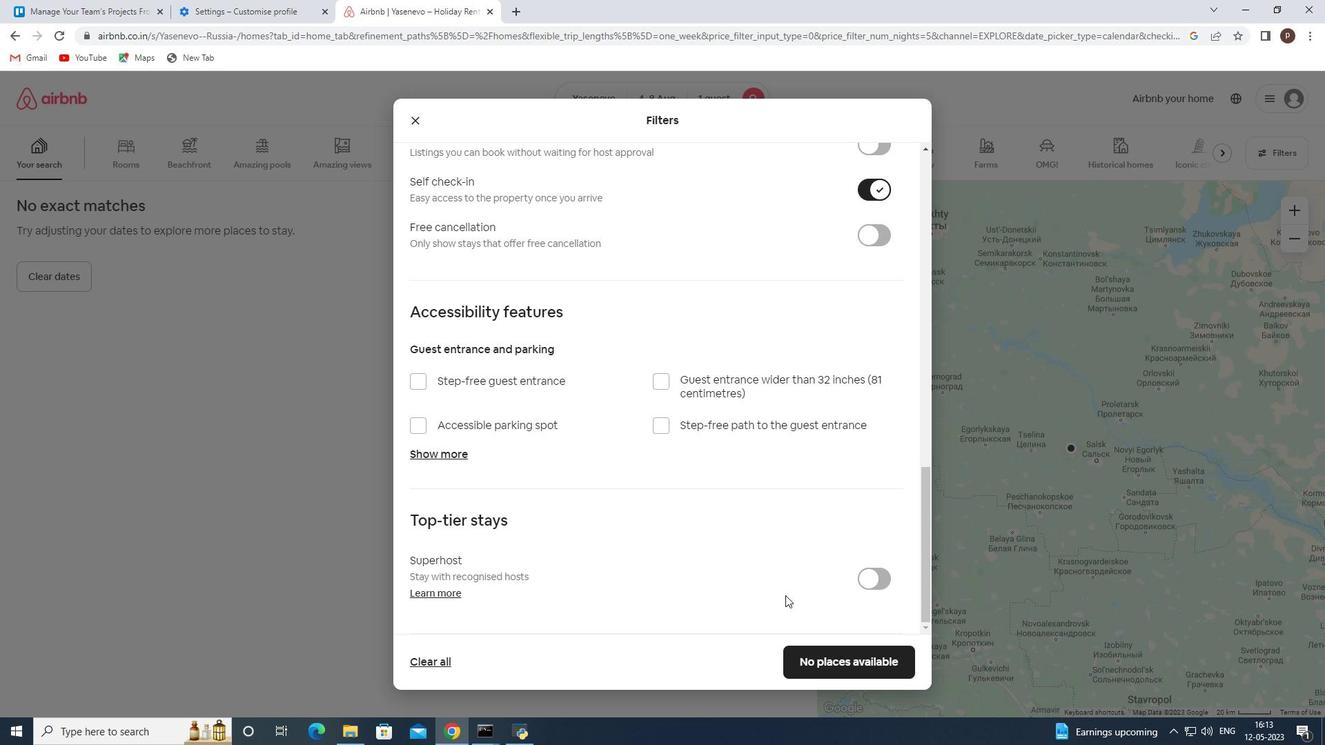 
Action: Mouse moved to (809, 651)
Screenshot: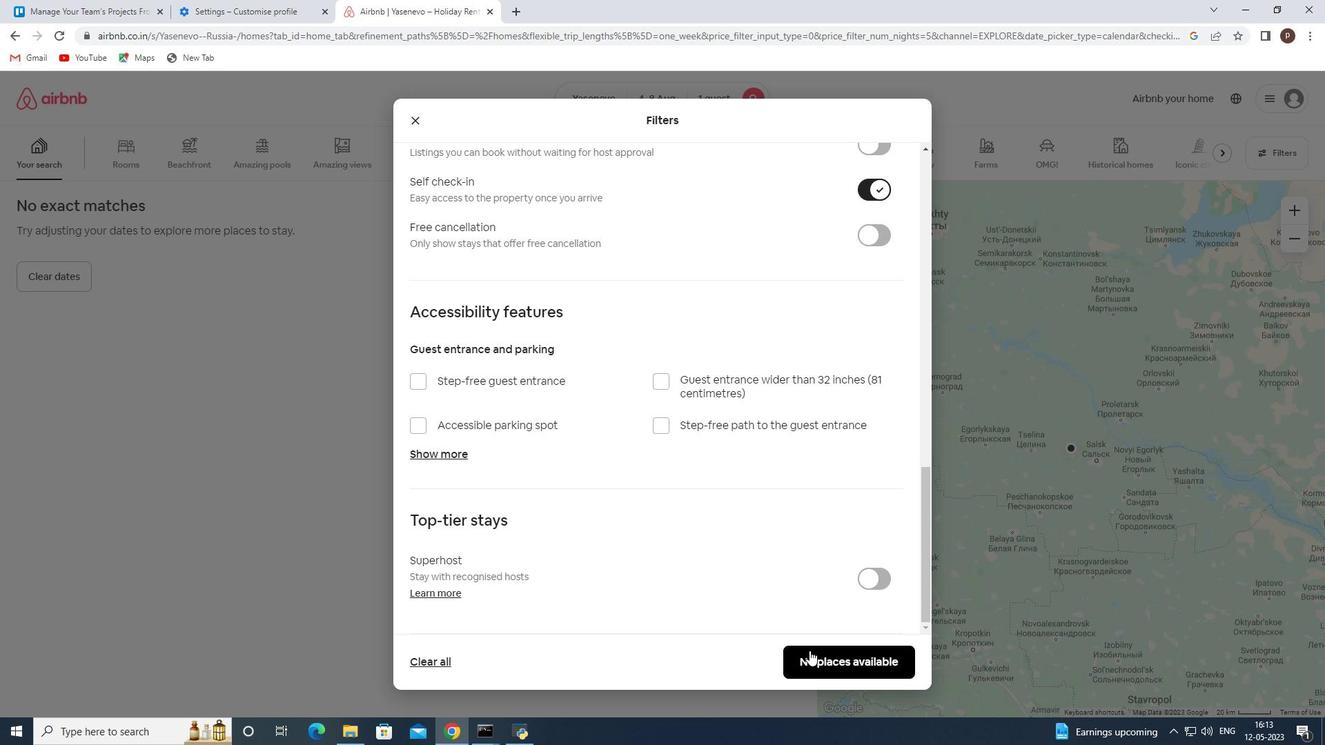 
Action: Mouse pressed left at (809, 651)
Screenshot: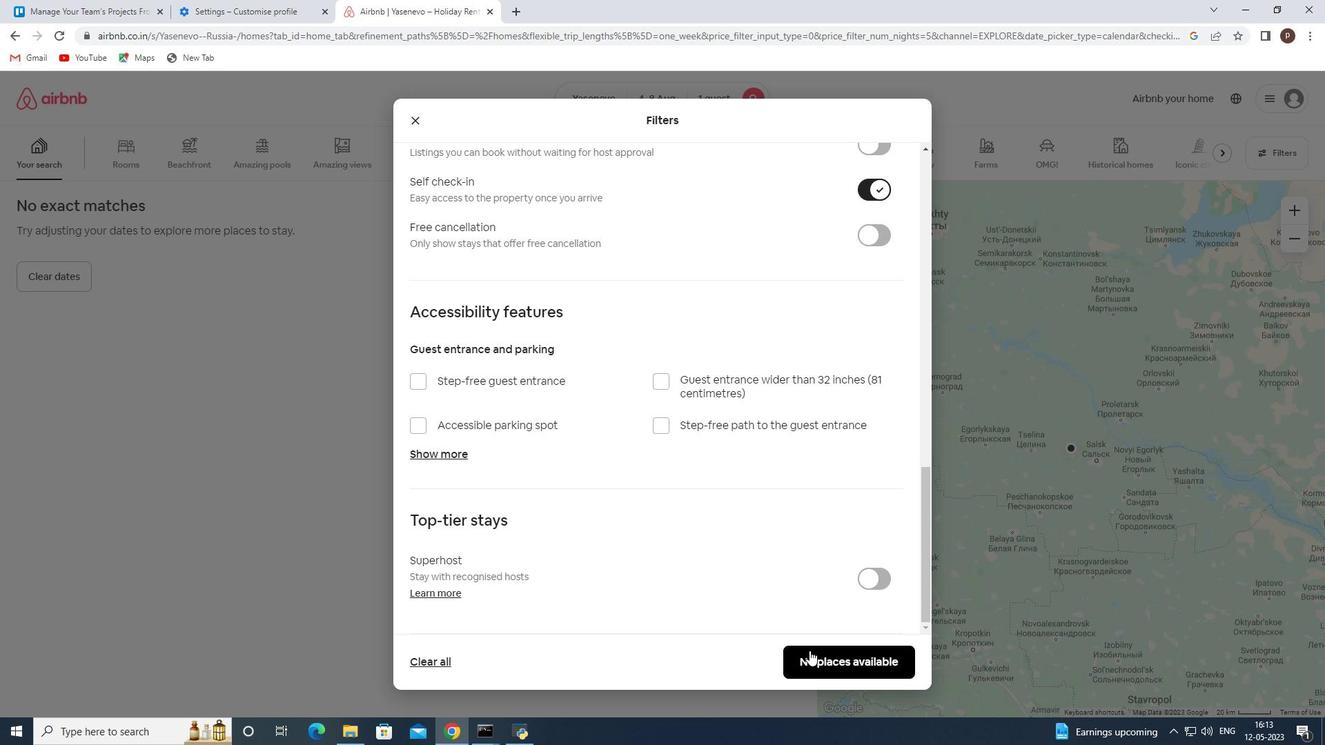 
